 Task: Find connections with filter location Kātol with filter topic #Managementconsultant with filter profile language Spanish with filter current company Latest Job Updates For Freshers and Experienced with filter school JSPM's Rajarshi Shahu College of Engineering with filter industry Soap and Cleaning Product Manufacturing with filter service category Real Estate Appraisal with filter keywords title Receptionist
Action: Mouse moved to (143, 214)
Screenshot: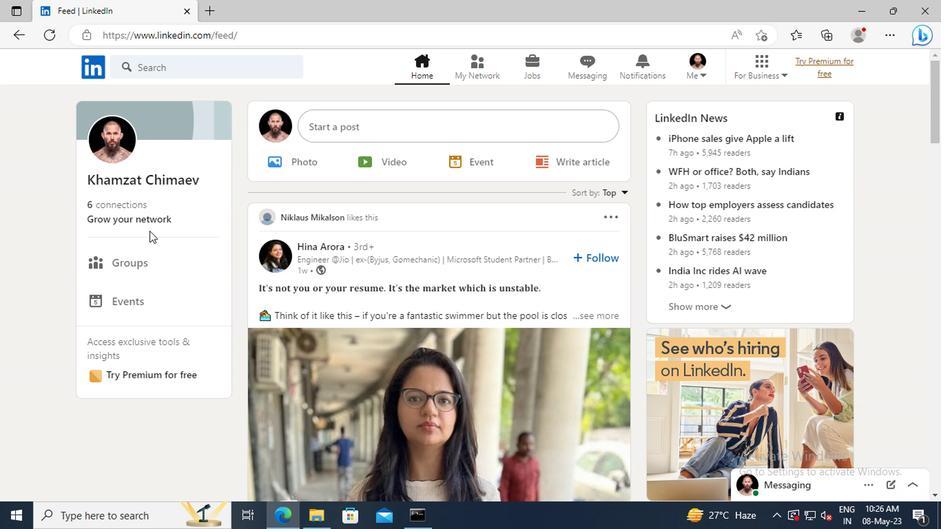 
Action: Mouse pressed left at (143, 214)
Screenshot: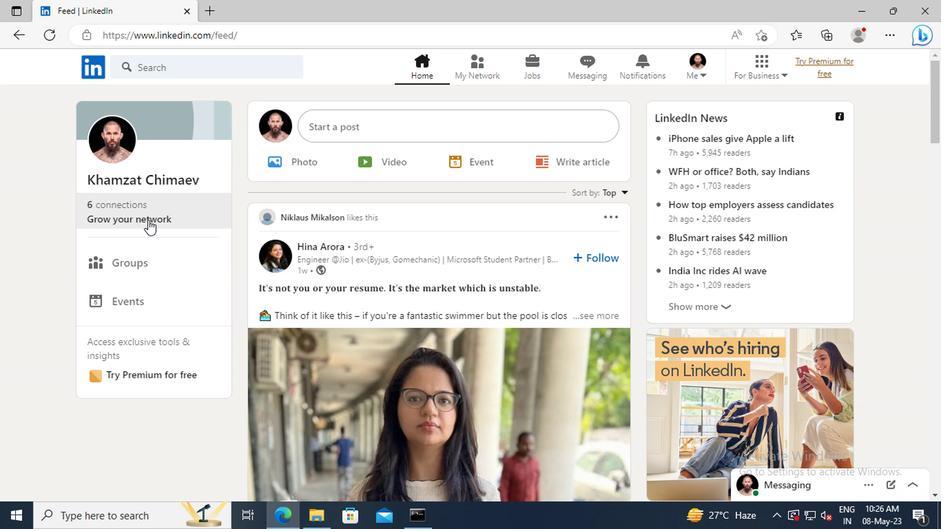 
Action: Mouse moved to (144, 148)
Screenshot: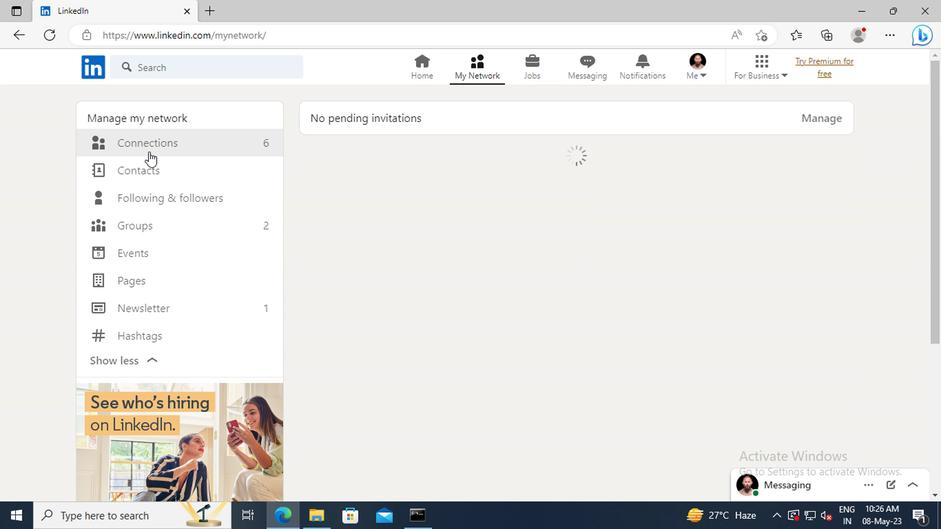 
Action: Mouse pressed left at (144, 148)
Screenshot: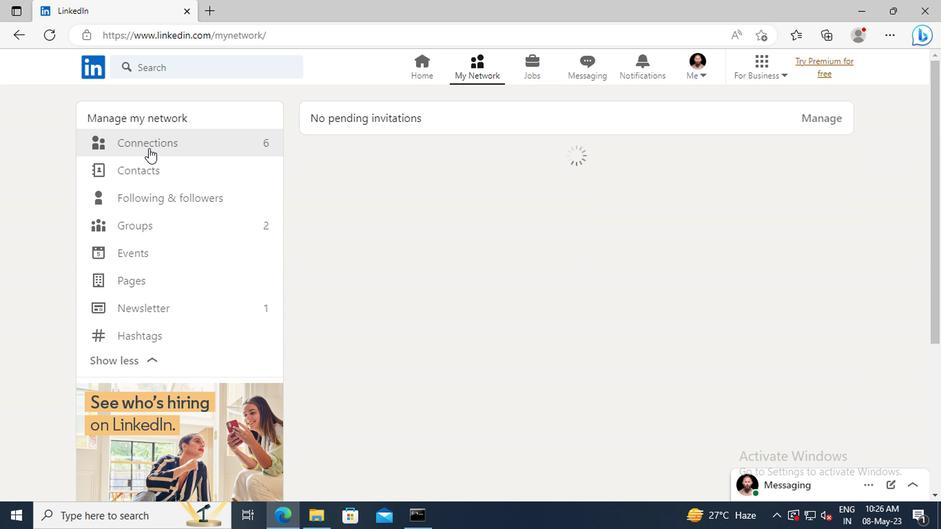 
Action: Mouse moved to (548, 146)
Screenshot: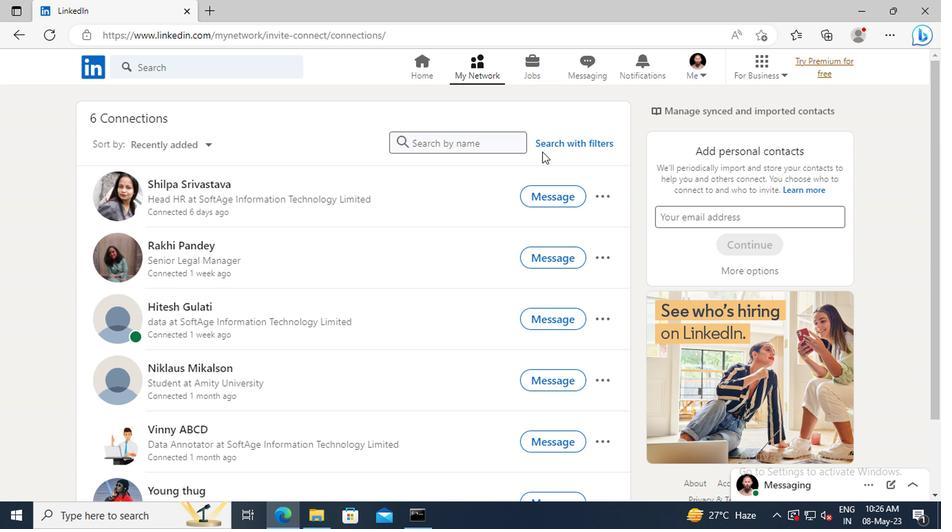 
Action: Mouse pressed left at (548, 146)
Screenshot: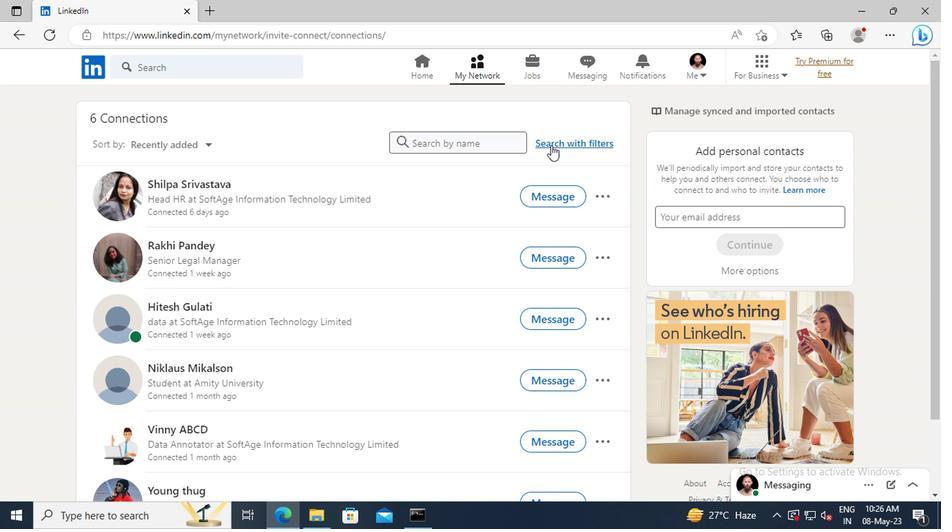 
Action: Mouse moved to (517, 106)
Screenshot: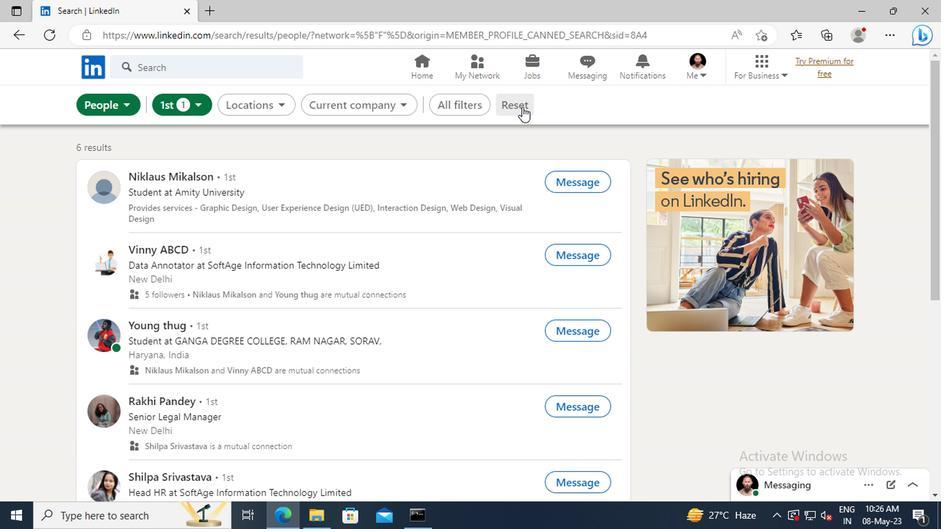 
Action: Mouse pressed left at (517, 106)
Screenshot: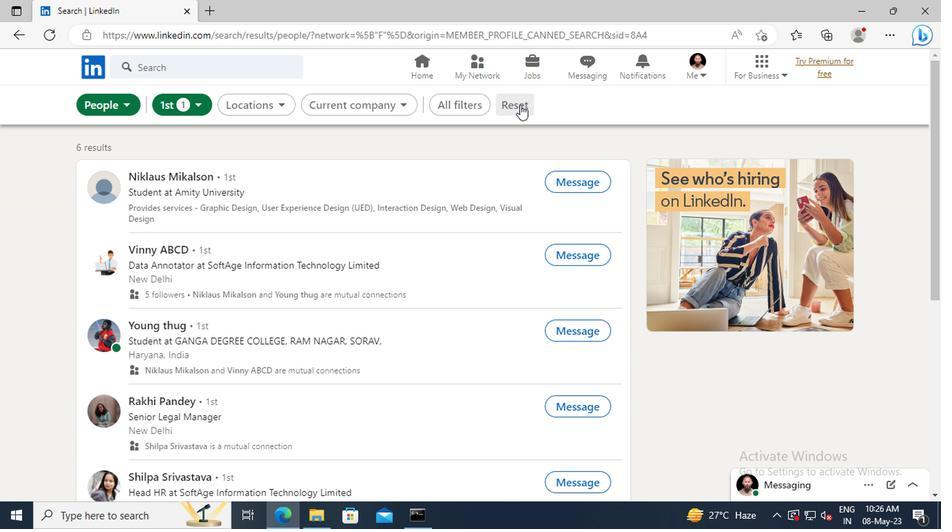
Action: Mouse moved to (502, 106)
Screenshot: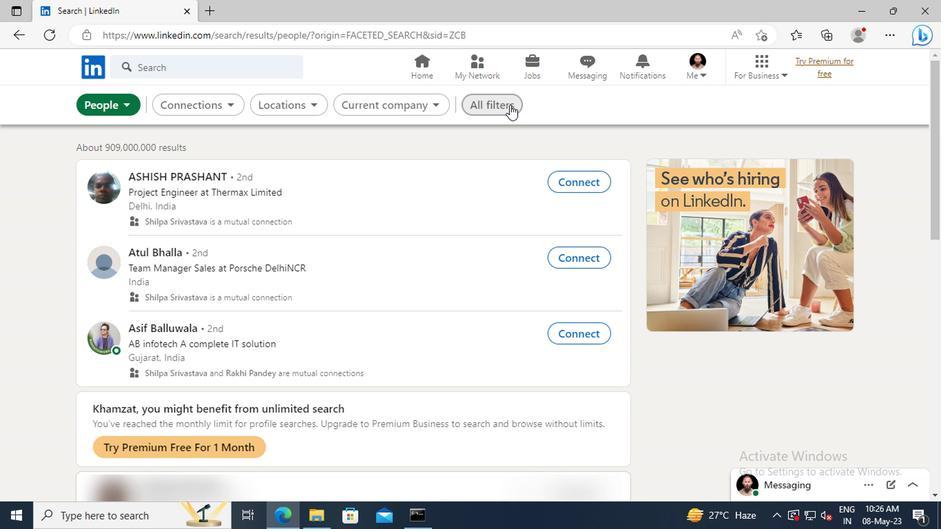 
Action: Mouse pressed left at (502, 106)
Screenshot: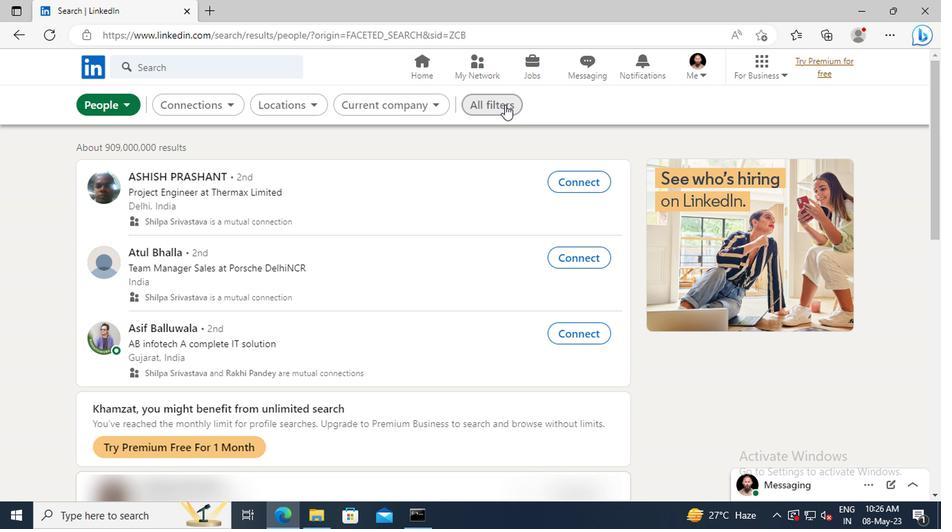 
Action: Mouse moved to (764, 296)
Screenshot: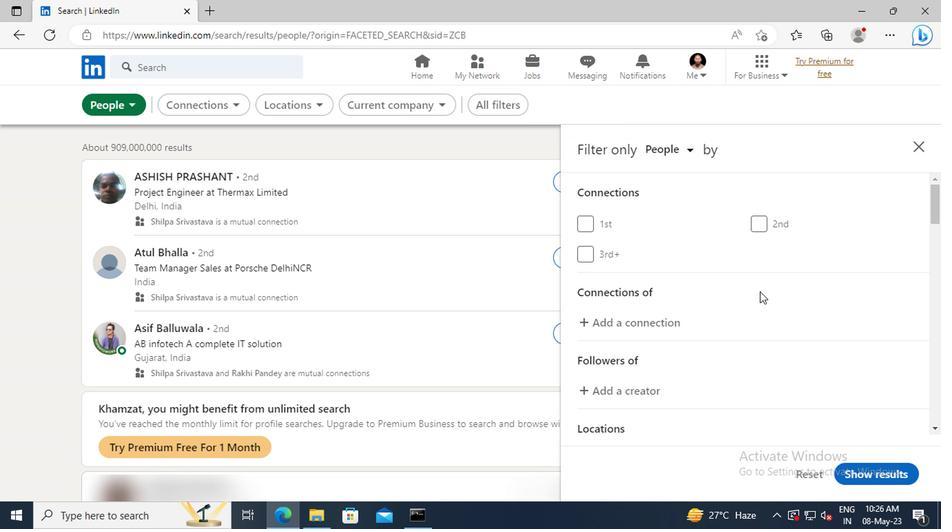 
Action: Mouse scrolled (764, 295) with delta (0, 0)
Screenshot: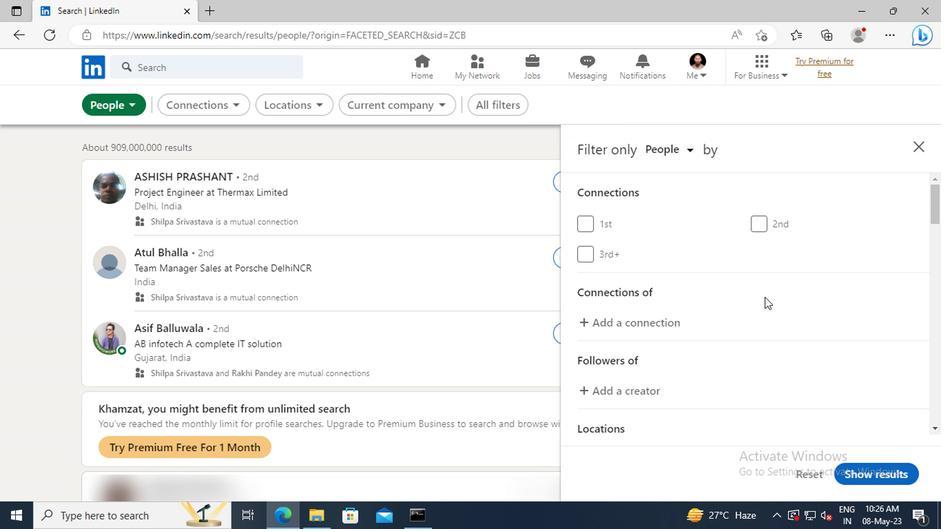 
Action: Mouse scrolled (764, 295) with delta (0, 0)
Screenshot: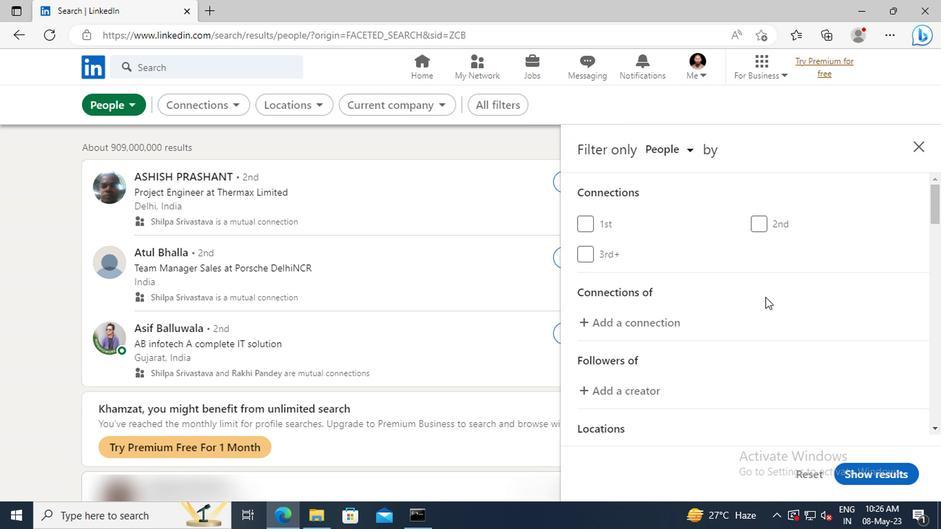 
Action: Mouse moved to (764, 292)
Screenshot: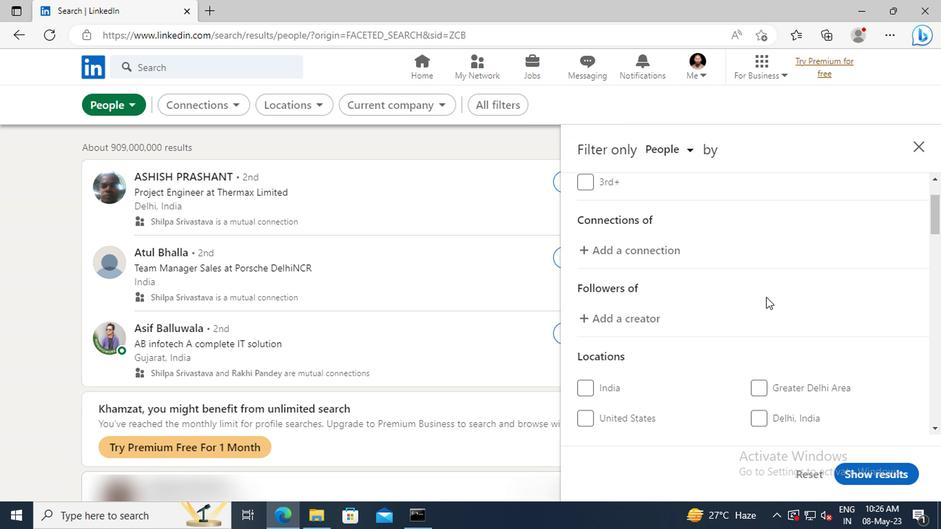 
Action: Mouse scrolled (764, 291) with delta (0, 0)
Screenshot: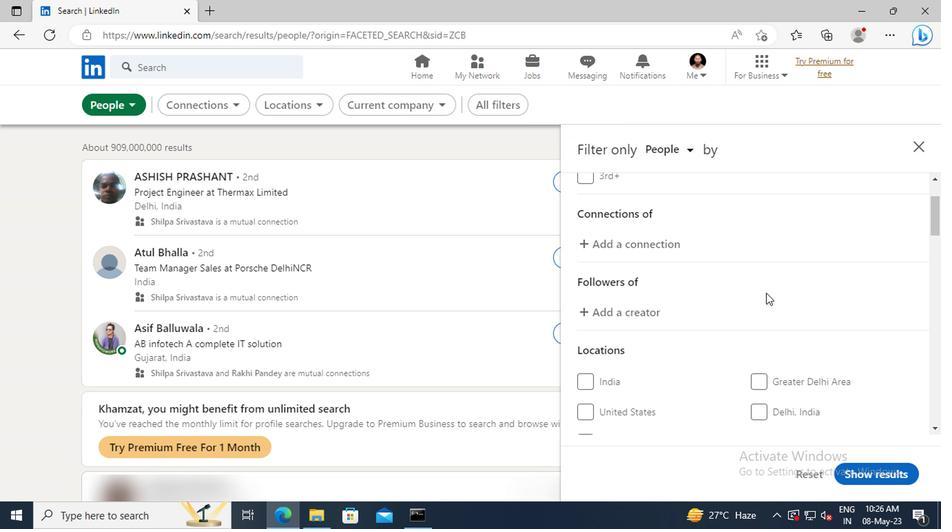 
Action: Mouse scrolled (764, 291) with delta (0, 0)
Screenshot: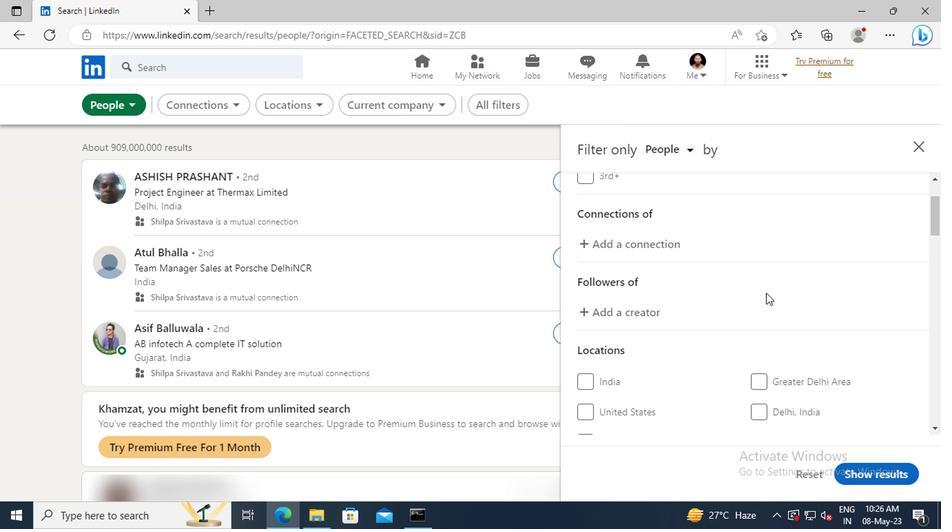 
Action: Mouse moved to (764, 292)
Screenshot: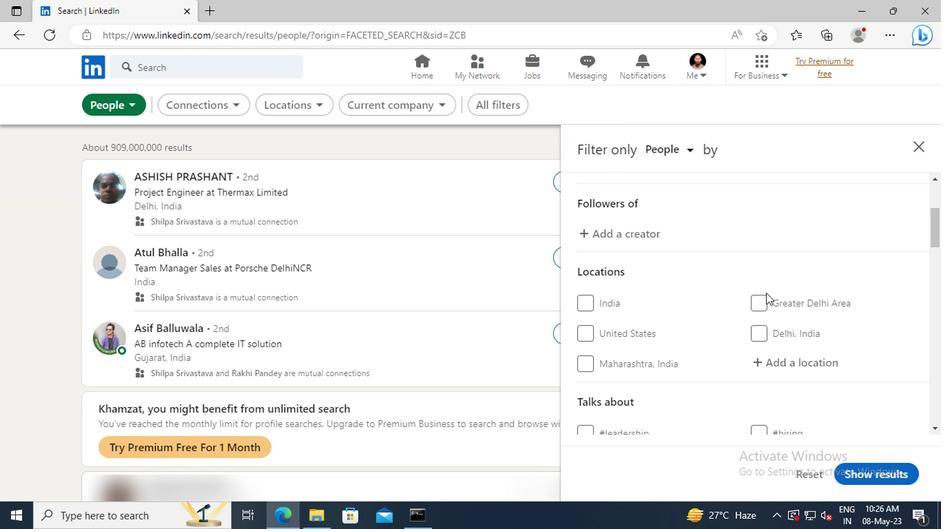 
Action: Mouse scrolled (764, 291) with delta (0, 0)
Screenshot: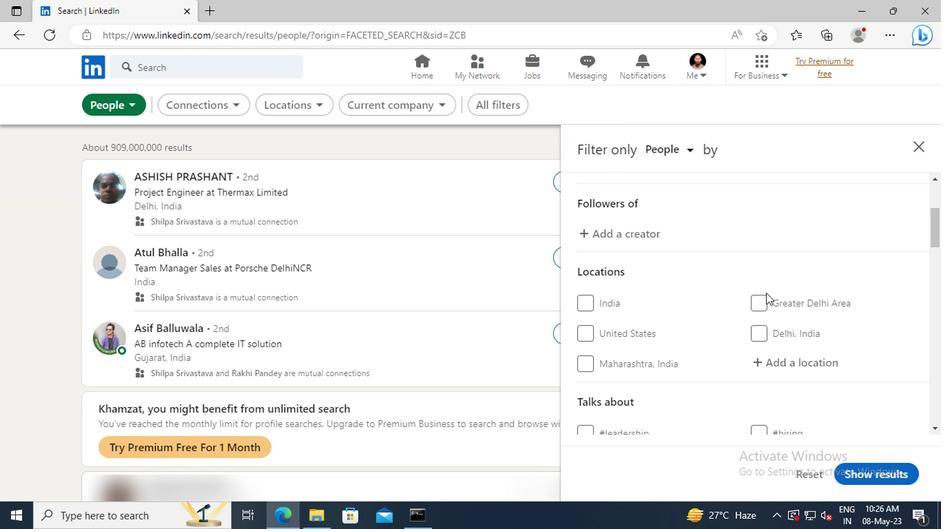 
Action: Mouse moved to (772, 322)
Screenshot: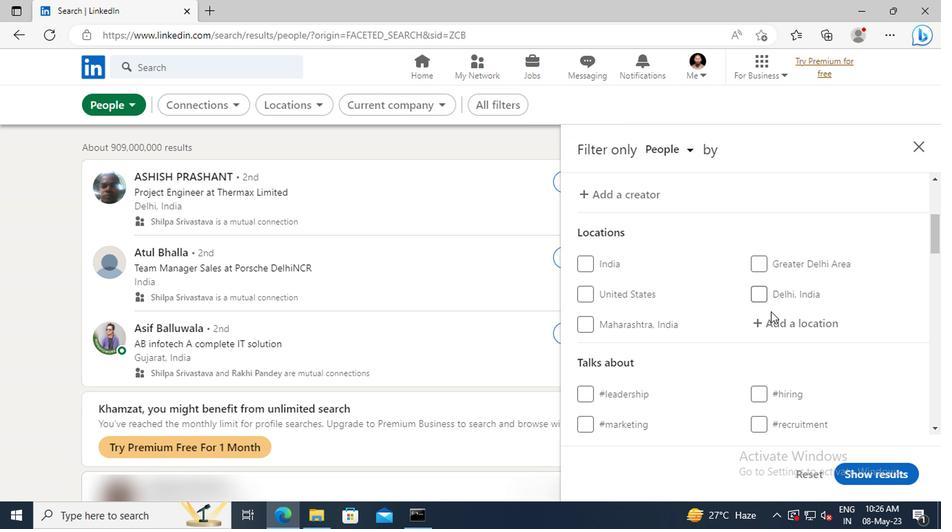 
Action: Mouse pressed left at (772, 322)
Screenshot: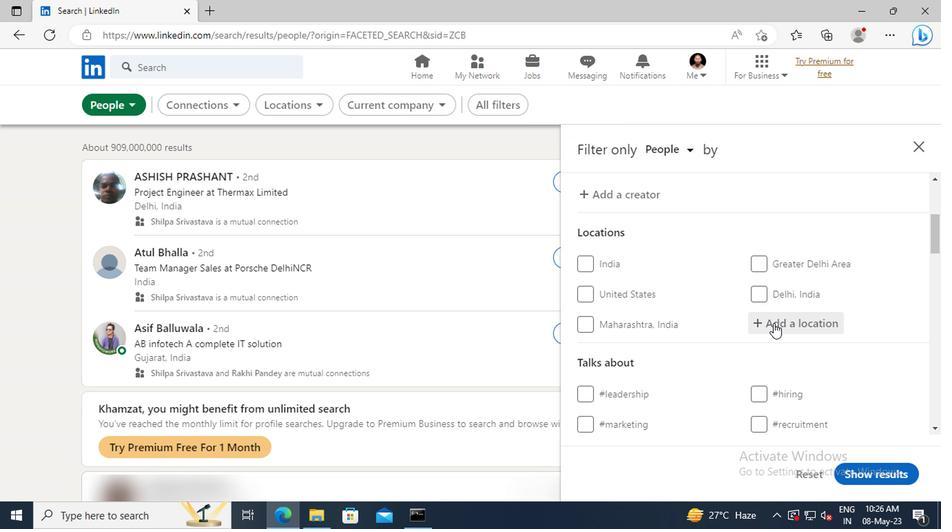 
Action: Mouse moved to (772, 323)
Screenshot: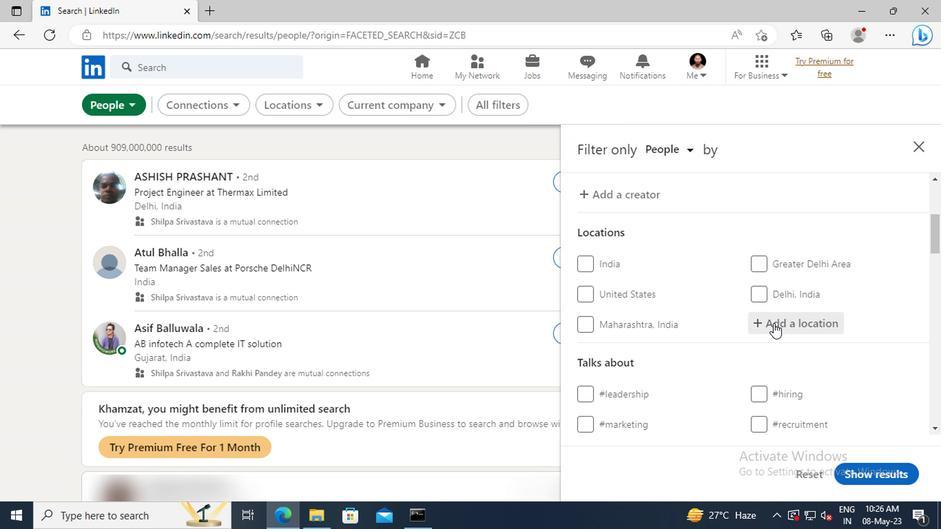 
Action: Key pressed <Key.shift>KATOL
Screenshot: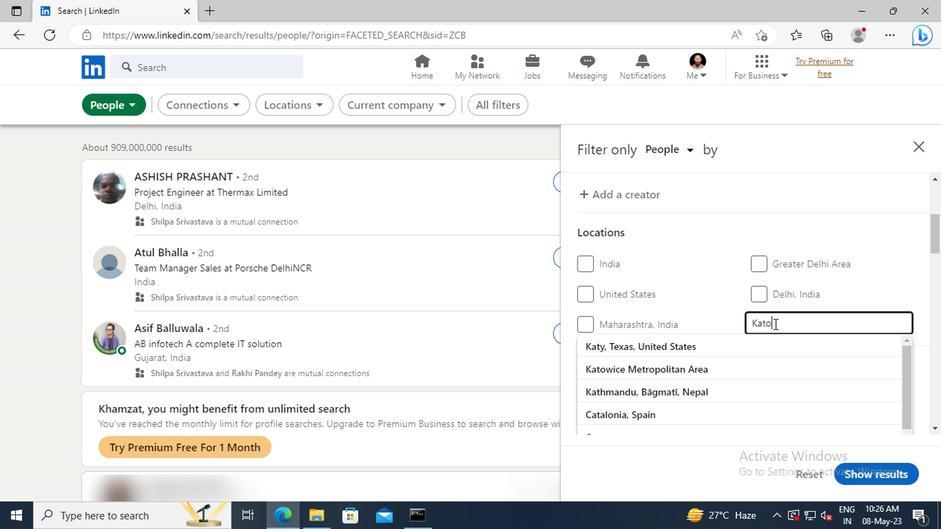 
Action: Mouse moved to (776, 339)
Screenshot: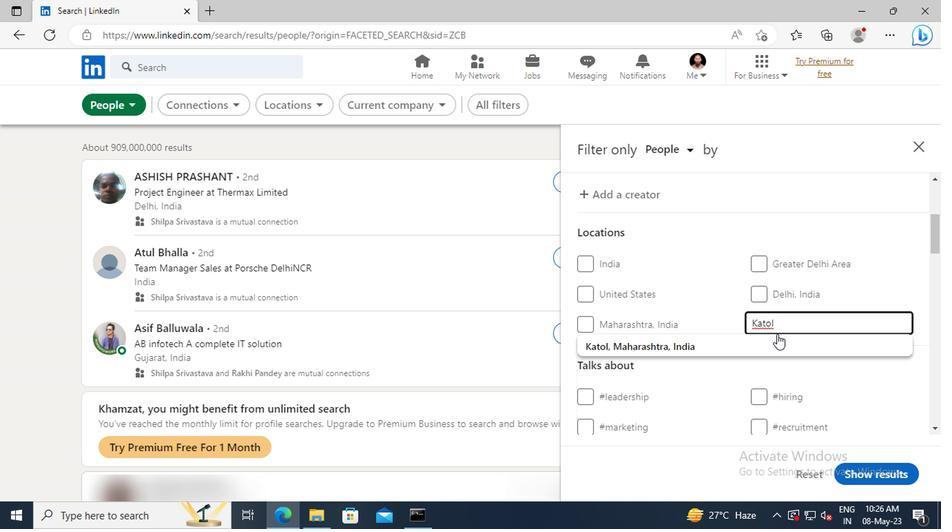 
Action: Mouse pressed left at (776, 339)
Screenshot: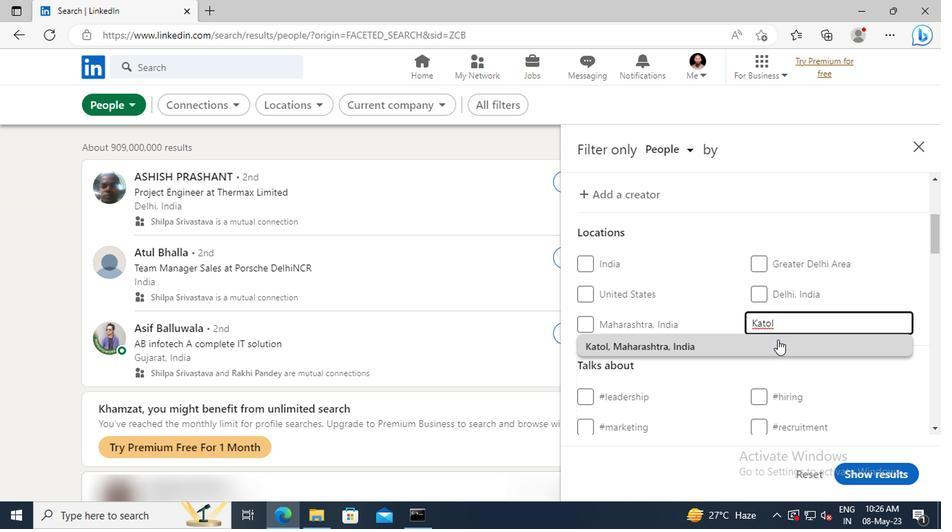 
Action: Mouse scrolled (776, 338) with delta (0, 0)
Screenshot: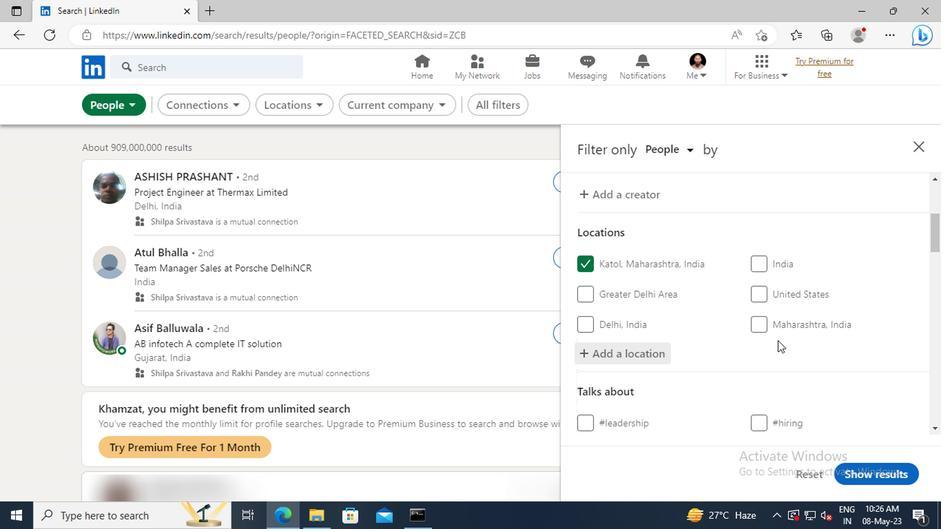 
Action: Mouse moved to (775, 337)
Screenshot: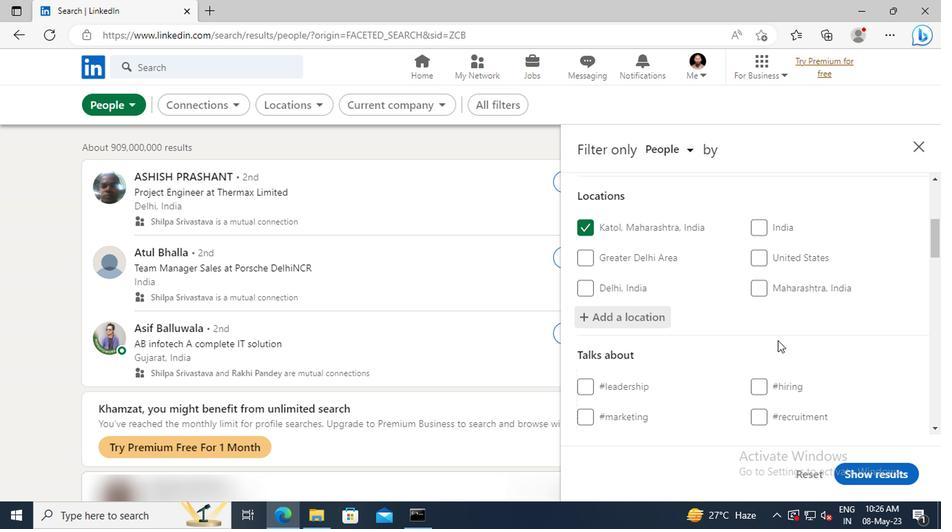 
Action: Mouse scrolled (775, 336) with delta (0, 0)
Screenshot: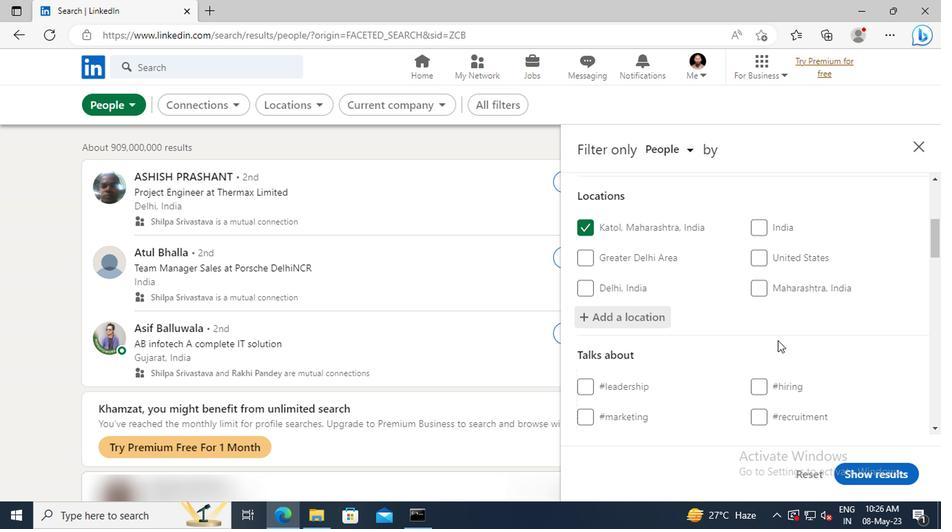 
Action: Mouse moved to (771, 310)
Screenshot: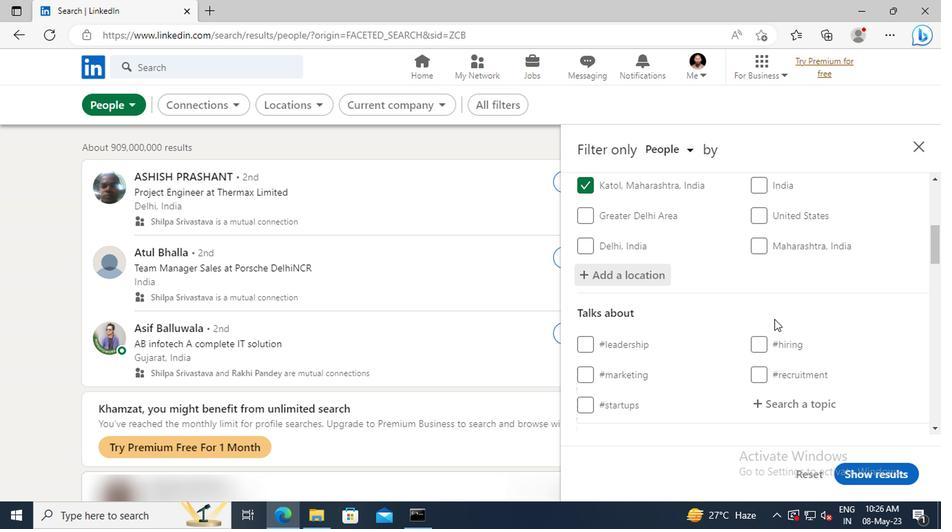 
Action: Mouse scrolled (771, 309) with delta (0, 0)
Screenshot: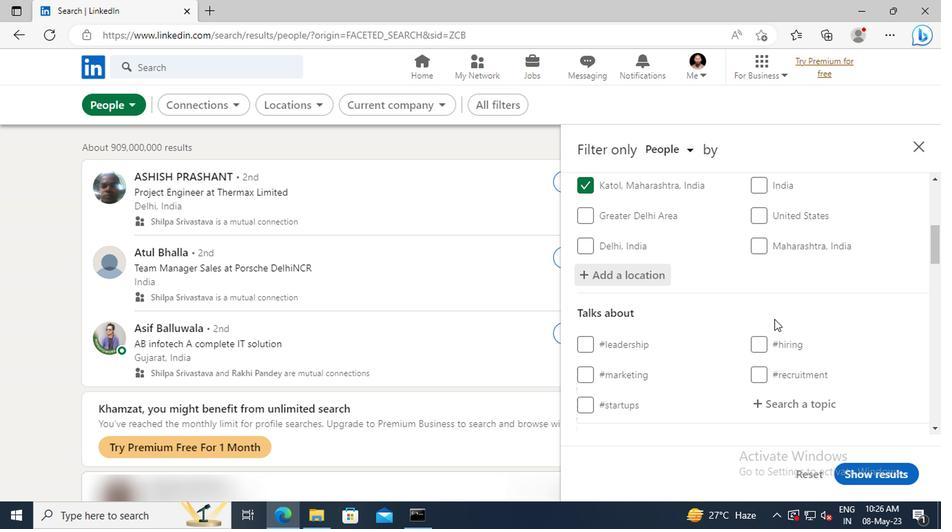 
Action: Mouse moved to (771, 307)
Screenshot: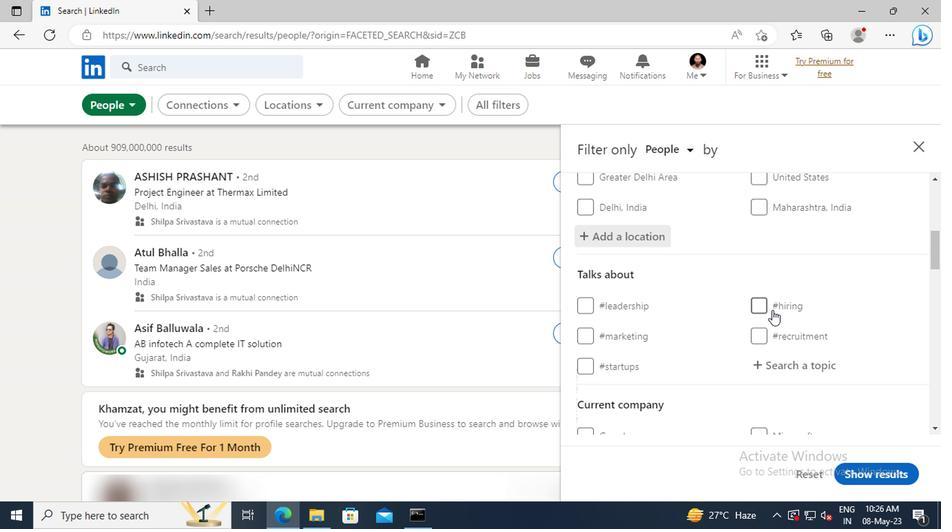 
Action: Mouse scrolled (771, 307) with delta (0, 0)
Screenshot: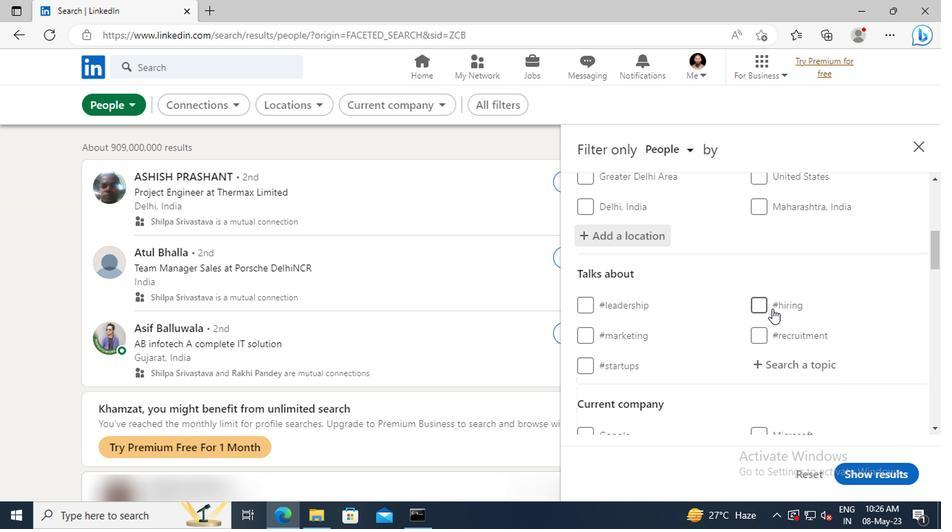 
Action: Mouse moved to (774, 323)
Screenshot: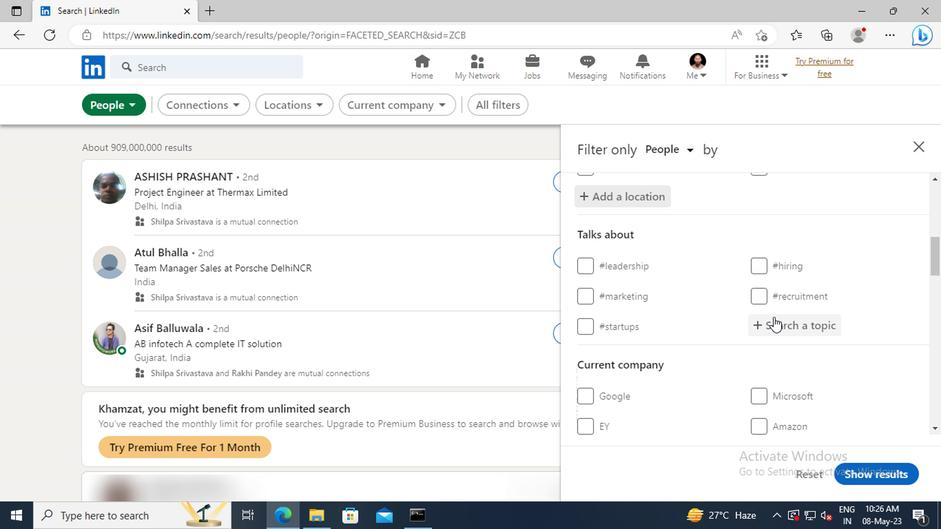 
Action: Mouse pressed left at (774, 323)
Screenshot: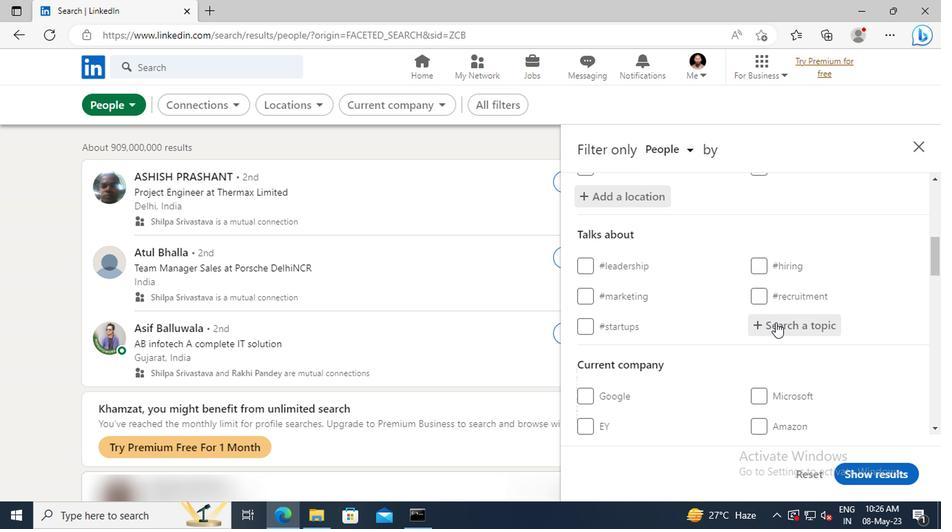 
Action: Key pressed <Key.shift>MANAGEMENTCO
Screenshot: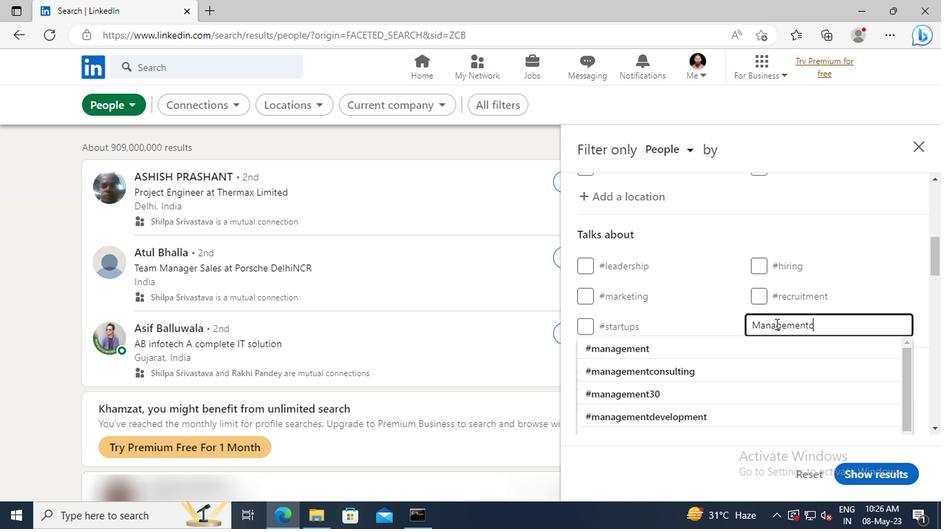 
Action: Mouse moved to (784, 363)
Screenshot: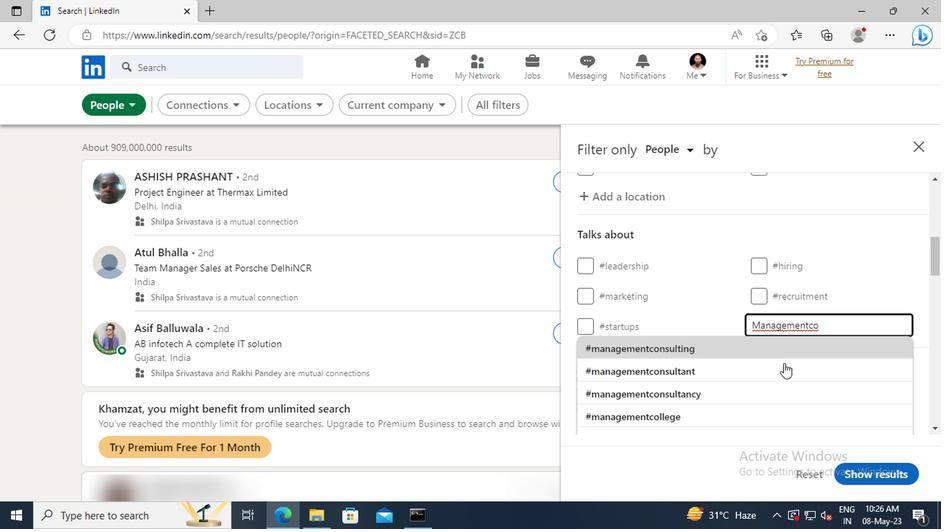 
Action: Mouse pressed left at (784, 363)
Screenshot: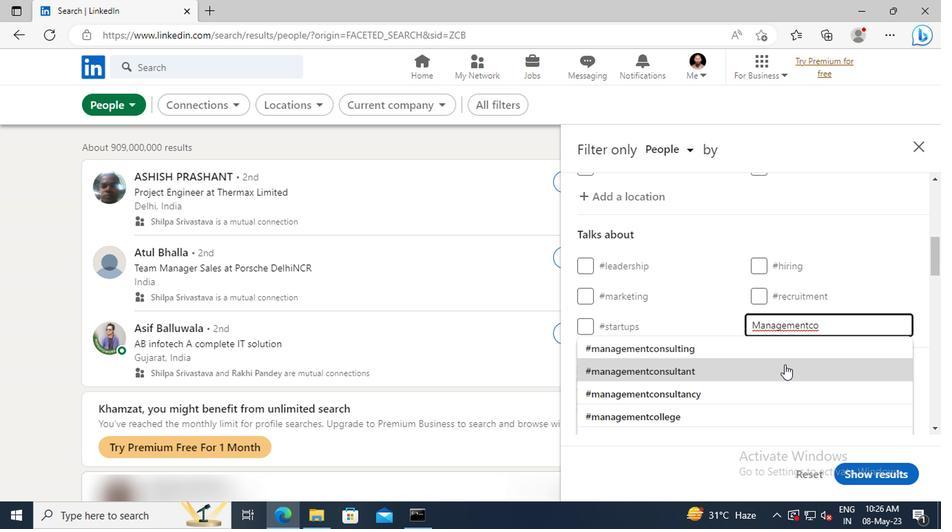 
Action: Mouse moved to (784, 363)
Screenshot: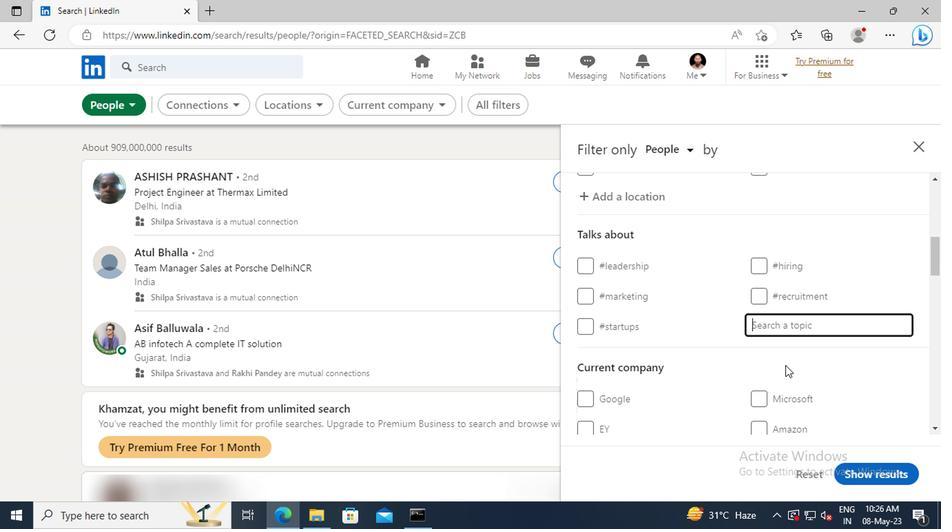 
Action: Mouse scrolled (784, 362) with delta (0, 0)
Screenshot: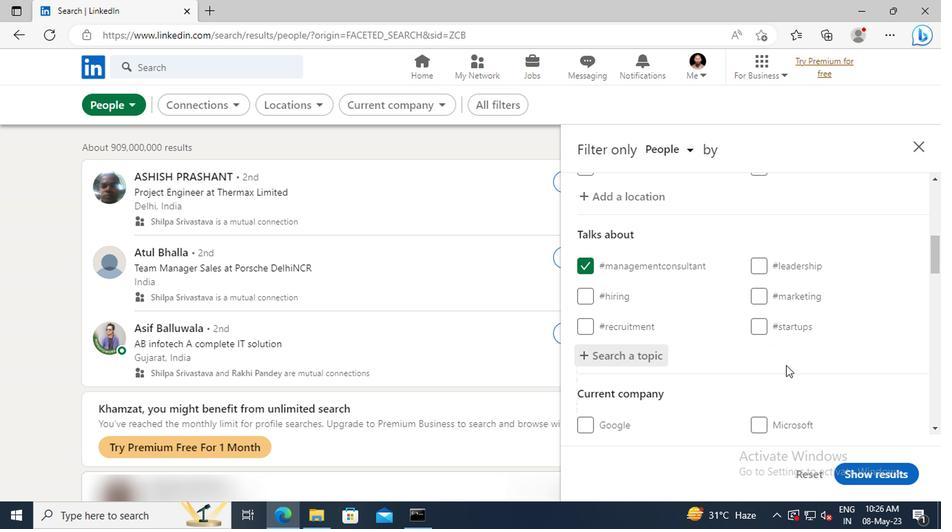 
Action: Mouse scrolled (784, 362) with delta (0, 0)
Screenshot: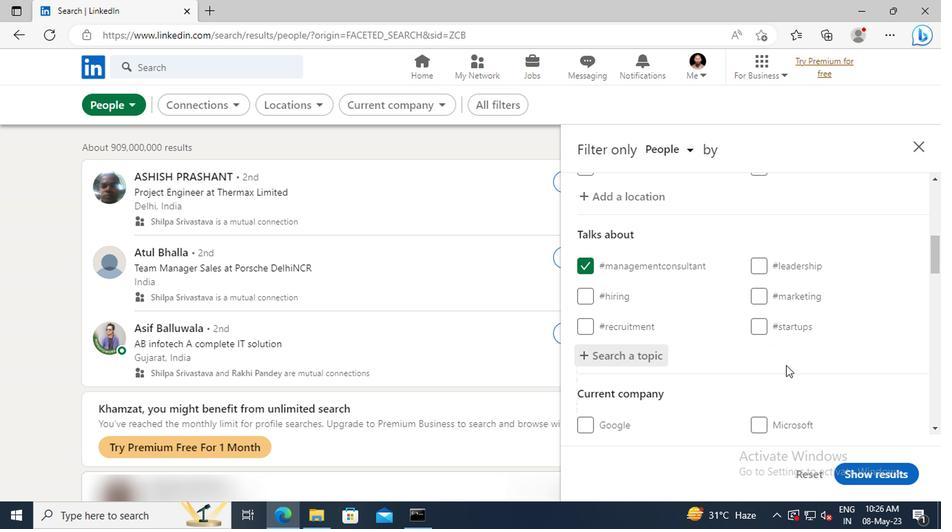
Action: Mouse moved to (786, 359)
Screenshot: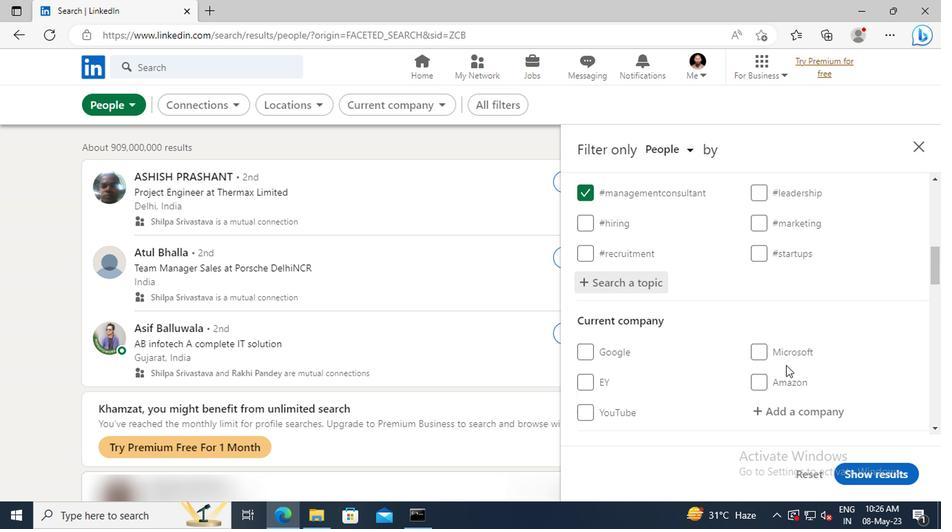 
Action: Mouse scrolled (786, 358) with delta (0, 0)
Screenshot: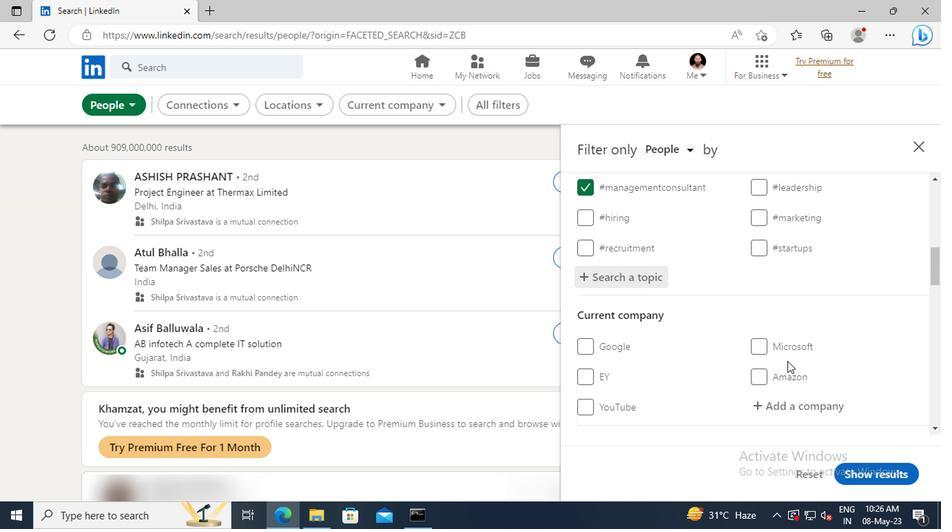 
Action: Mouse moved to (787, 358)
Screenshot: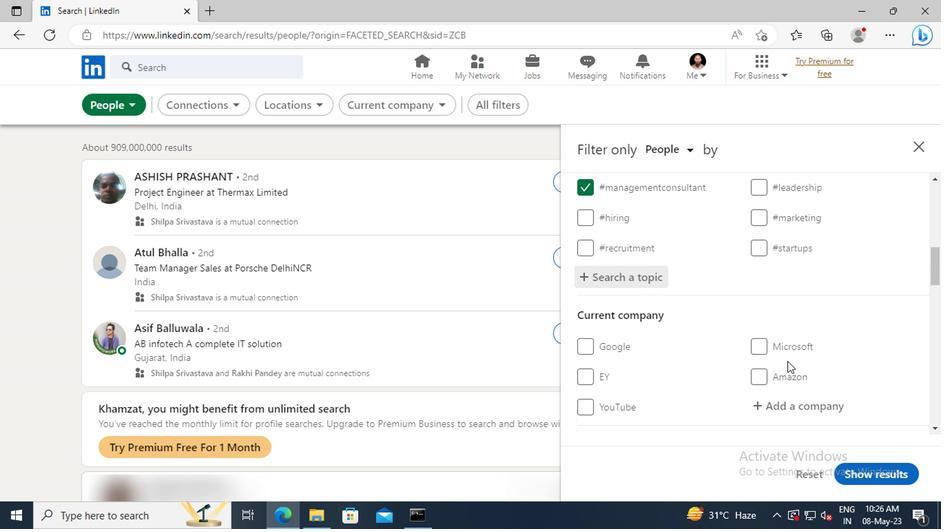 
Action: Mouse scrolled (787, 357) with delta (0, 0)
Screenshot: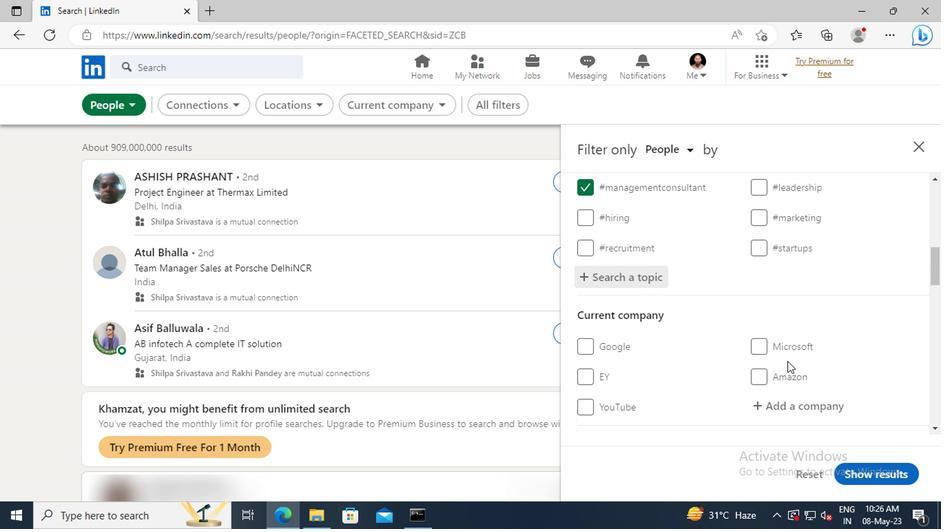 
Action: Mouse moved to (787, 349)
Screenshot: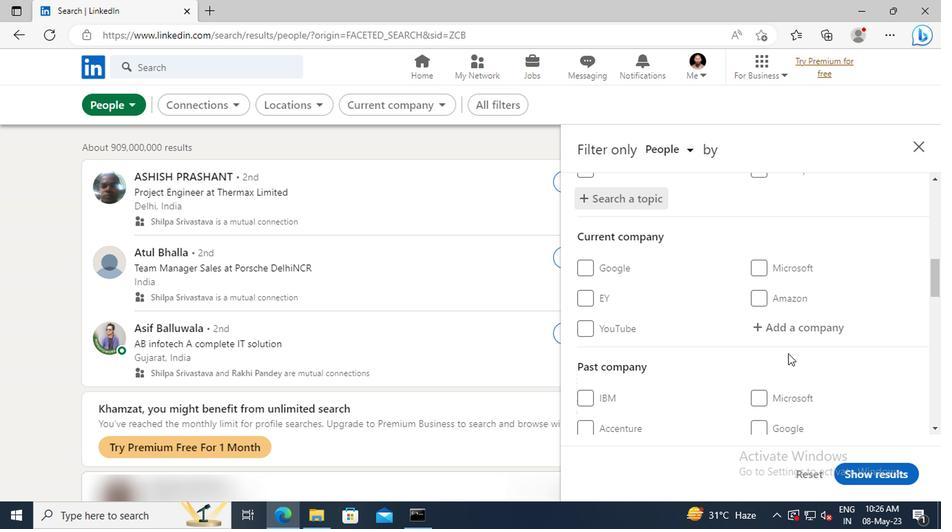 
Action: Mouse scrolled (787, 349) with delta (0, 0)
Screenshot: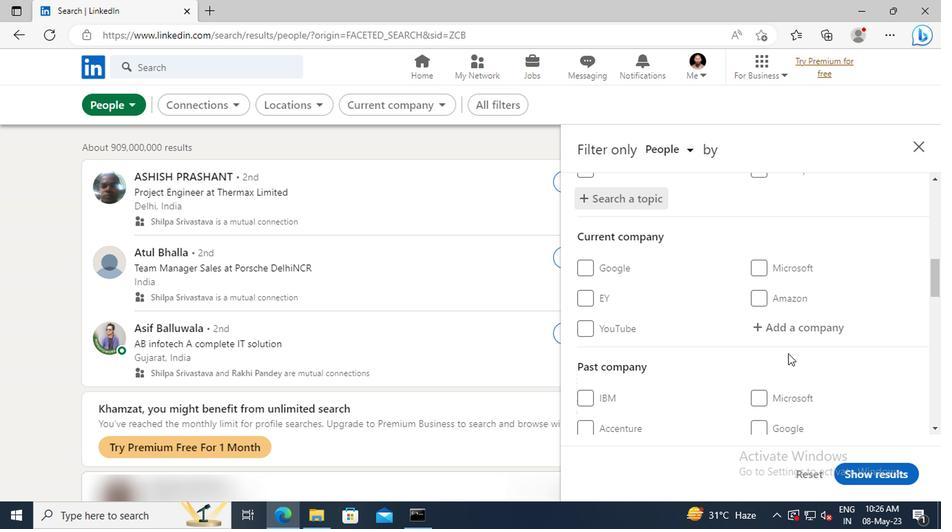 
Action: Mouse moved to (787, 348)
Screenshot: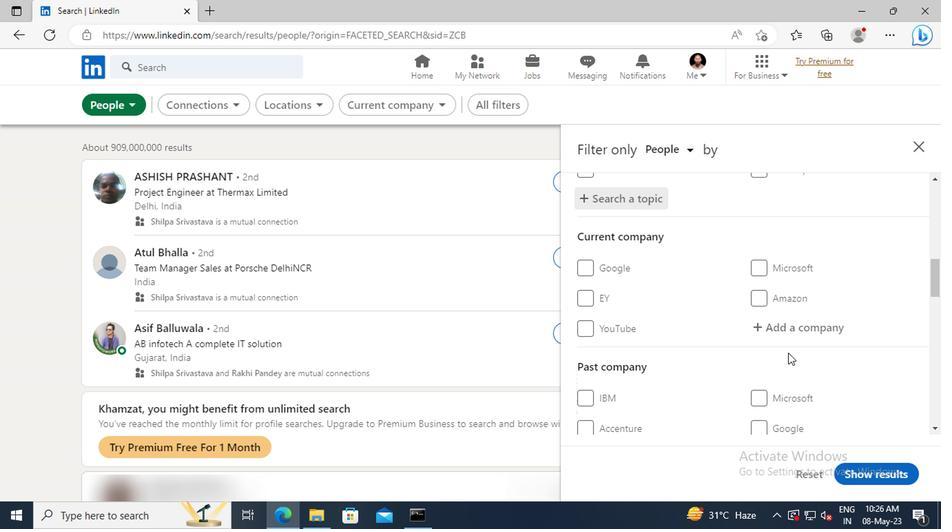 
Action: Mouse scrolled (787, 347) with delta (0, 0)
Screenshot: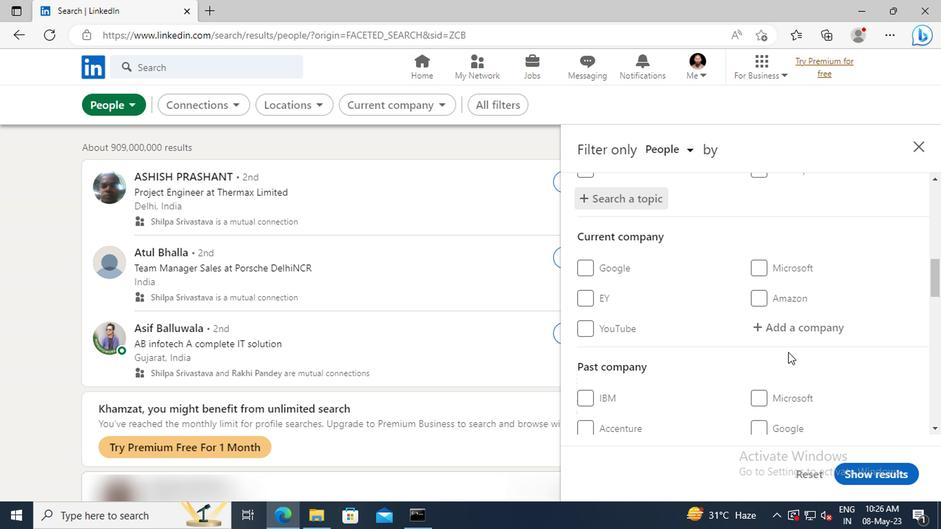 
Action: Mouse moved to (787, 343)
Screenshot: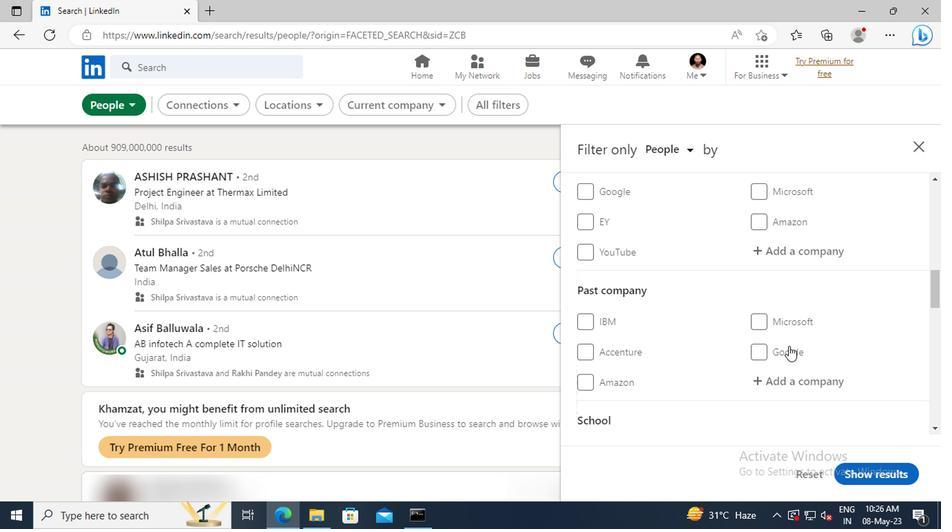 
Action: Mouse scrolled (787, 342) with delta (0, 0)
Screenshot: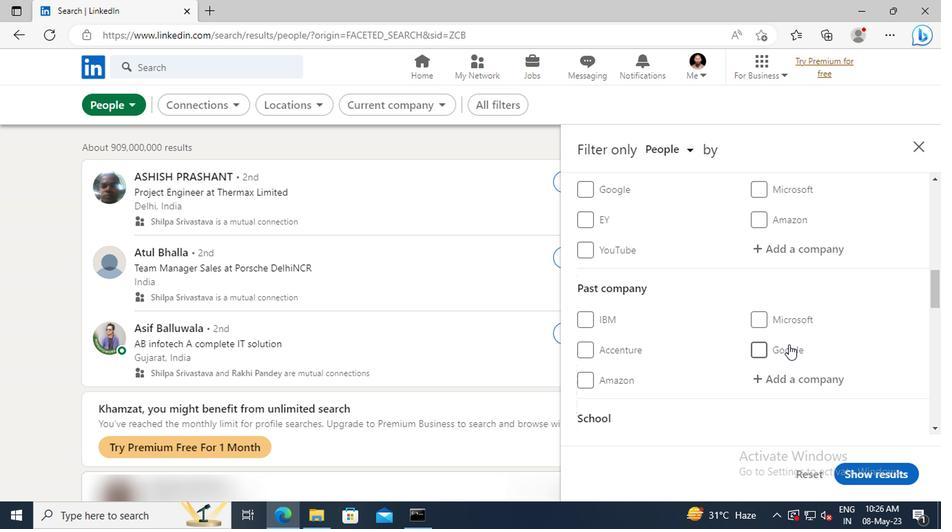
Action: Mouse scrolled (787, 342) with delta (0, 0)
Screenshot: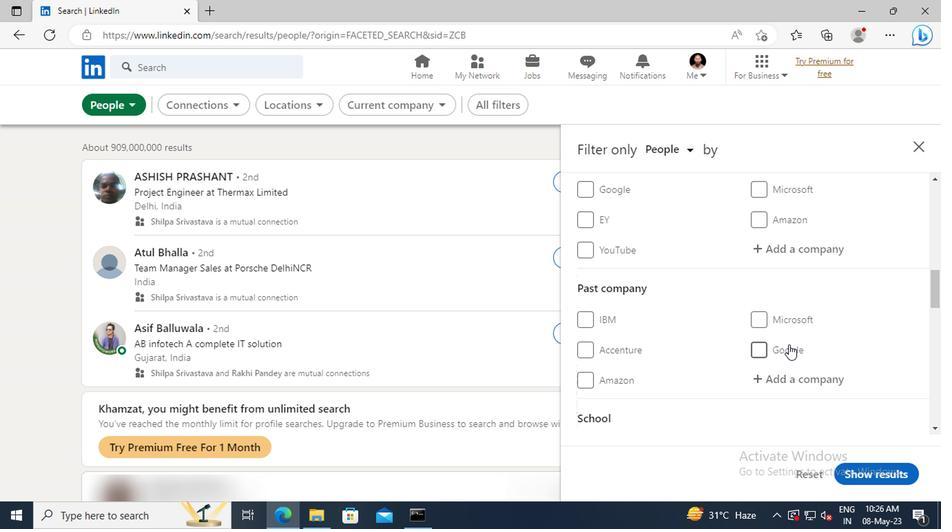 
Action: Mouse moved to (787, 341)
Screenshot: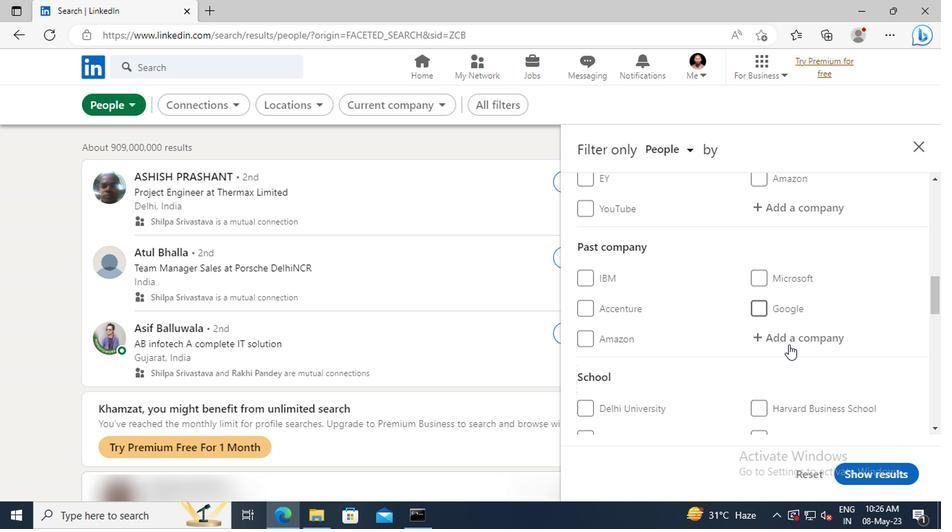 
Action: Mouse scrolled (787, 341) with delta (0, 0)
Screenshot: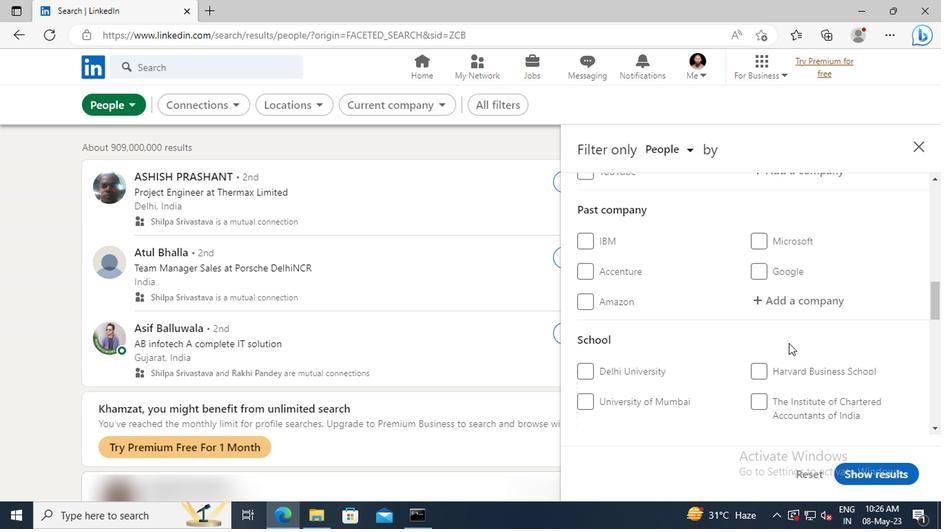 
Action: Mouse scrolled (787, 341) with delta (0, 0)
Screenshot: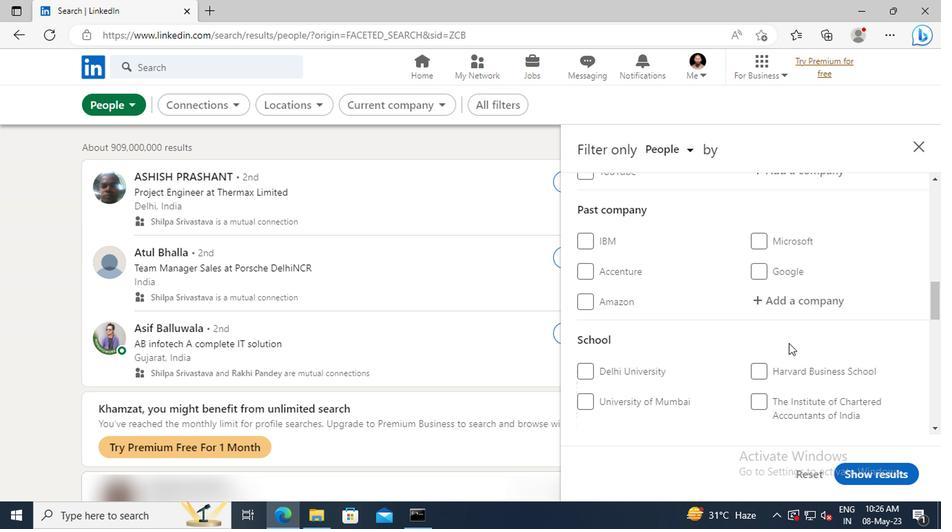 
Action: Mouse moved to (787, 341)
Screenshot: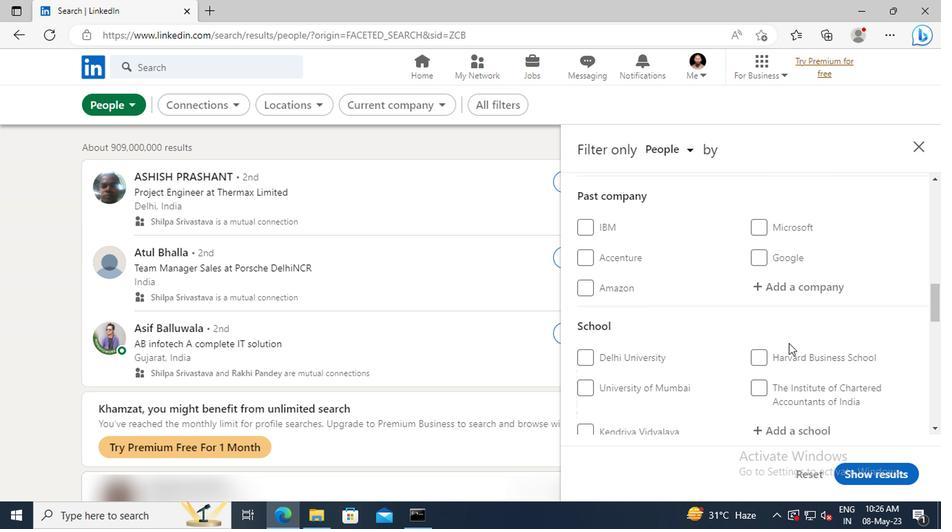 
Action: Mouse scrolled (787, 341) with delta (0, 0)
Screenshot: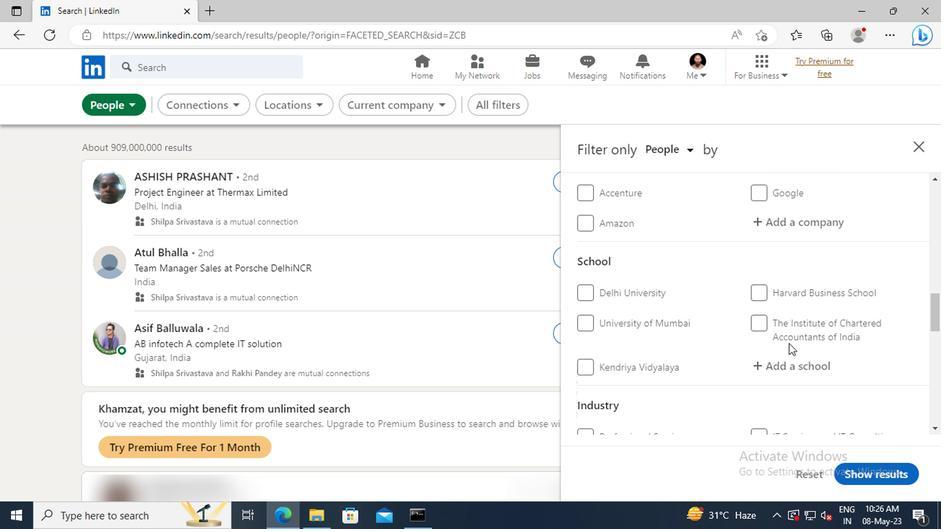 
Action: Mouse scrolled (787, 341) with delta (0, 0)
Screenshot: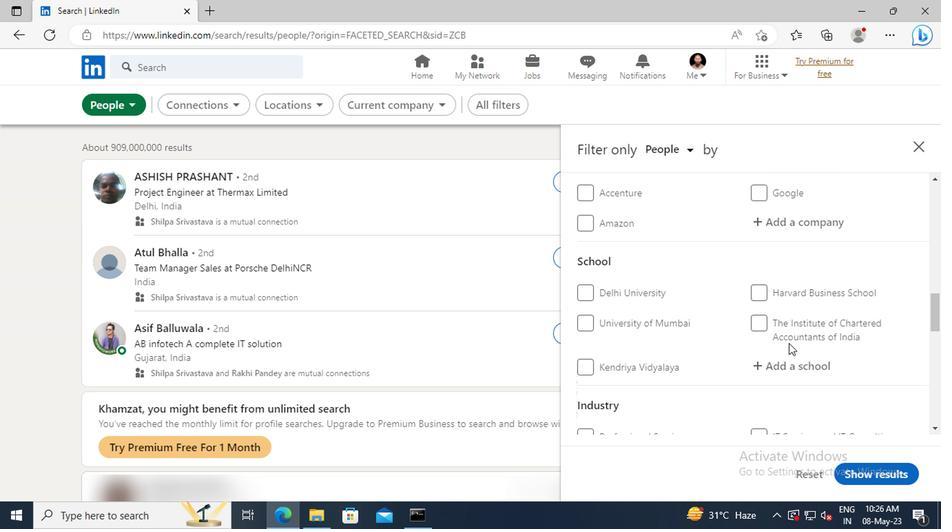 
Action: Mouse moved to (787, 340)
Screenshot: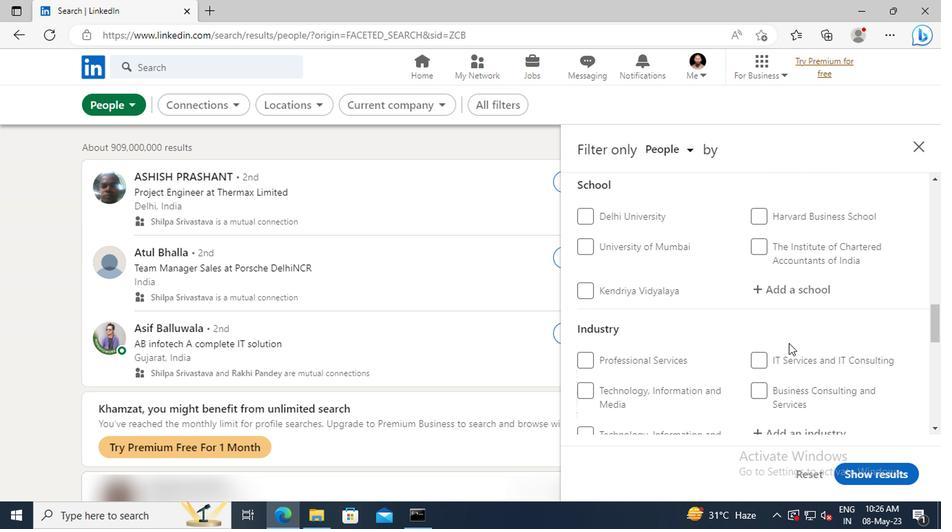 
Action: Mouse scrolled (787, 339) with delta (0, 0)
Screenshot: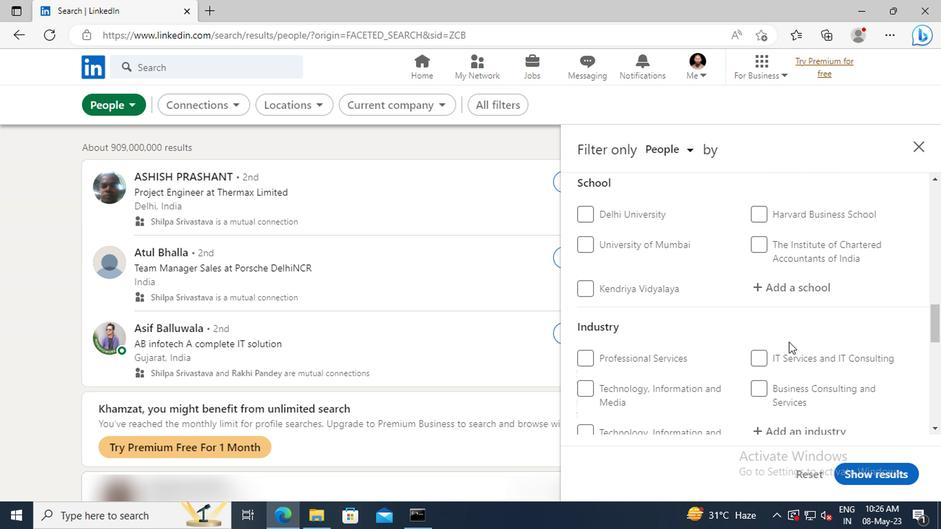 
Action: Mouse scrolled (787, 339) with delta (0, 0)
Screenshot: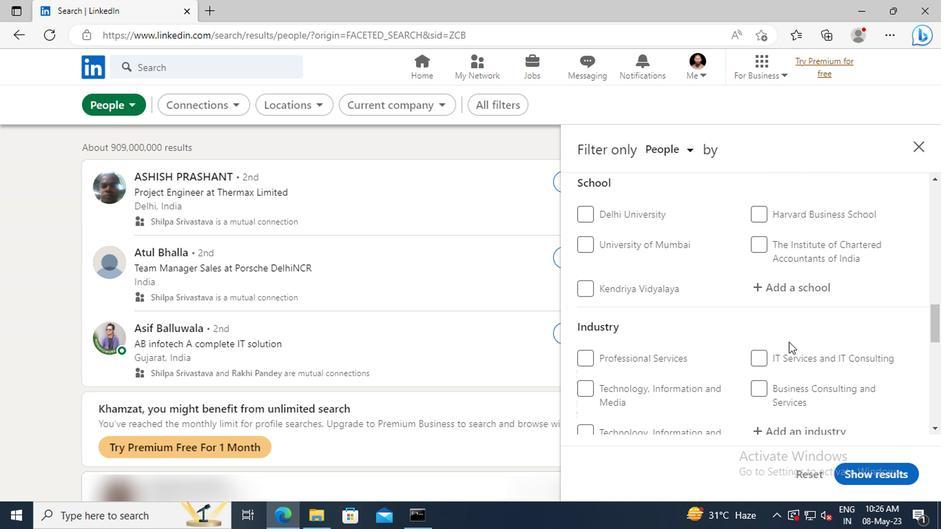 
Action: Mouse moved to (787, 340)
Screenshot: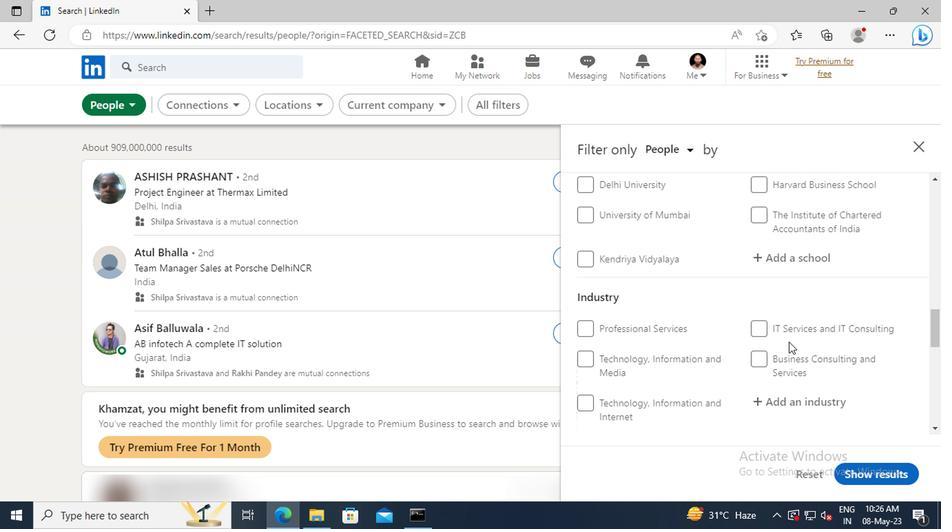 
Action: Mouse scrolled (787, 339) with delta (0, 0)
Screenshot: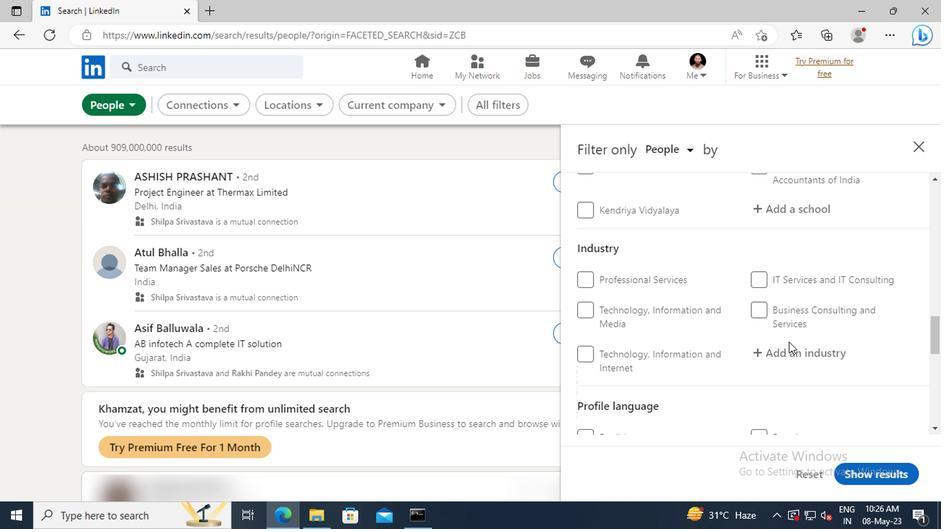 
Action: Mouse scrolled (787, 339) with delta (0, 0)
Screenshot: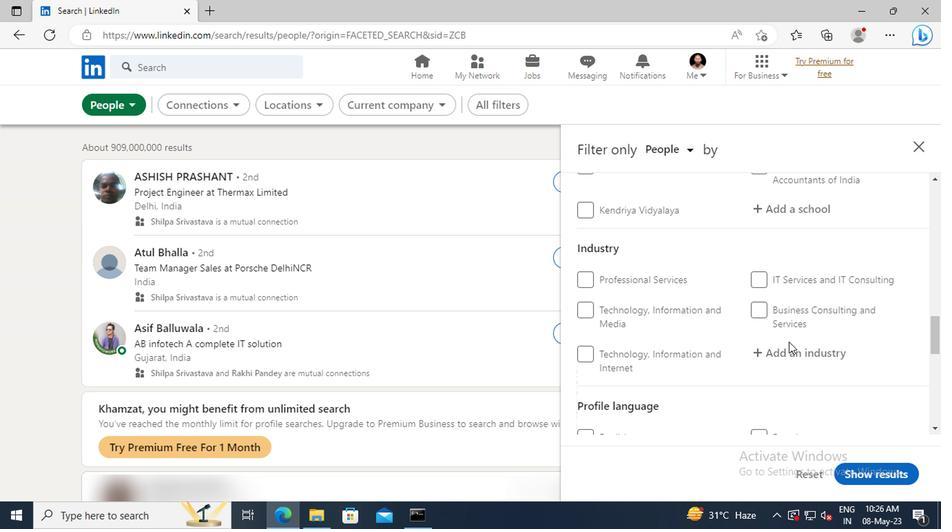 
Action: Mouse moved to (582, 390)
Screenshot: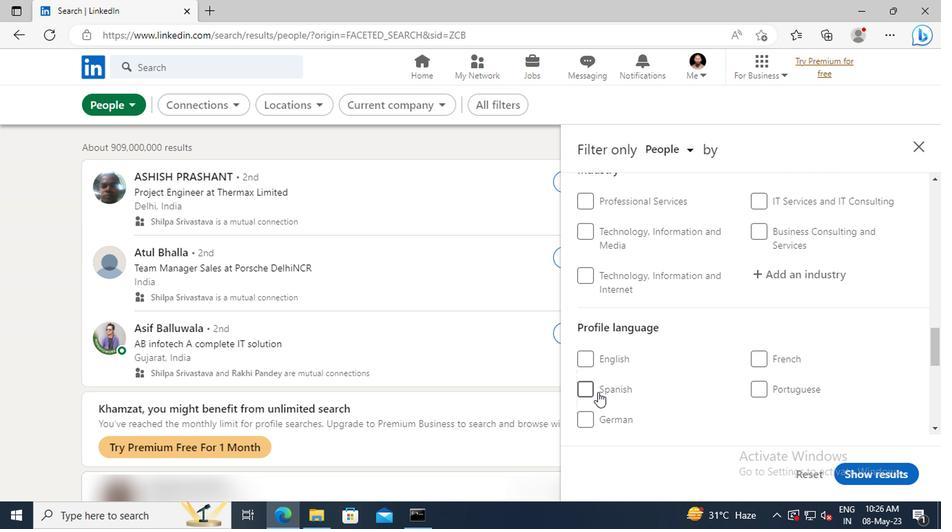 
Action: Mouse pressed left at (582, 390)
Screenshot: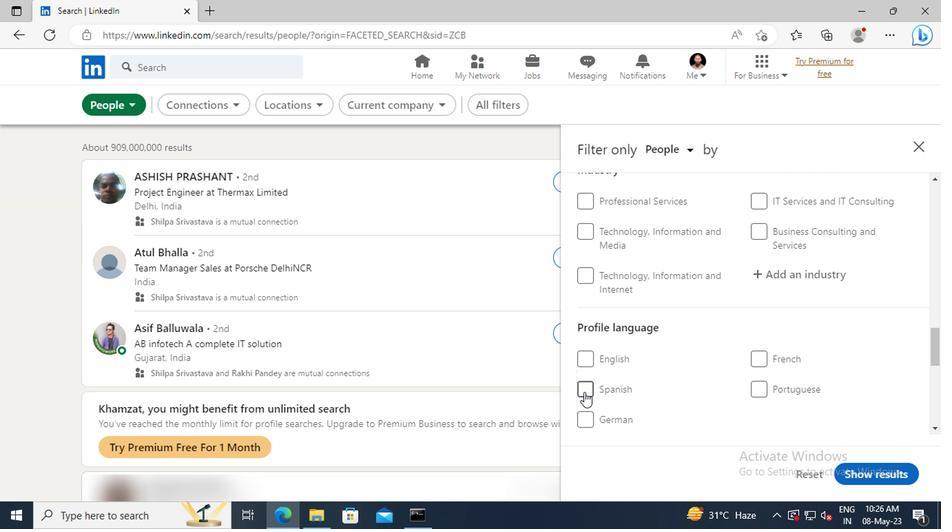 
Action: Mouse moved to (760, 341)
Screenshot: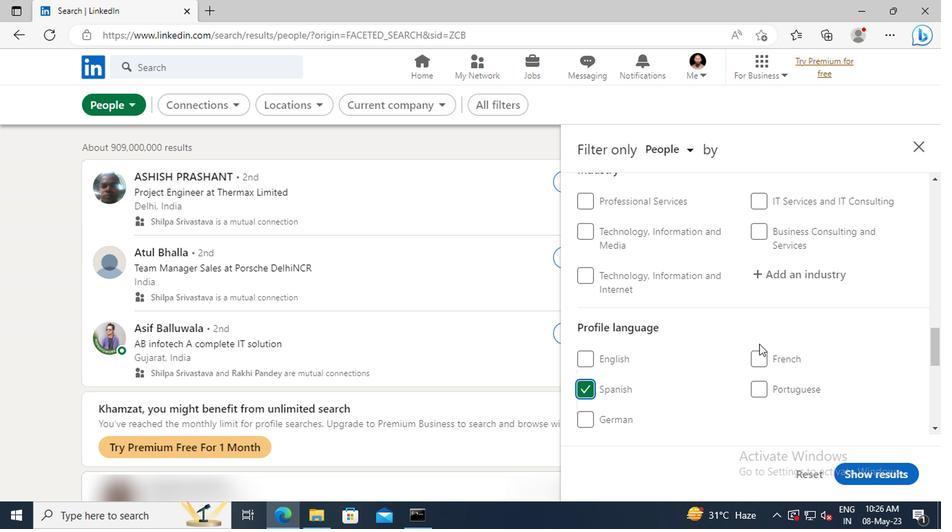 
Action: Mouse scrolled (760, 341) with delta (0, 0)
Screenshot: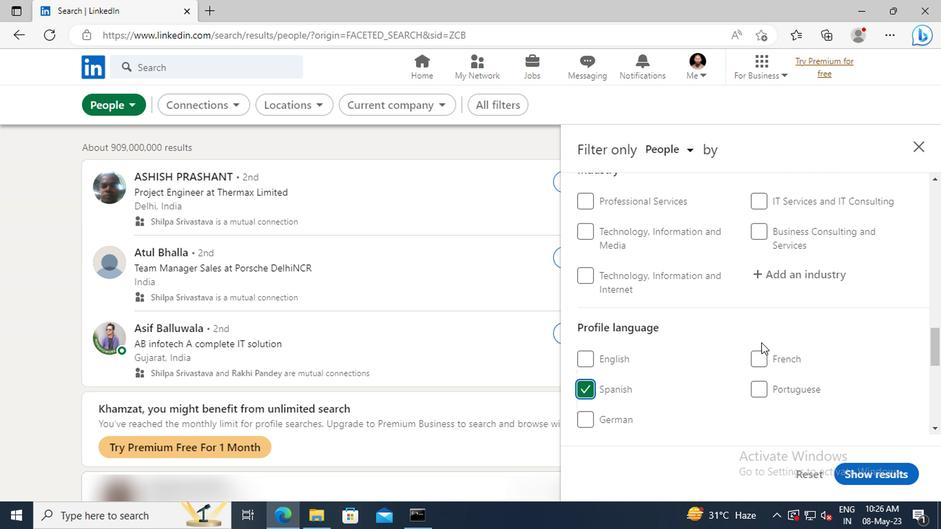 
Action: Mouse scrolled (760, 341) with delta (0, 0)
Screenshot: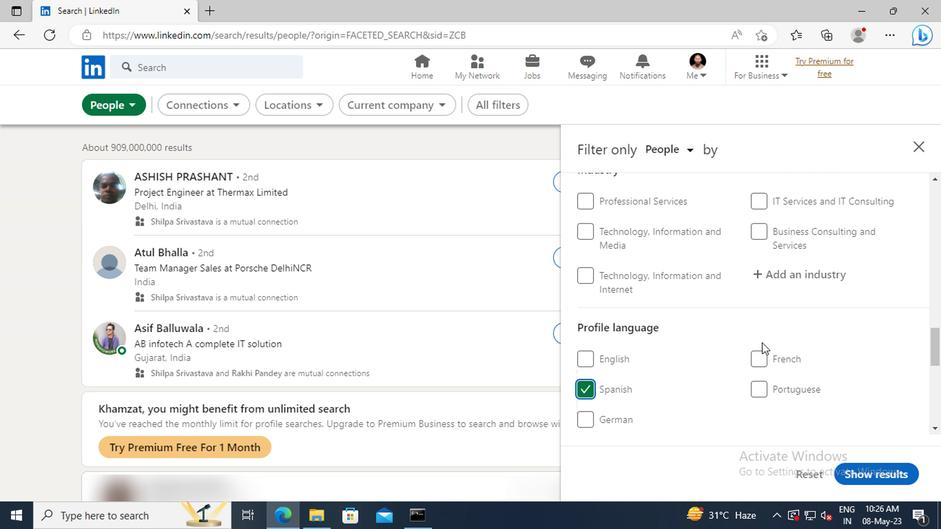 
Action: Mouse scrolled (760, 341) with delta (0, 0)
Screenshot: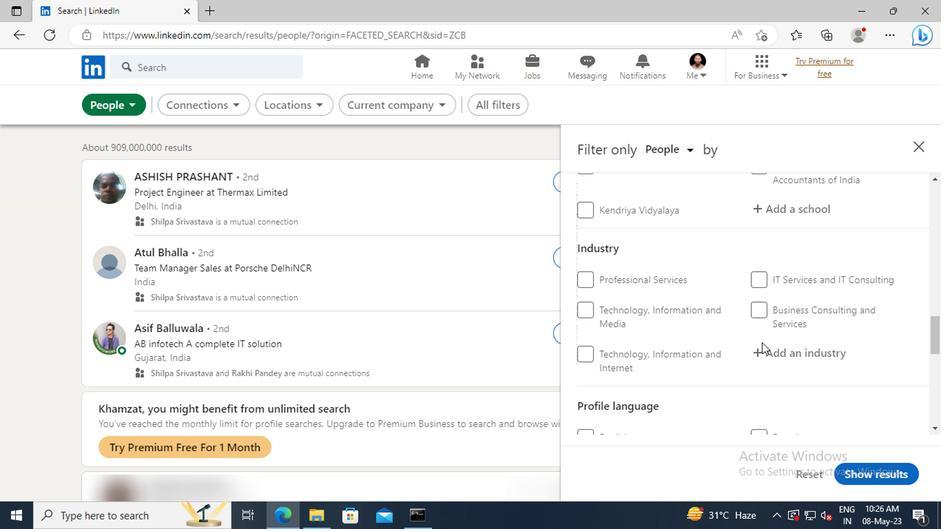 
Action: Mouse scrolled (760, 341) with delta (0, 0)
Screenshot: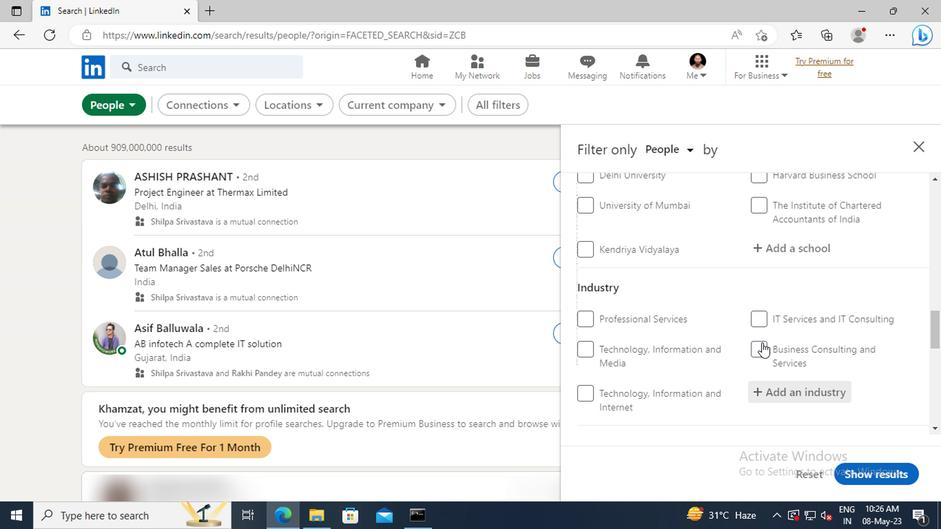 
Action: Mouse scrolled (760, 341) with delta (0, 0)
Screenshot: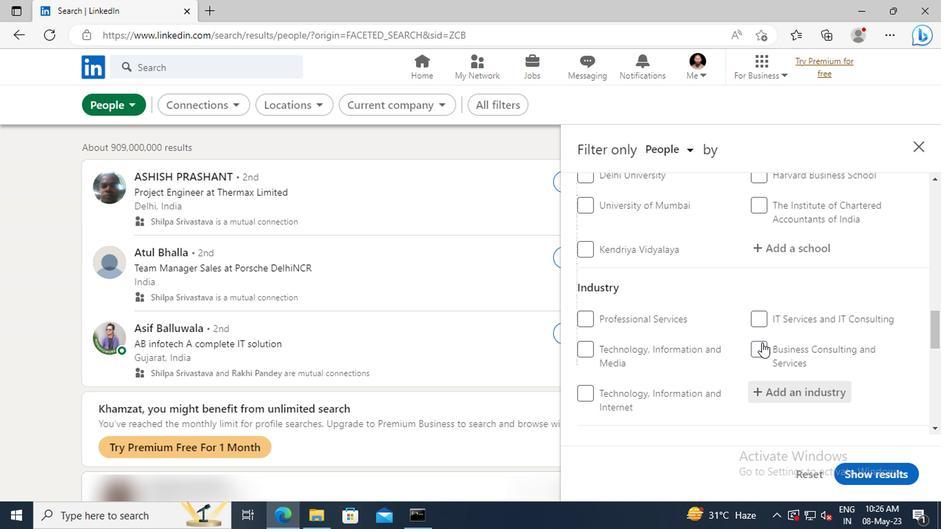 
Action: Mouse scrolled (760, 341) with delta (0, 0)
Screenshot: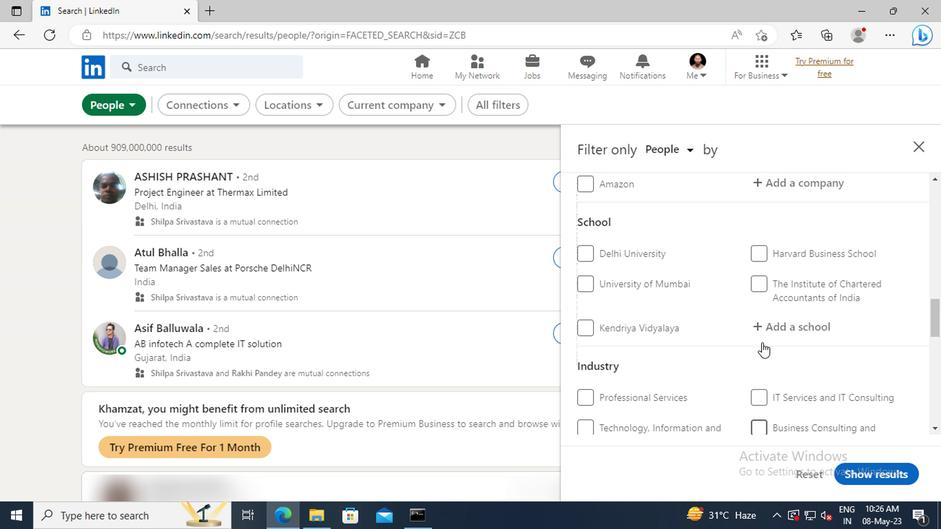 
Action: Mouse scrolled (760, 341) with delta (0, 0)
Screenshot: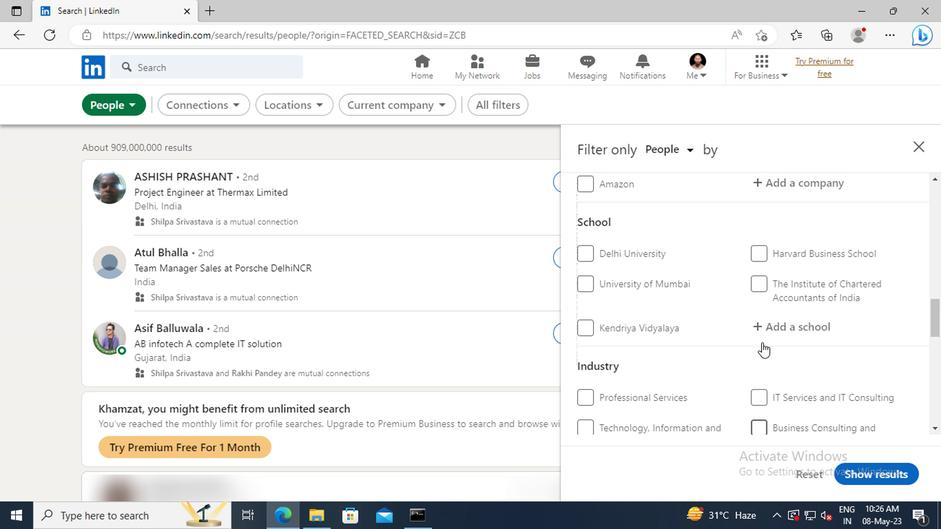 
Action: Mouse scrolled (760, 341) with delta (0, 0)
Screenshot: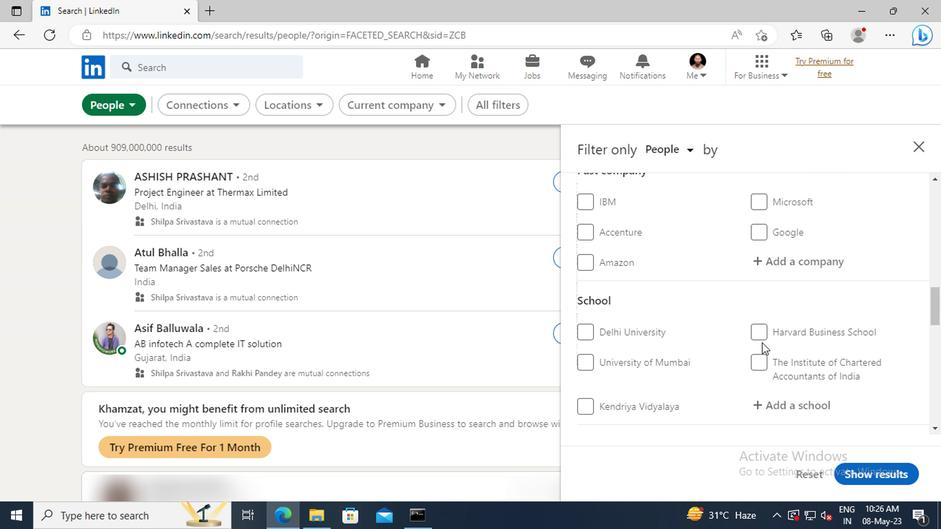 
Action: Mouse scrolled (760, 341) with delta (0, 0)
Screenshot: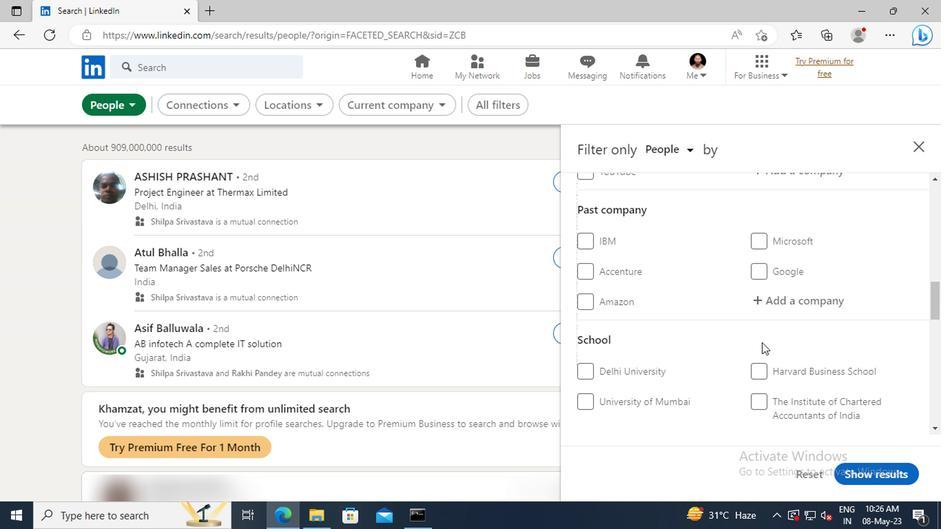 
Action: Mouse scrolled (760, 341) with delta (0, 0)
Screenshot: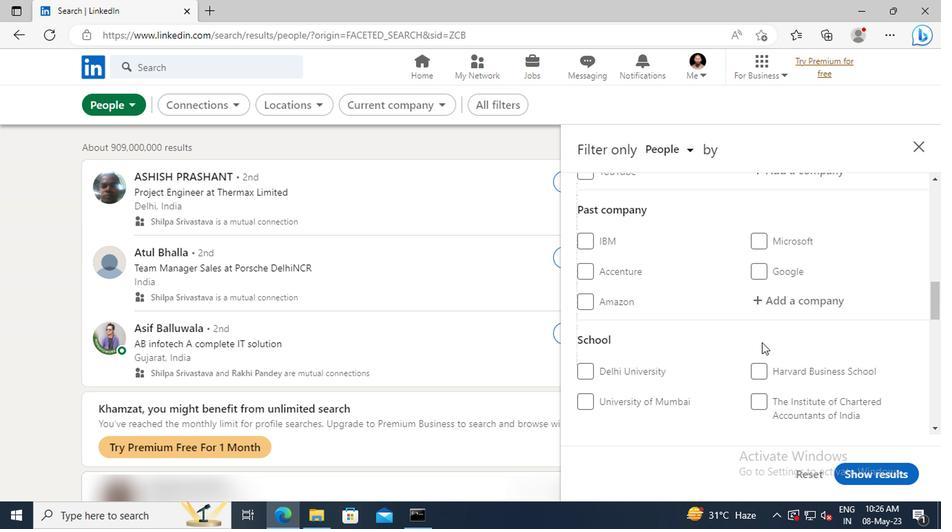 
Action: Mouse scrolled (760, 341) with delta (0, 0)
Screenshot: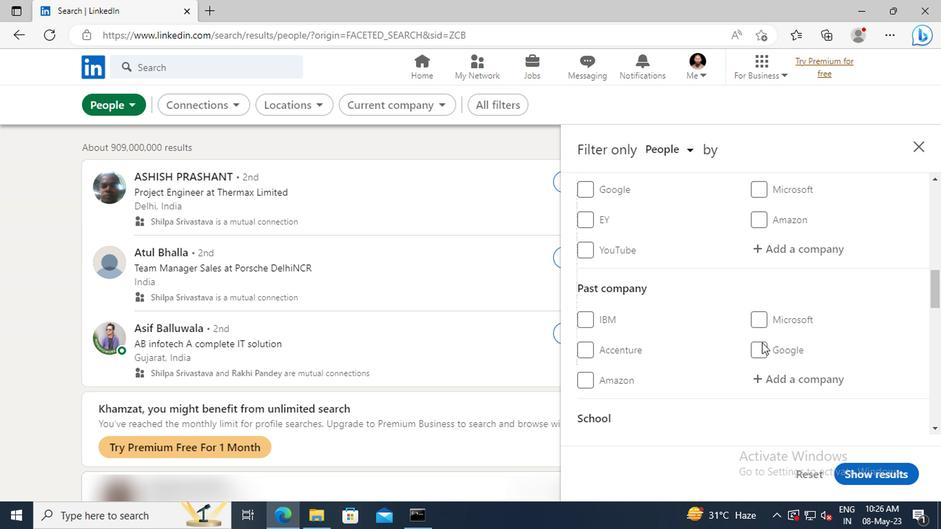
Action: Mouse moved to (765, 288)
Screenshot: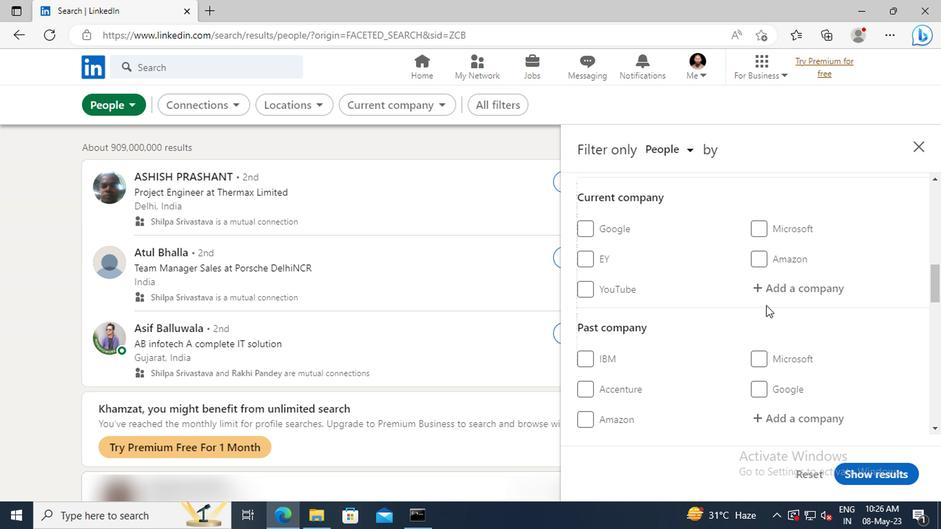 
Action: Mouse pressed left at (765, 288)
Screenshot: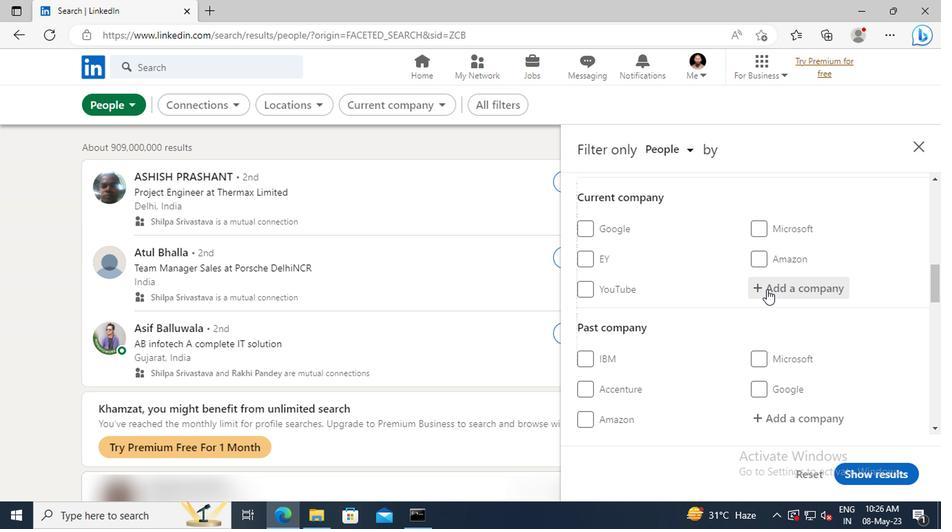 
Action: Mouse moved to (767, 288)
Screenshot: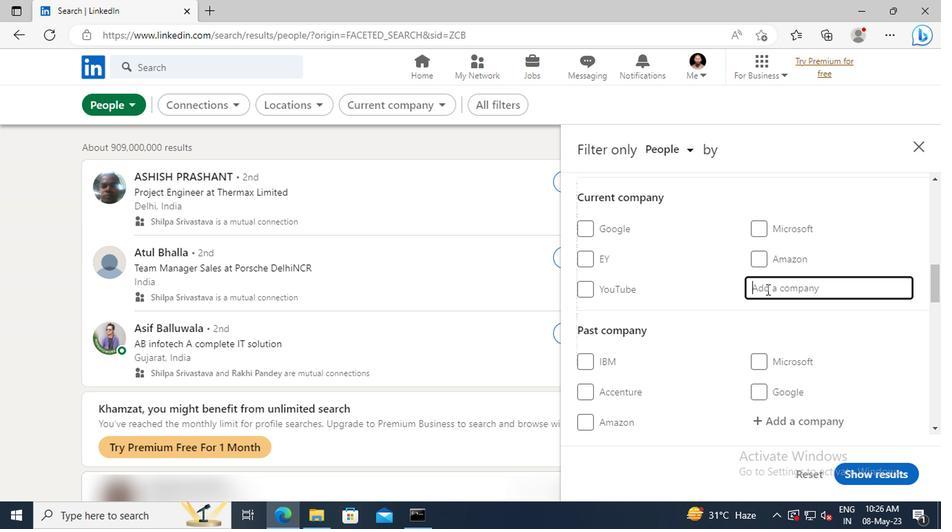 
Action: Key pressed <Key.shift>LATEST<Key.space><Key.shift>JOB<Key.space><Key.shift>U
Screenshot: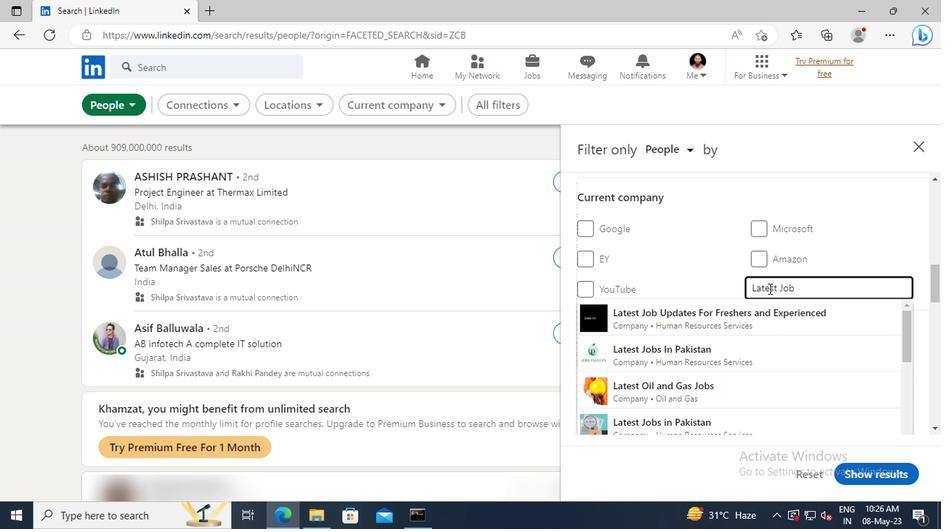 
Action: Mouse moved to (769, 312)
Screenshot: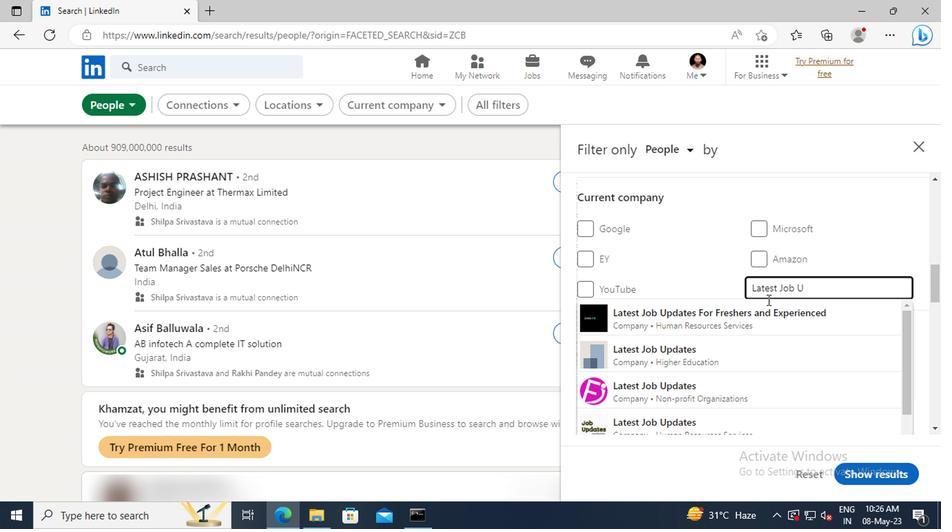 
Action: Mouse pressed left at (769, 312)
Screenshot: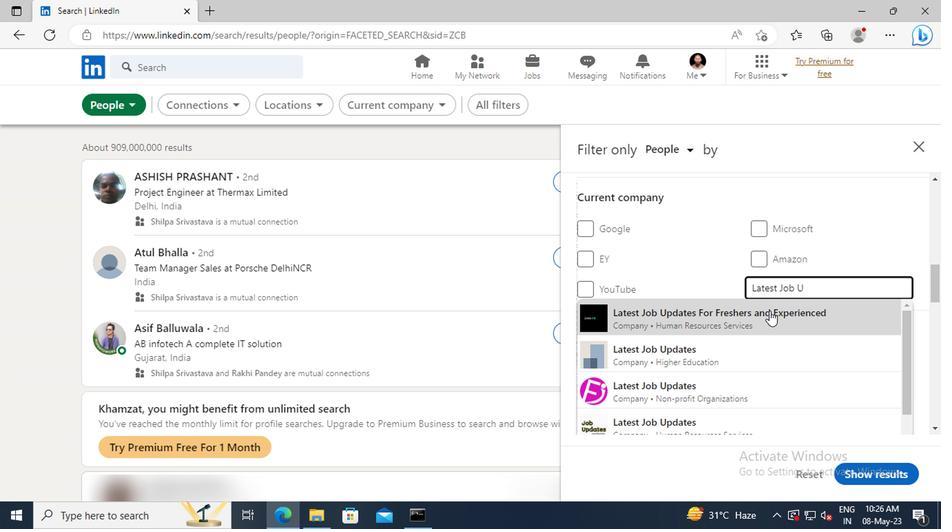 
Action: Mouse scrolled (769, 311) with delta (0, 0)
Screenshot: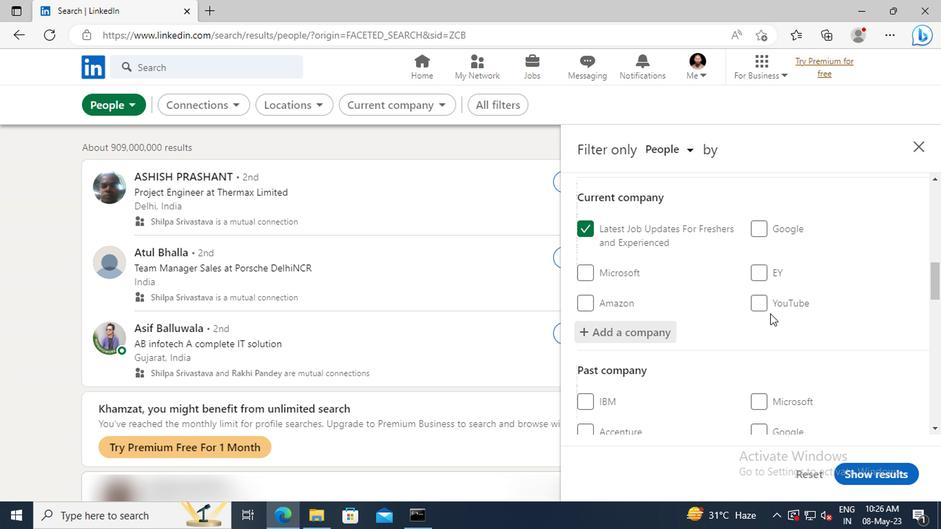 
Action: Mouse scrolled (769, 311) with delta (0, 0)
Screenshot: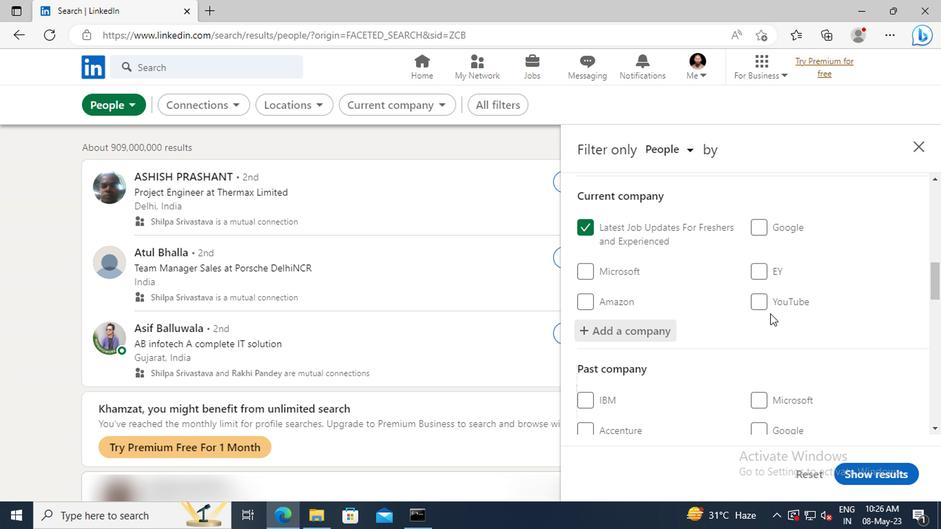 
Action: Mouse moved to (769, 311)
Screenshot: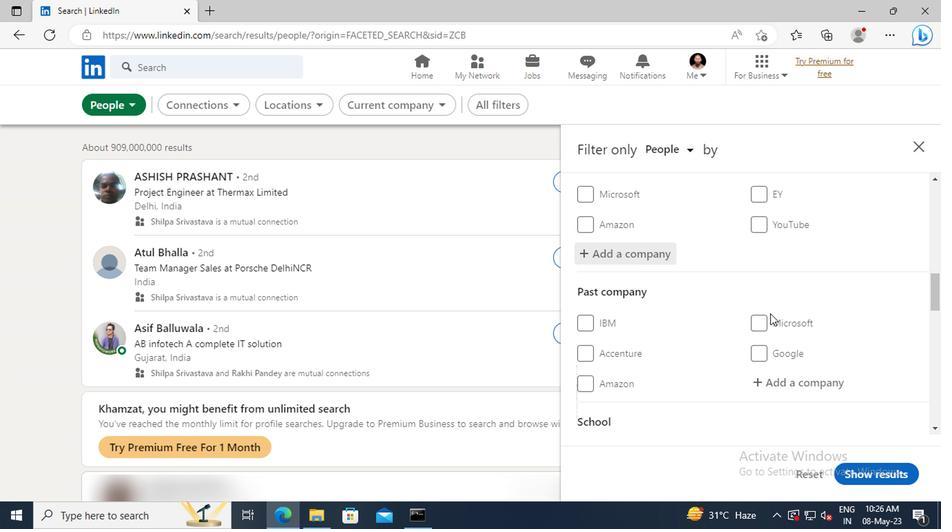
Action: Mouse scrolled (769, 311) with delta (0, 0)
Screenshot: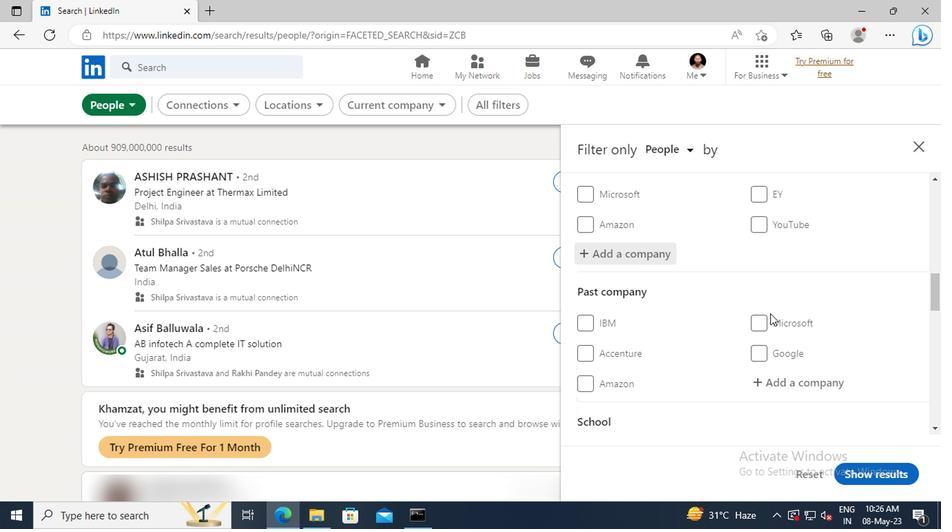 
Action: Mouse moved to (769, 310)
Screenshot: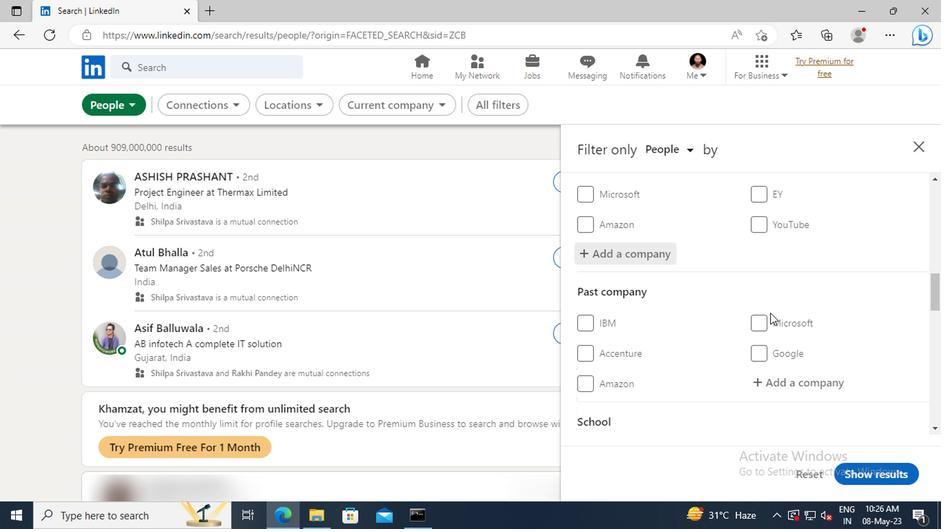 
Action: Mouse scrolled (769, 309) with delta (0, 0)
Screenshot: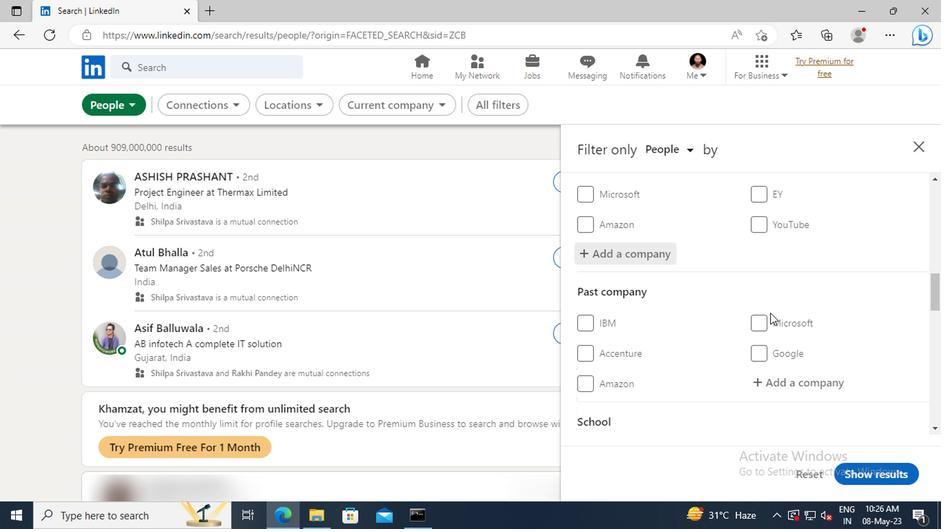 
Action: Mouse moved to (764, 304)
Screenshot: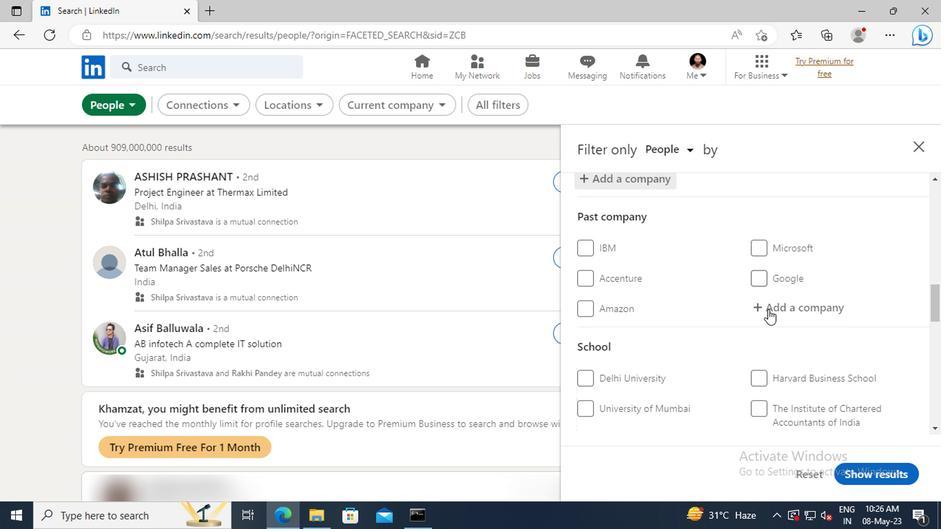 
Action: Mouse scrolled (764, 303) with delta (0, 0)
Screenshot: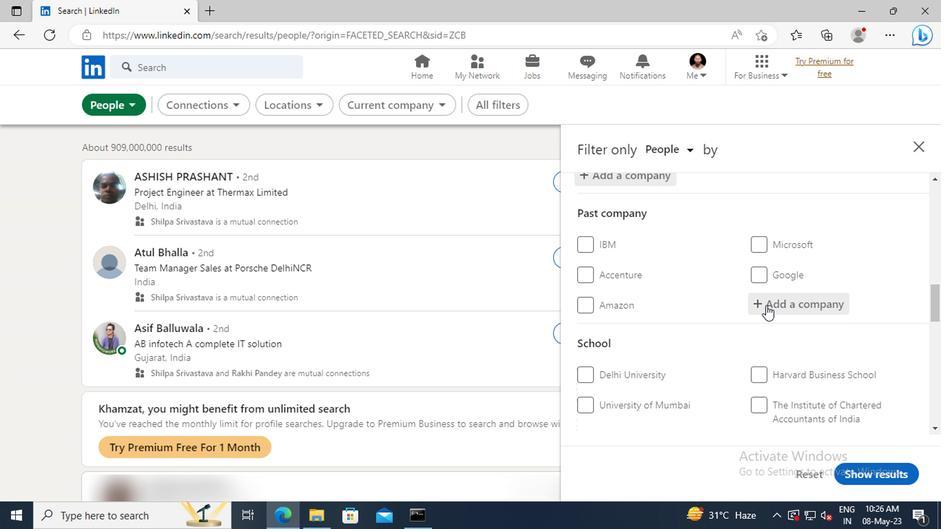 
Action: Mouse moved to (764, 302)
Screenshot: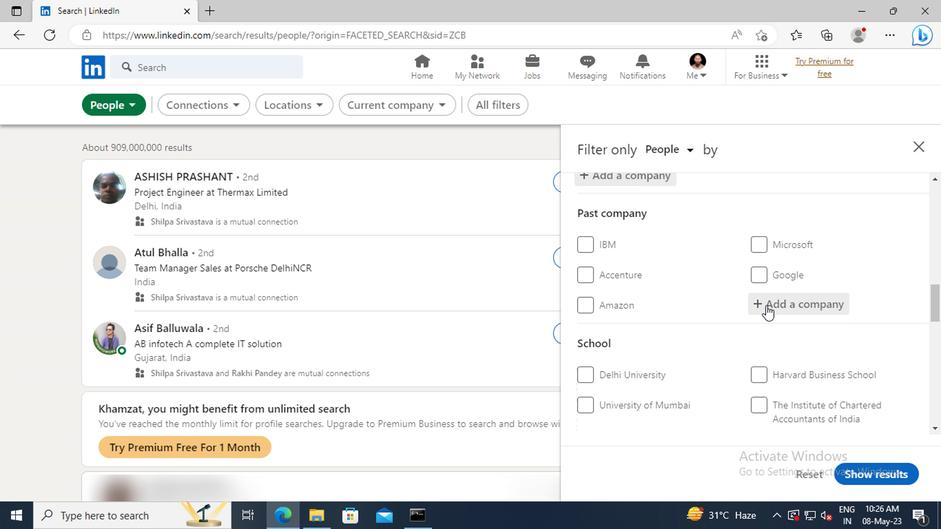 
Action: Mouse scrolled (764, 301) with delta (0, 0)
Screenshot: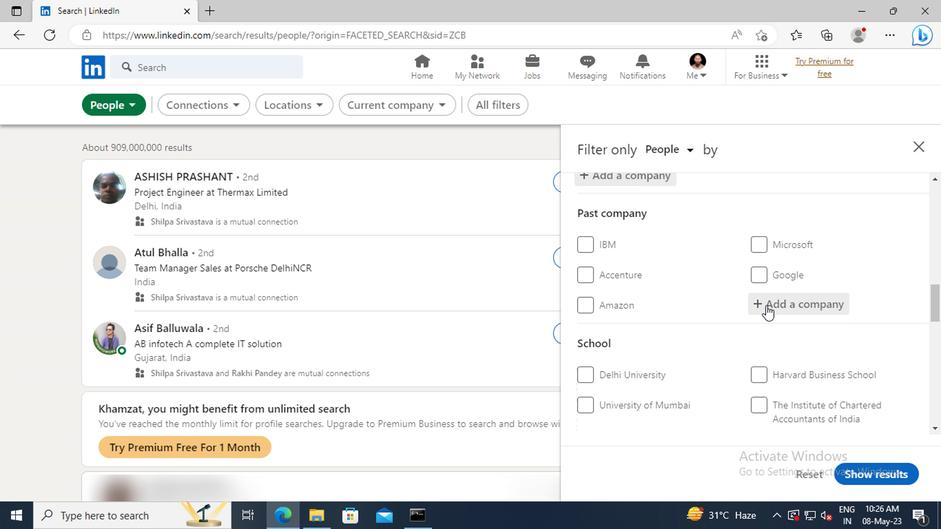 
Action: Mouse moved to (763, 300)
Screenshot: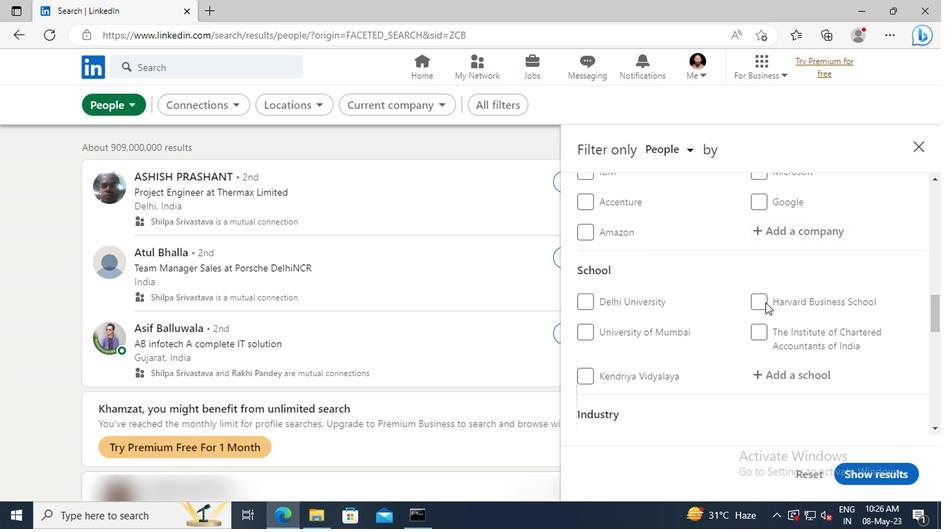 
Action: Mouse scrolled (763, 300) with delta (0, 0)
Screenshot: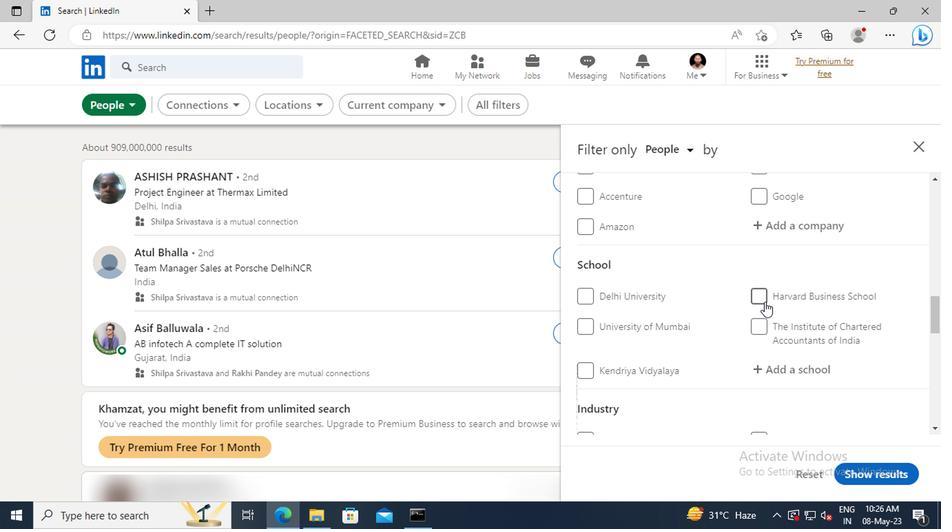 
Action: Mouse moved to (764, 329)
Screenshot: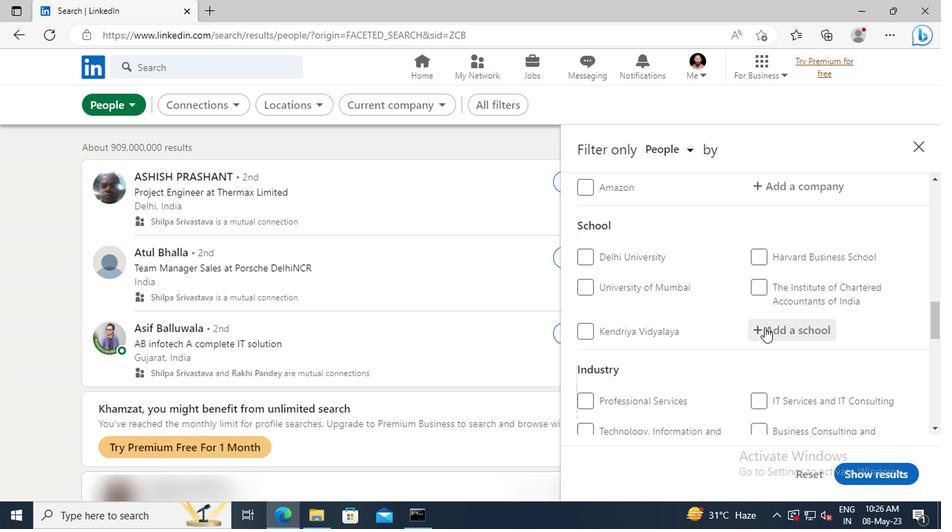 
Action: Mouse pressed left at (764, 329)
Screenshot: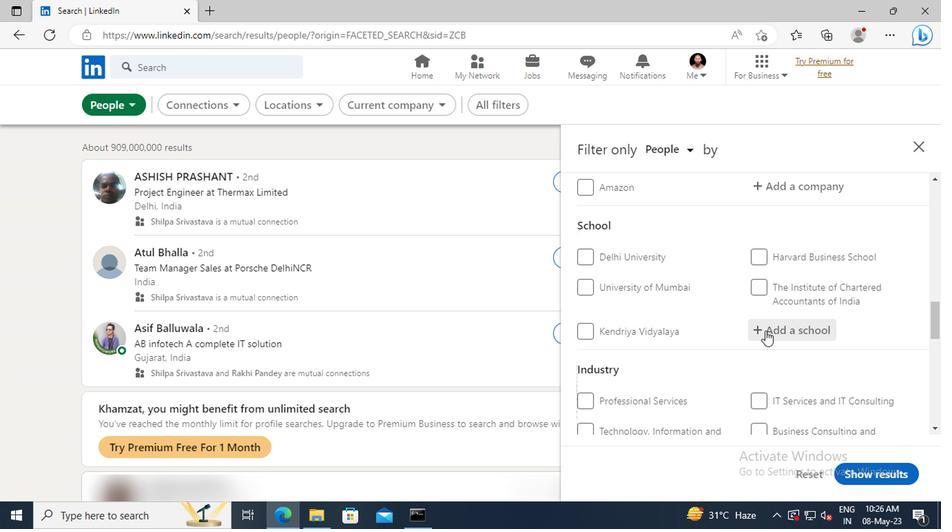 
Action: Key pressed <Key.shift>JSP<Key.shift>M'S<Key.space><Key.shift>RAJAR
Screenshot: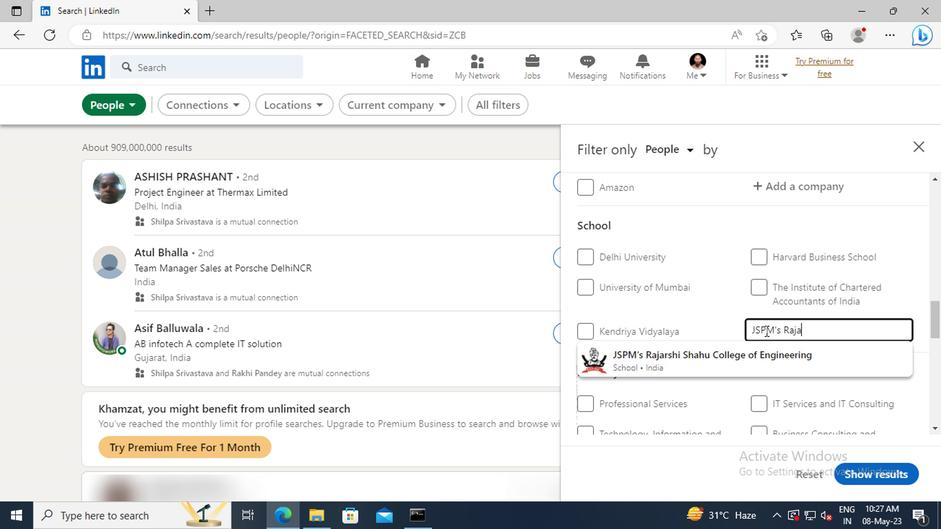 
Action: Mouse moved to (771, 351)
Screenshot: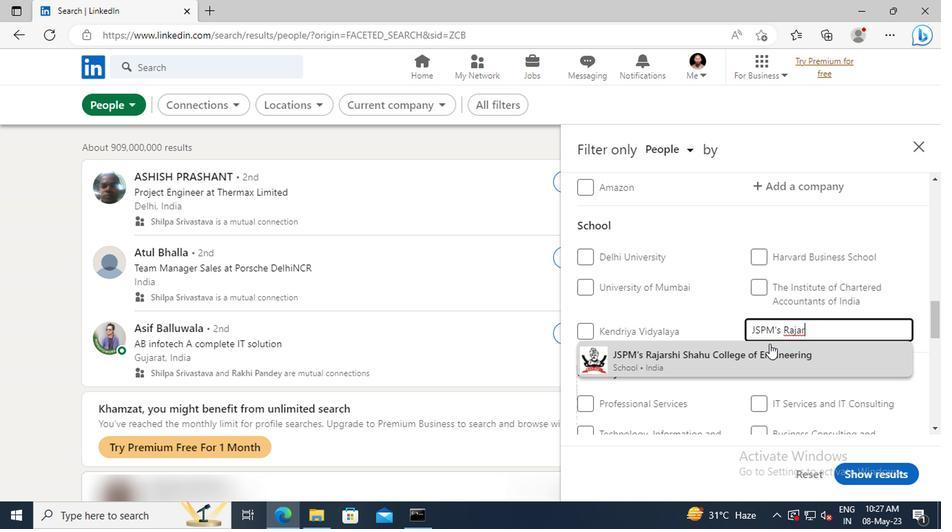 
Action: Mouse pressed left at (771, 351)
Screenshot: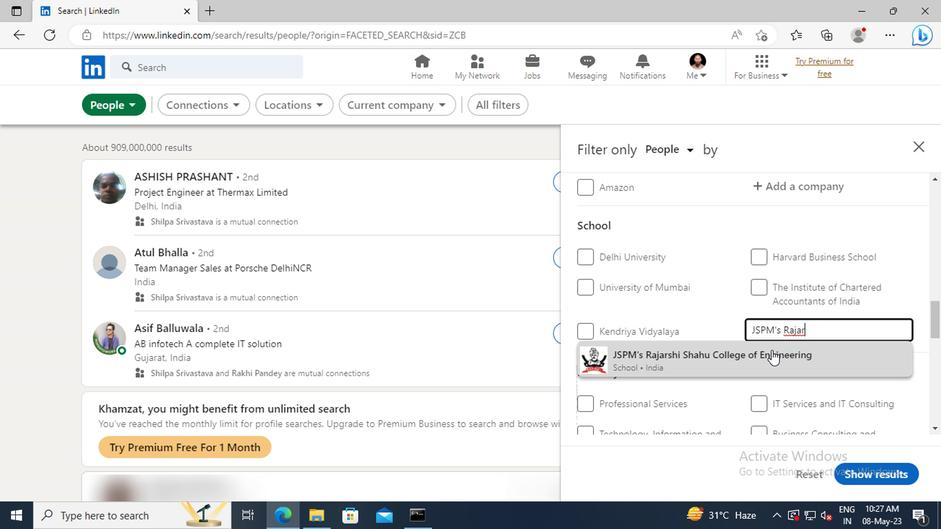 
Action: Mouse moved to (784, 367)
Screenshot: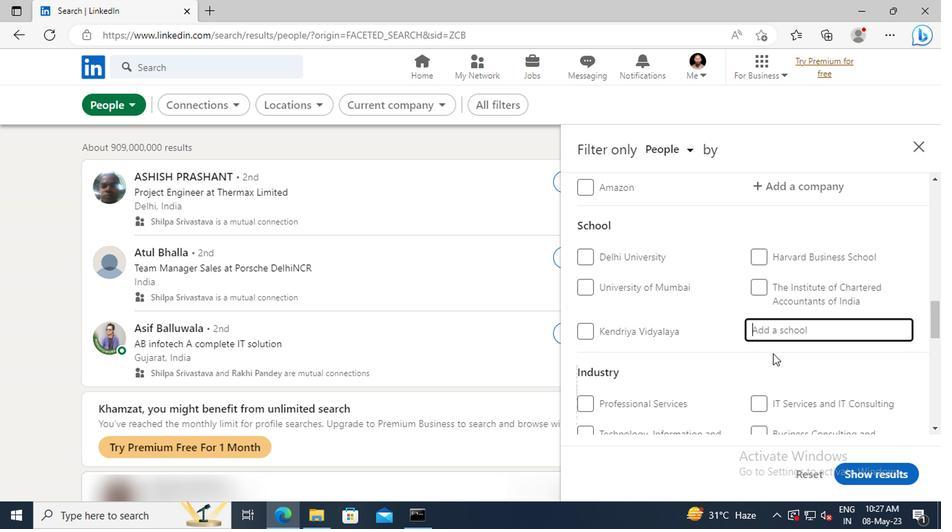 
Action: Mouse scrolled (784, 366) with delta (0, 0)
Screenshot: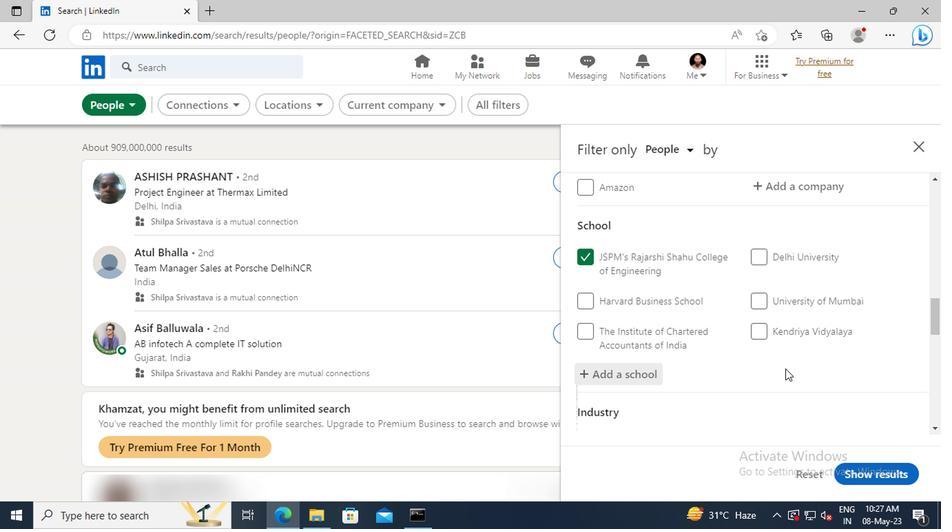 
Action: Mouse scrolled (784, 366) with delta (0, 0)
Screenshot: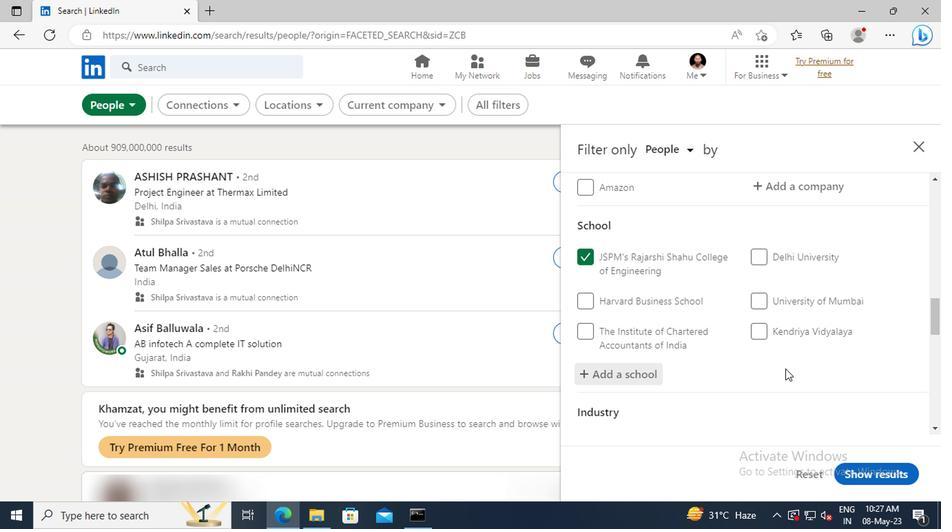 
Action: Mouse moved to (784, 360)
Screenshot: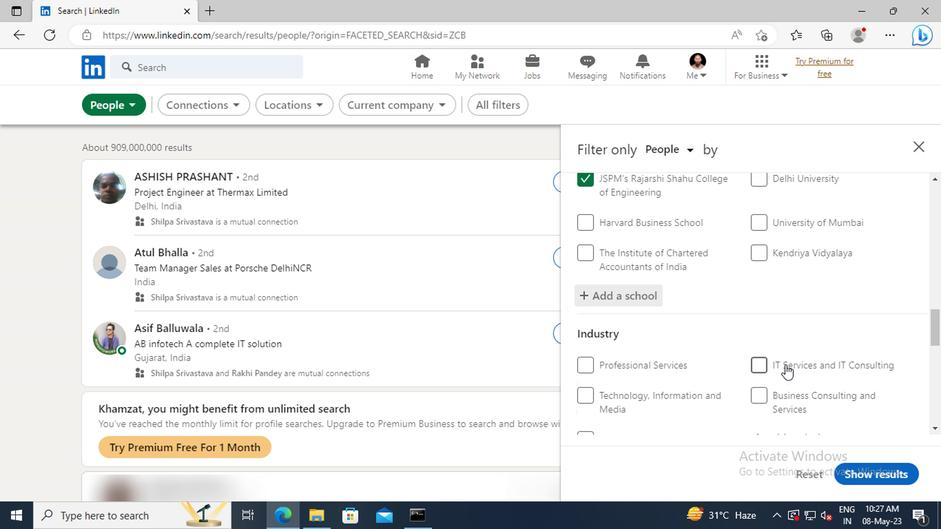 
Action: Mouse scrolled (784, 360) with delta (0, 0)
Screenshot: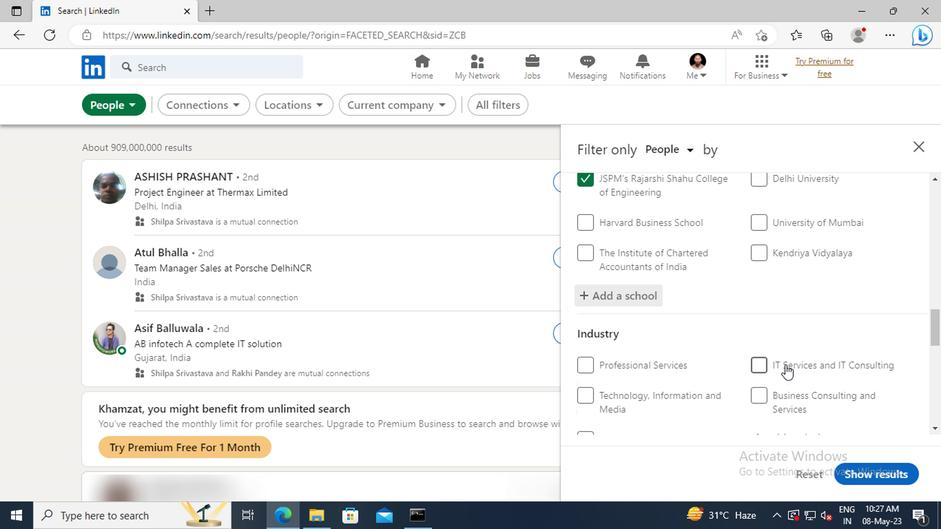 
Action: Mouse moved to (783, 358)
Screenshot: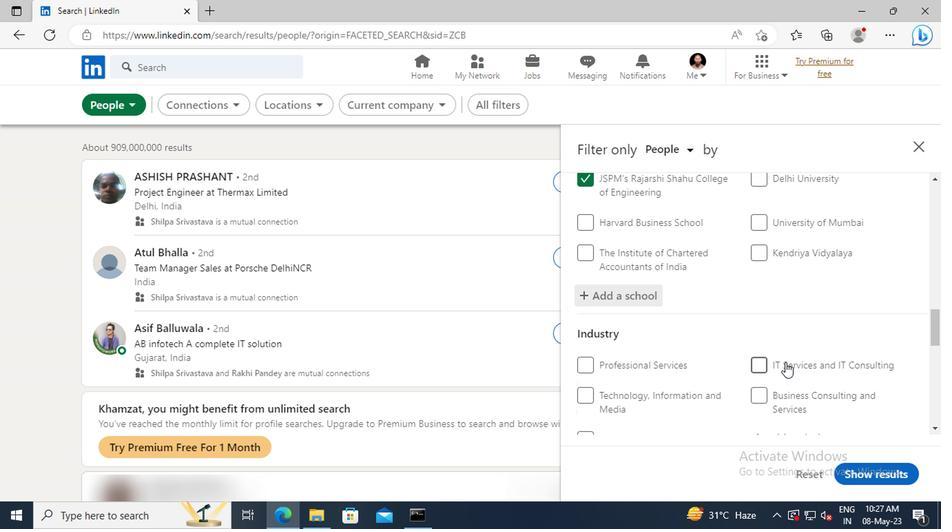 
Action: Mouse scrolled (783, 357) with delta (0, 0)
Screenshot: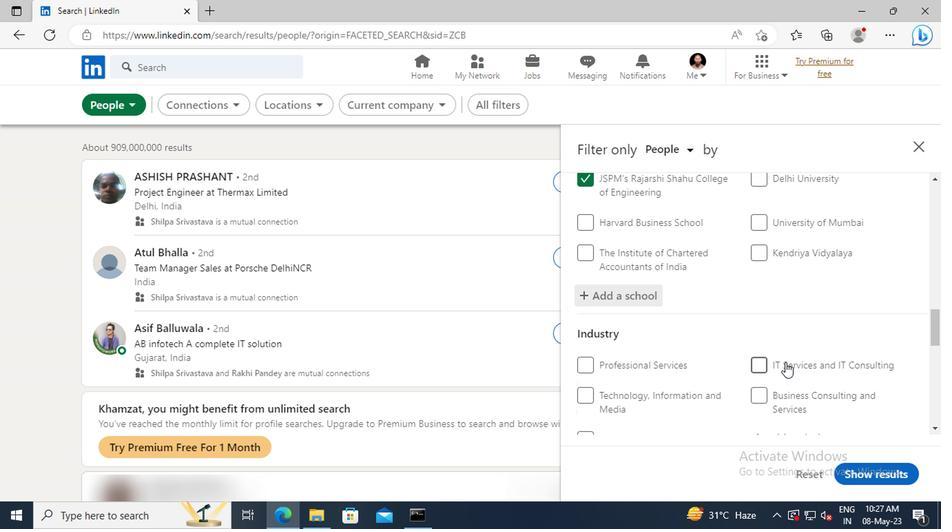 
Action: Mouse moved to (784, 359)
Screenshot: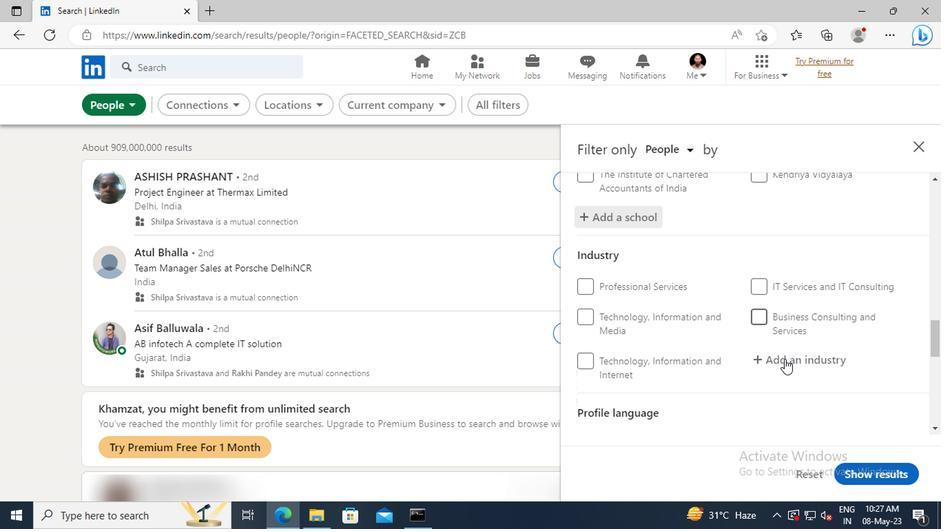 
Action: Mouse pressed left at (784, 359)
Screenshot: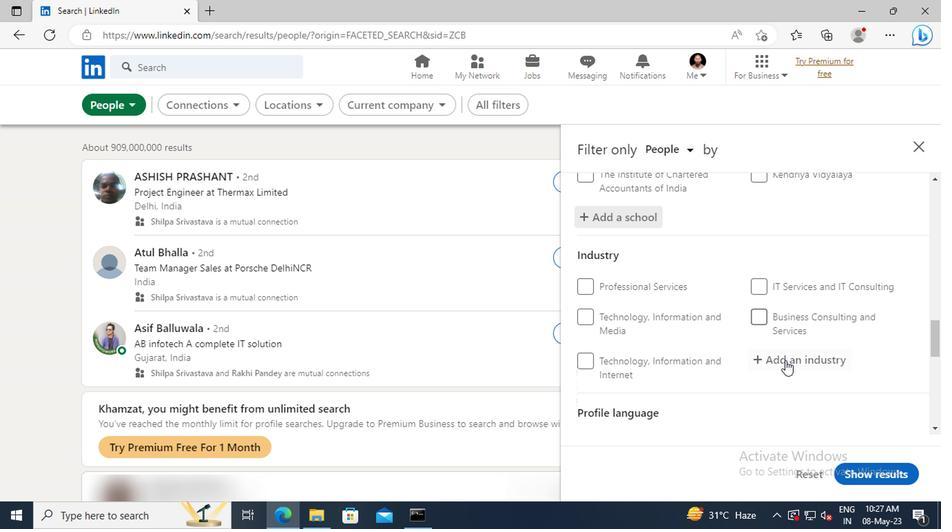 
Action: Key pressed <Key.shift>SOAP<Key.space>
Screenshot: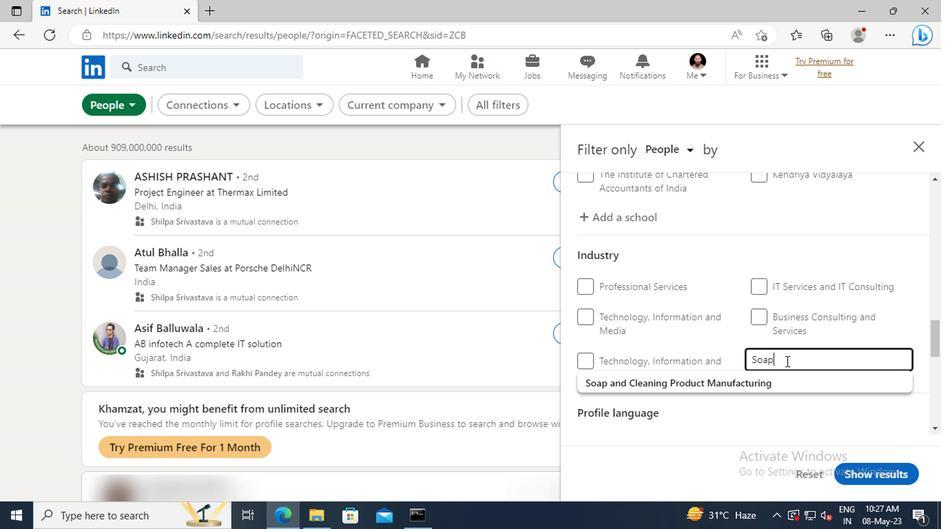 
Action: Mouse moved to (787, 372)
Screenshot: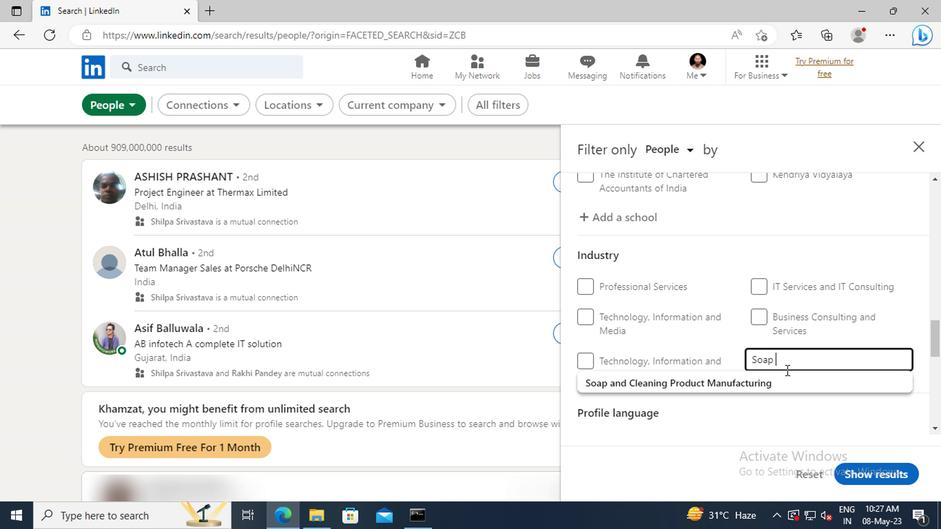 
Action: Mouse pressed left at (787, 372)
Screenshot: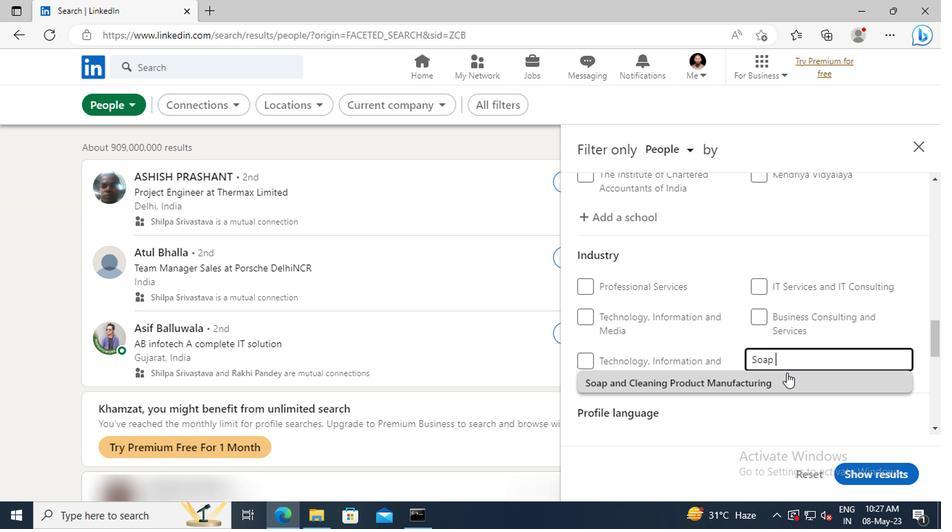 
Action: Mouse moved to (794, 369)
Screenshot: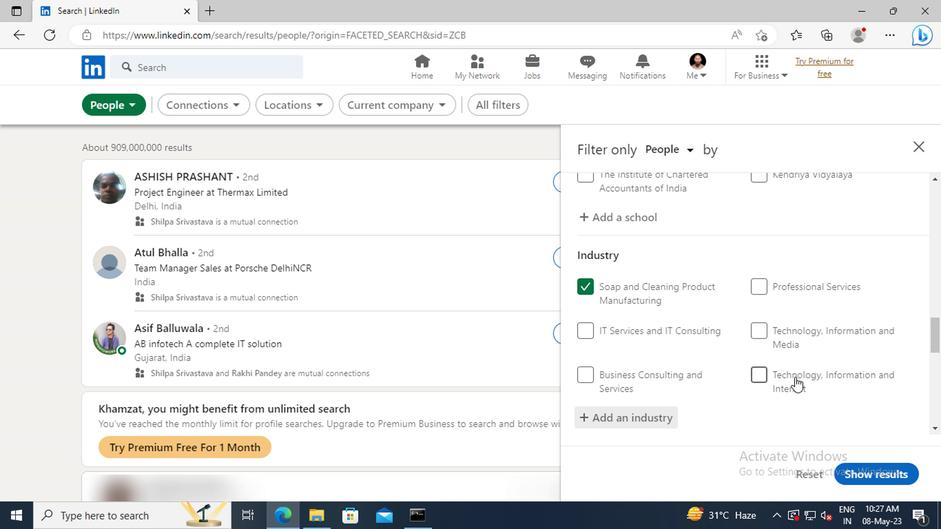 
Action: Mouse scrolled (794, 369) with delta (0, 0)
Screenshot: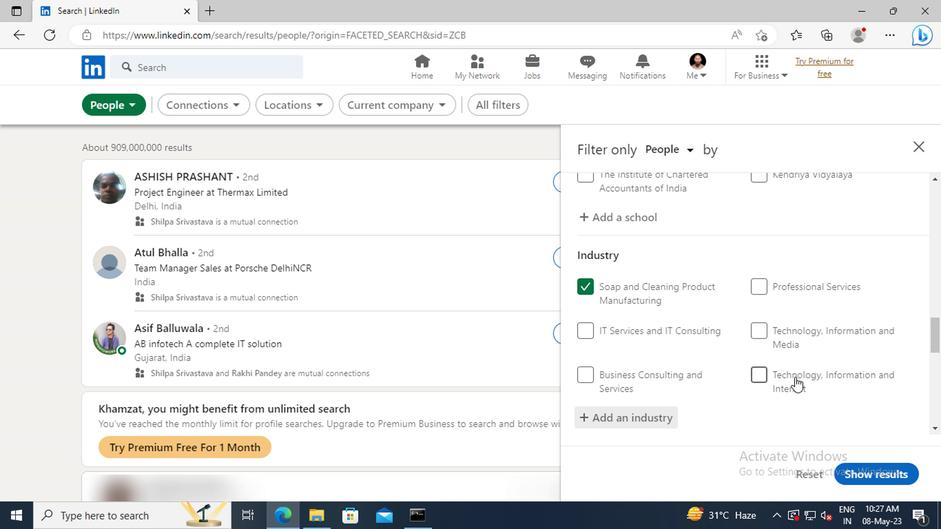 
Action: Mouse moved to (794, 362)
Screenshot: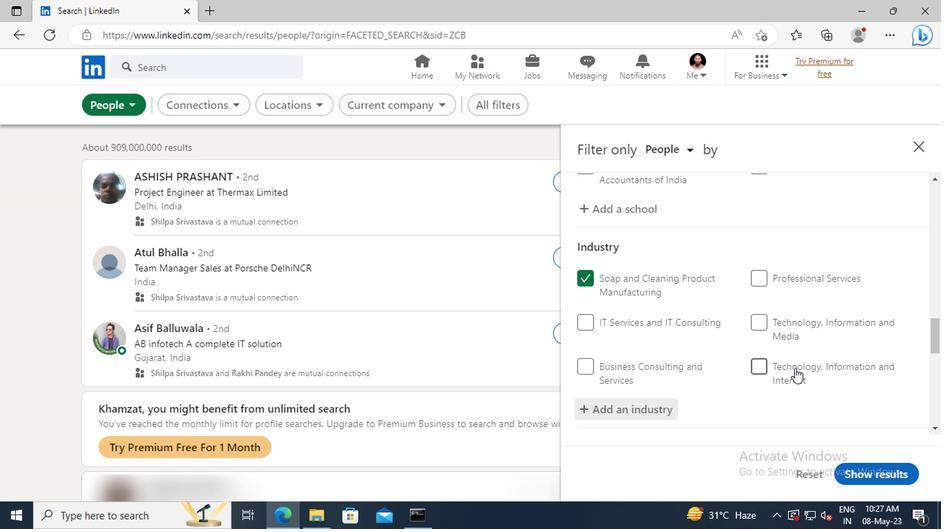 
Action: Mouse scrolled (794, 361) with delta (0, 0)
Screenshot: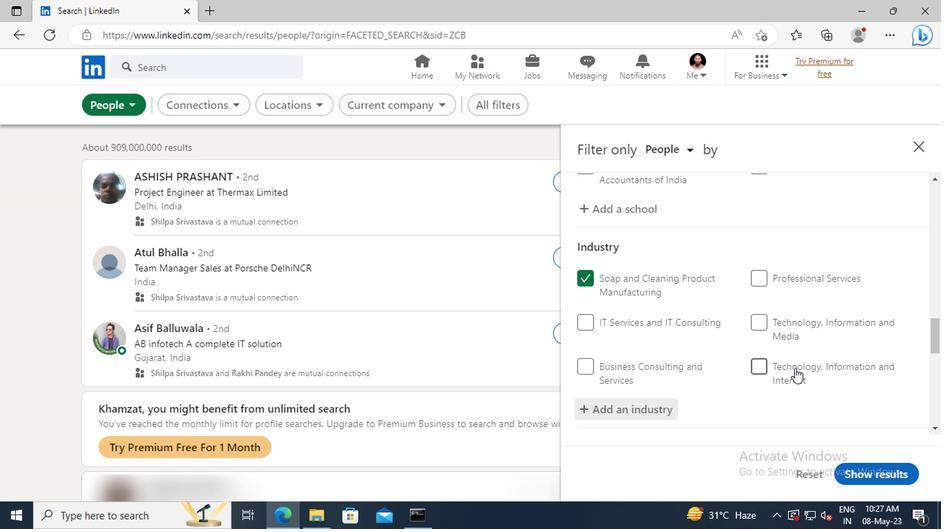 
Action: Mouse moved to (792, 360)
Screenshot: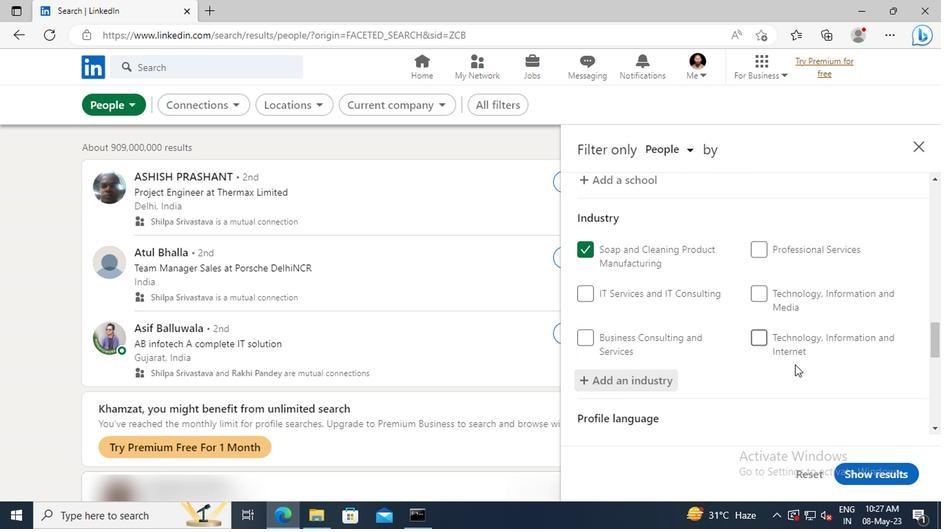 
Action: Mouse scrolled (792, 359) with delta (0, 0)
Screenshot: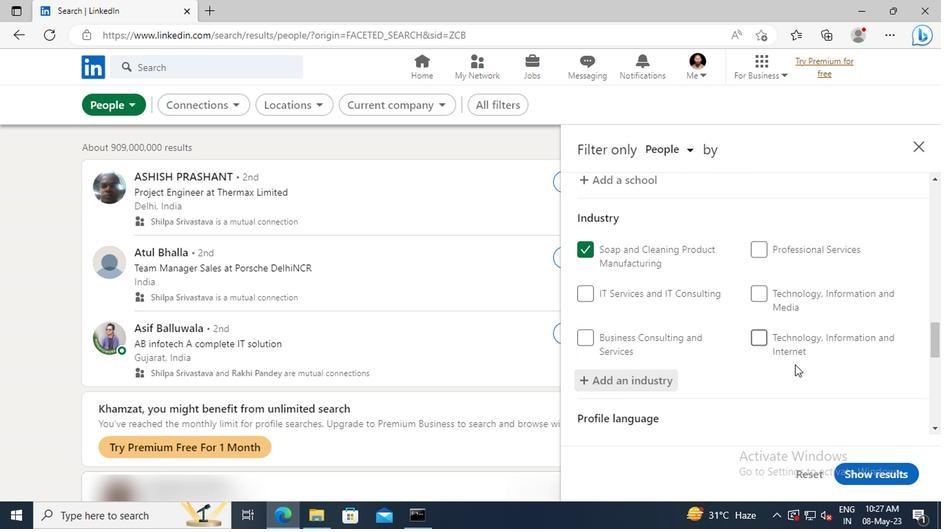 
Action: Mouse moved to (785, 345)
Screenshot: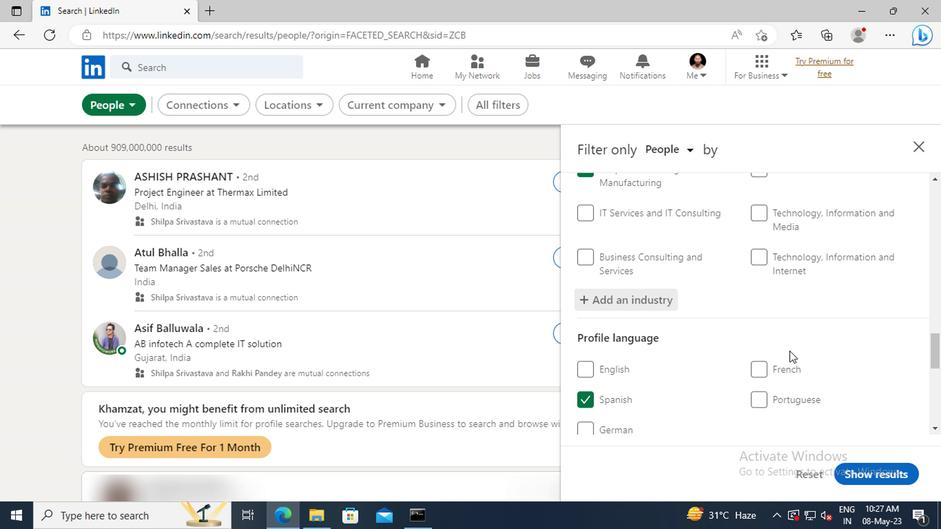 
Action: Mouse scrolled (785, 344) with delta (0, 0)
Screenshot: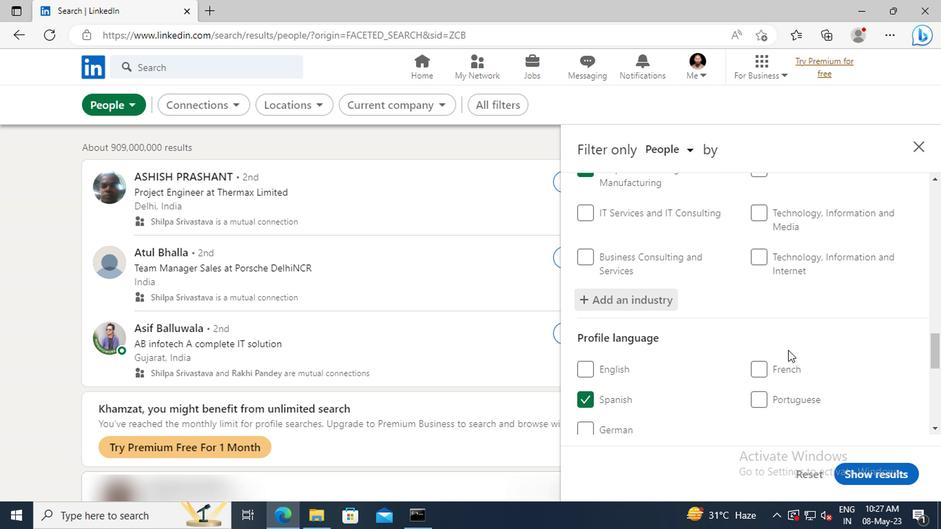 
Action: Mouse moved to (783, 339)
Screenshot: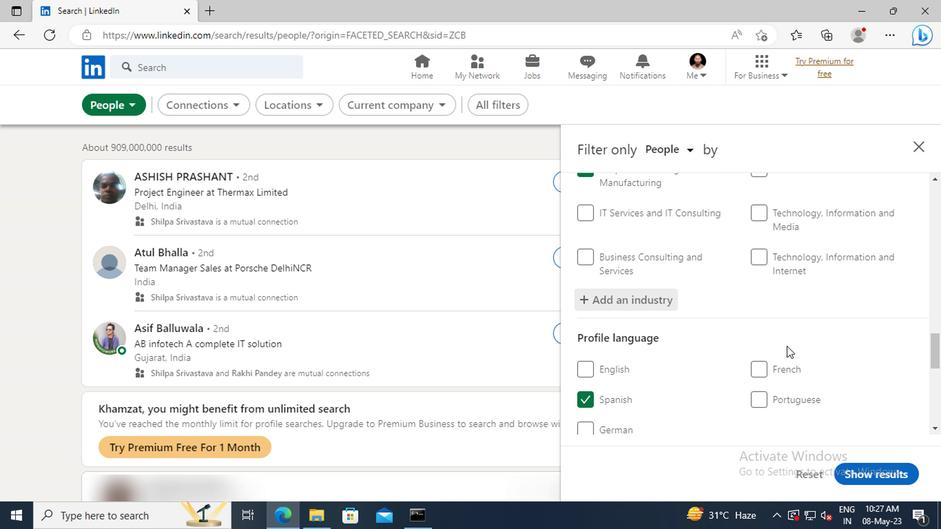 
Action: Mouse scrolled (783, 339) with delta (0, 0)
Screenshot: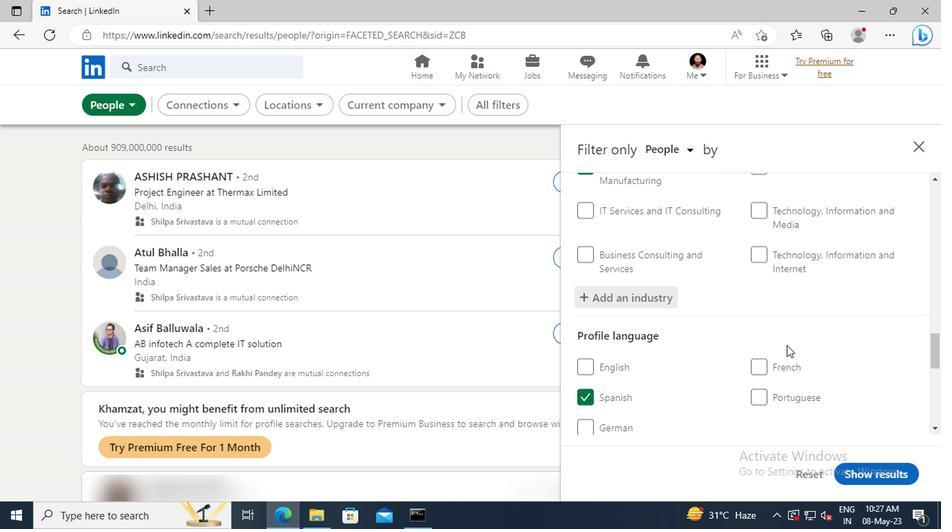 
Action: Mouse moved to (777, 318)
Screenshot: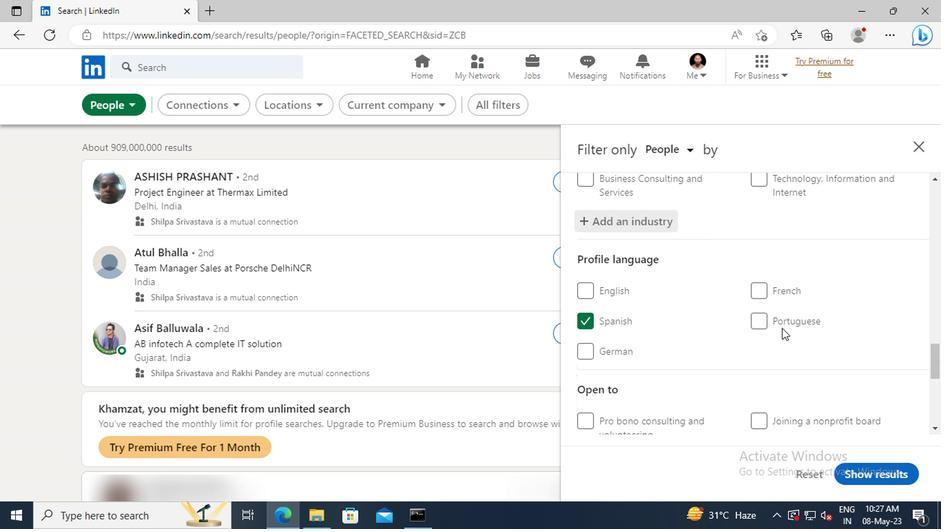
Action: Mouse scrolled (777, 318) with delta (0, 0)
Screenshot: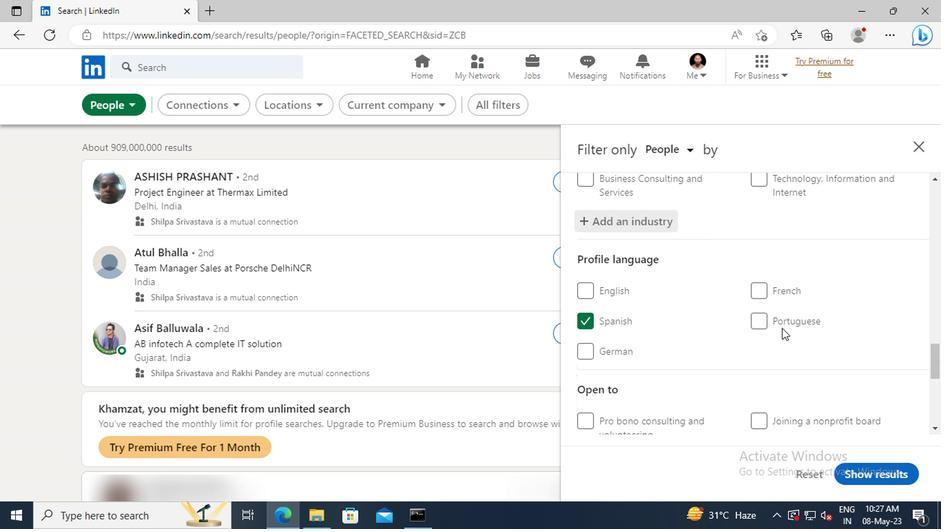
Action: Mouse moved to (772, 305)
Screenshot: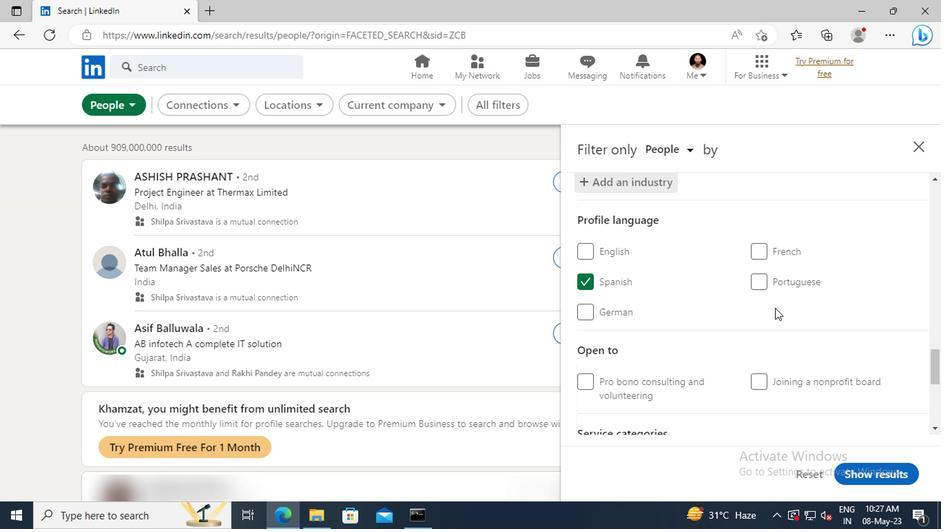 
Action: Mouse scrolled (772, 304) with delta (0, 0)
Screenshot: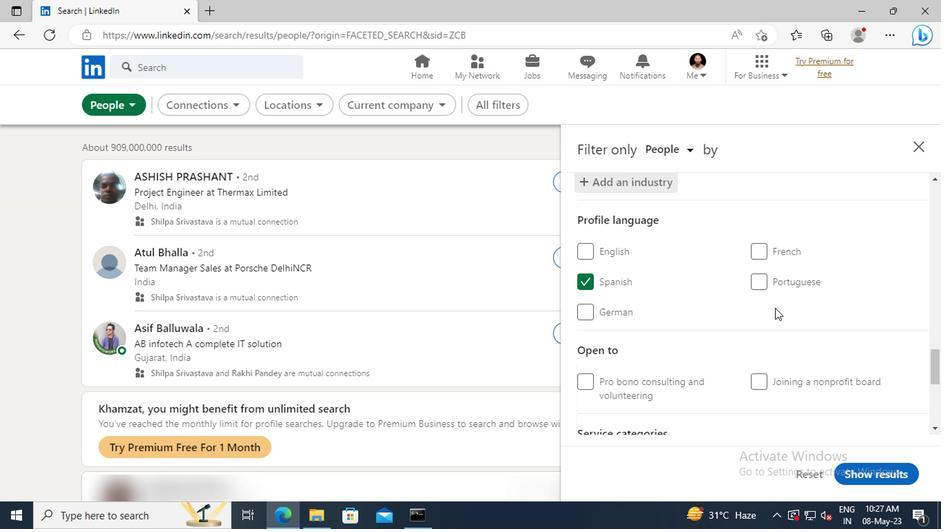 
Action: Mouse moved to (772, 303)
Screenshot: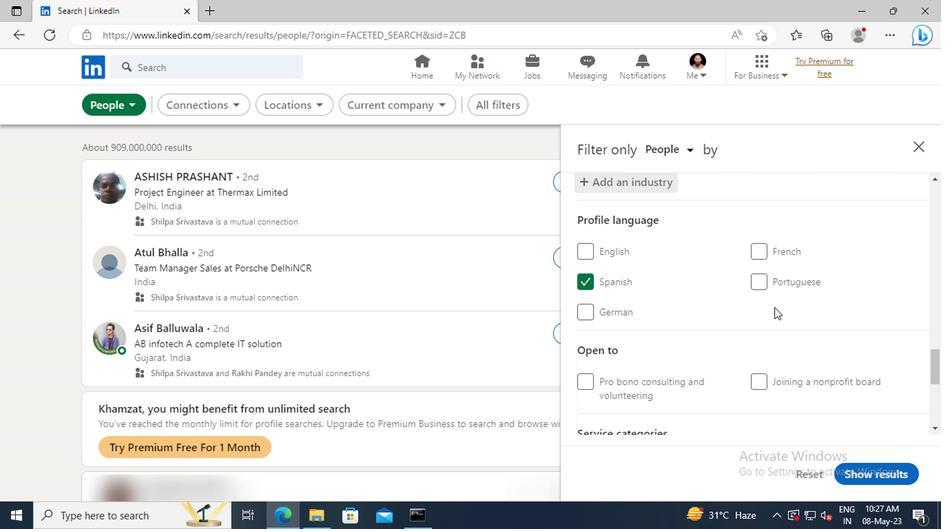 
Action: Mouse scrolled (772, 302) with delta (0, 0)
Screenshot: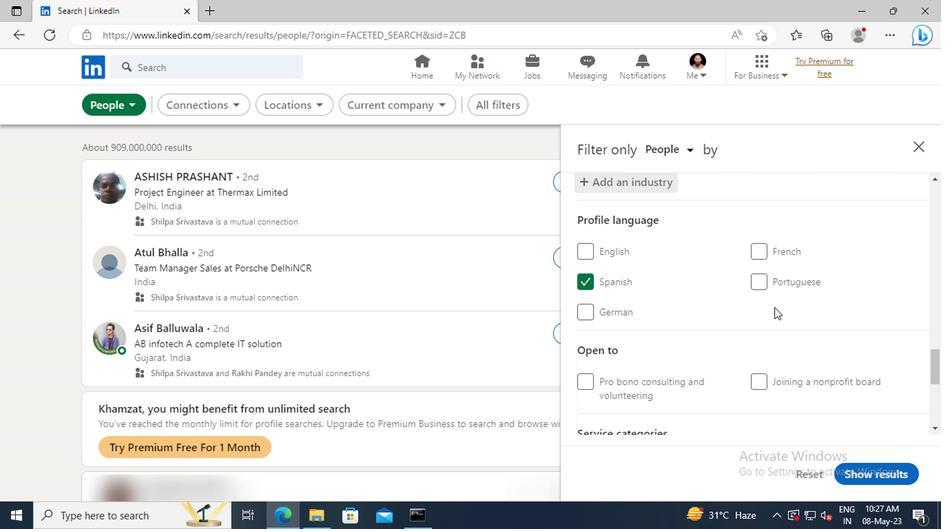 
Action: Mouse moved to (772, 302)
Screenshot: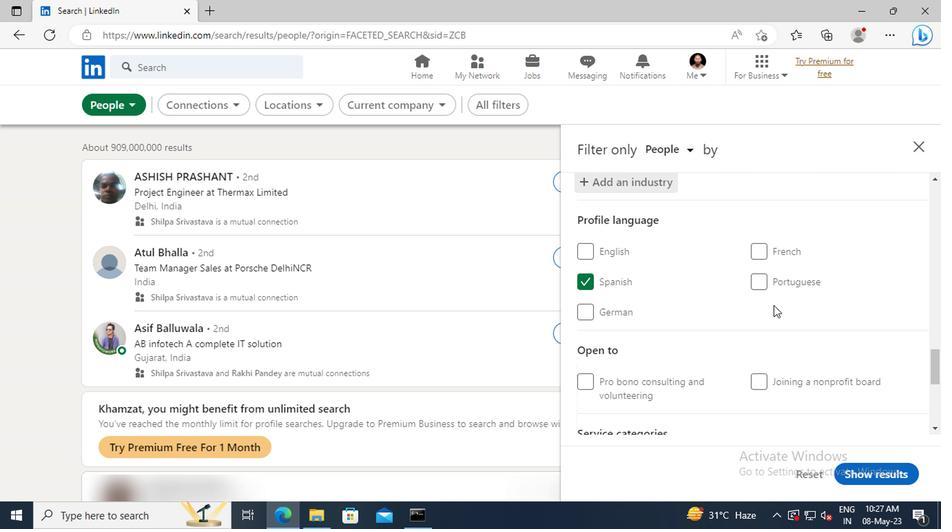 
Action: Mouse scrolled (772, 302) with delta (0, 0)
Screenshot: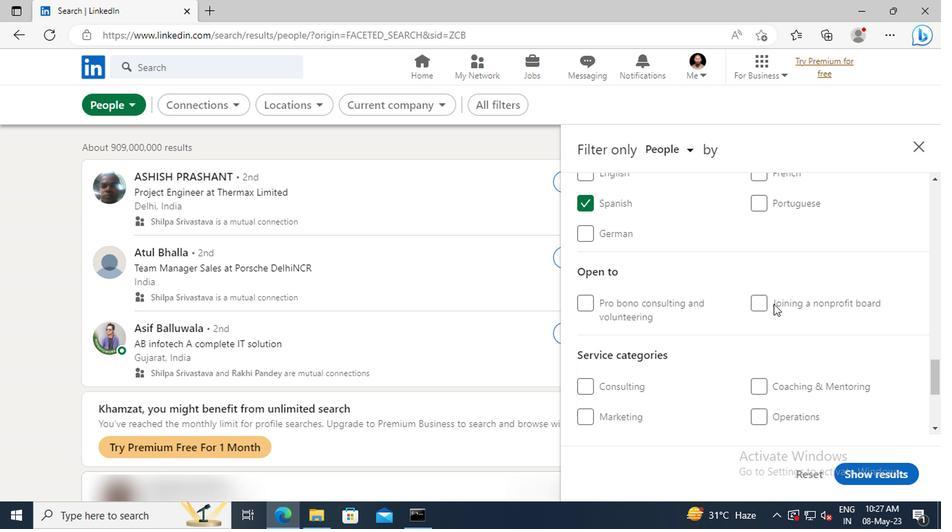 
Action: Mouse scrolled (772, 302) with delta (0, 0)
Screenshot: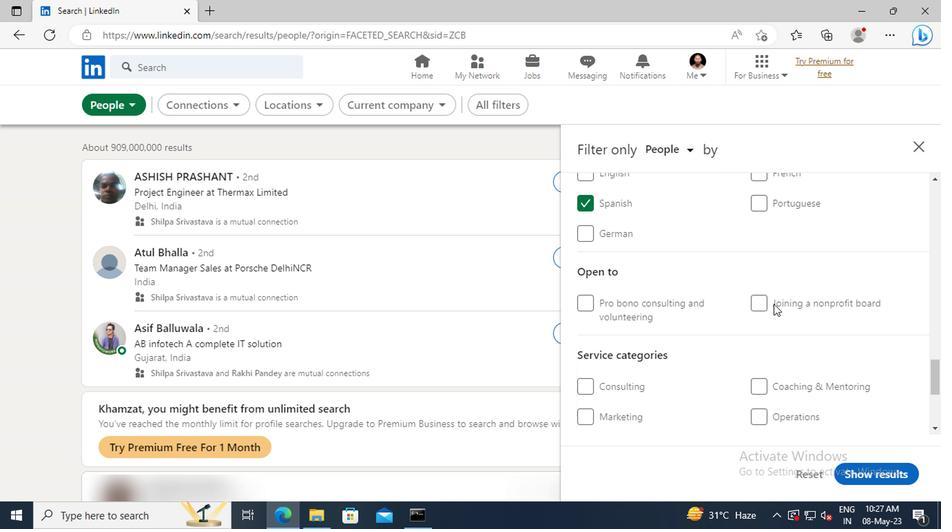 
Action: Mouse moved to (772, 299)
Screenshot: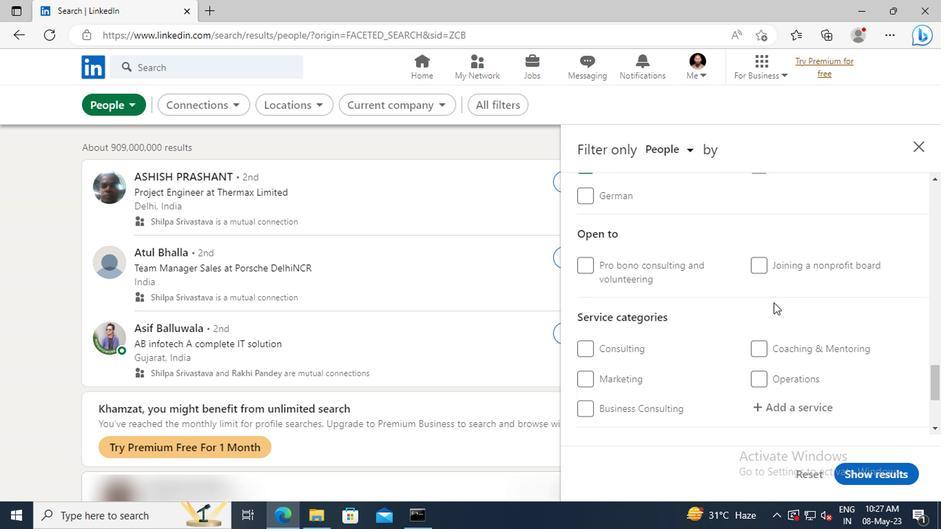 
Action: Mouse scrolled (772, 298) with delta (0, 0)
Screenshot: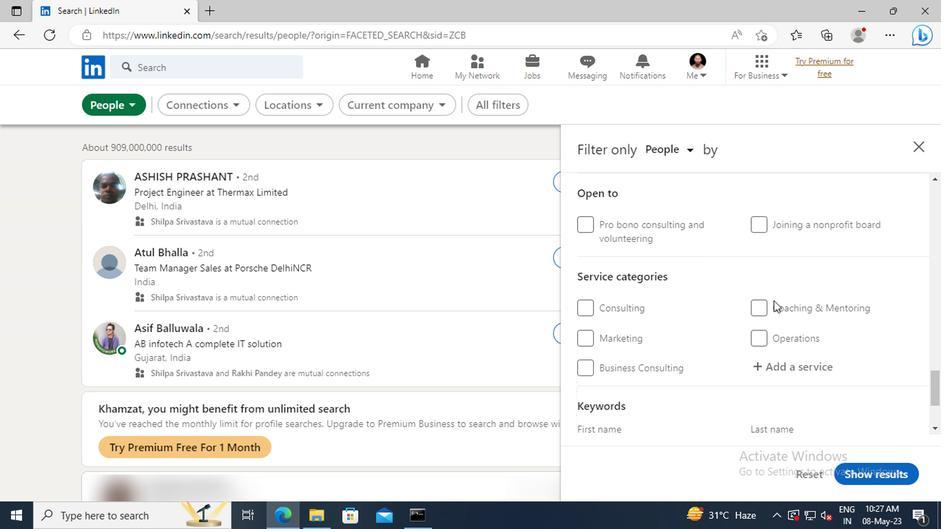 
Action: Mouse moved to (769, 326)
Screenshot: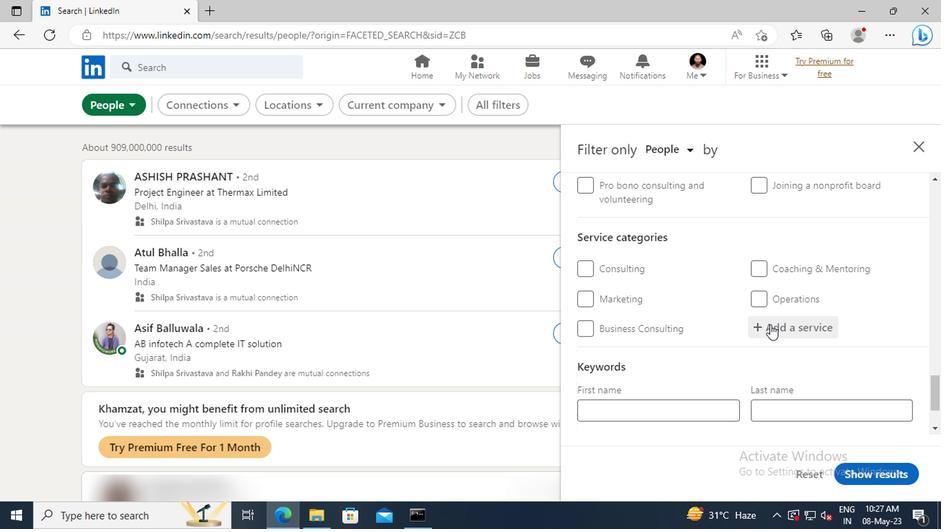 
Action: Mouse pressed left at (769, 326)
Screenshot: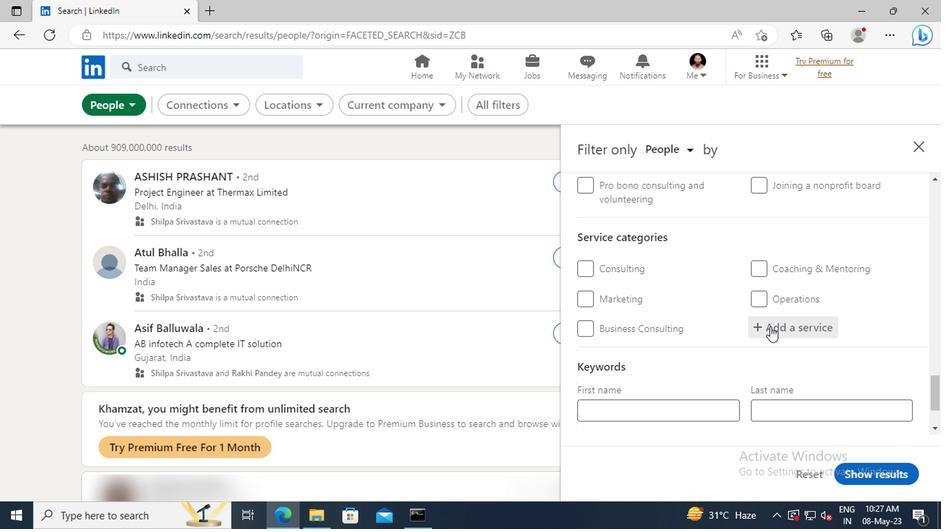 
Action: Mouse moved to (770, 327)
Screenshot: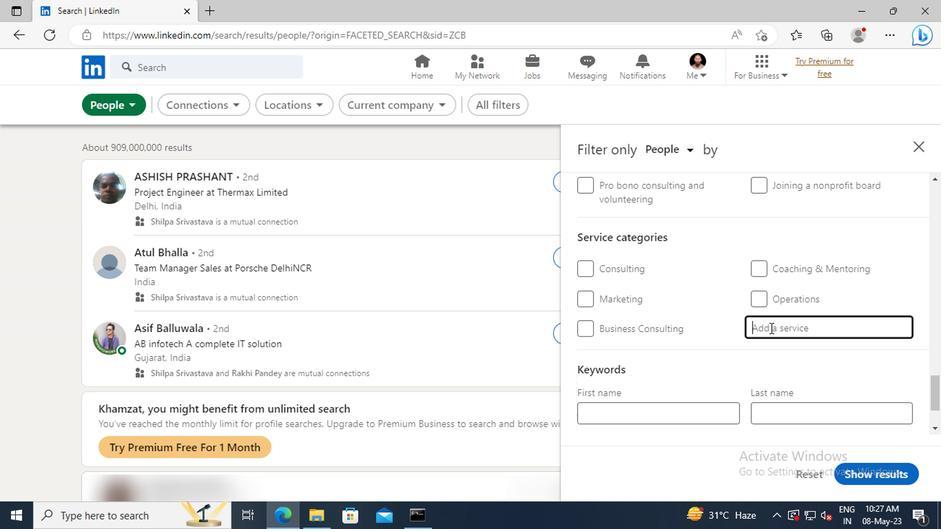 
Action: Key pressed <Key.shift>
Screenshot: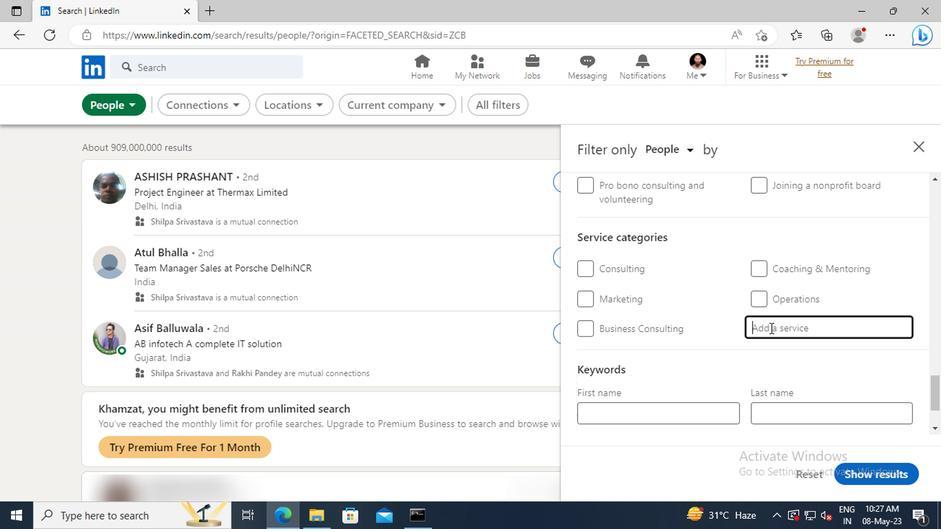 
Action: Mouse moved to (770, 328)
Screenshot: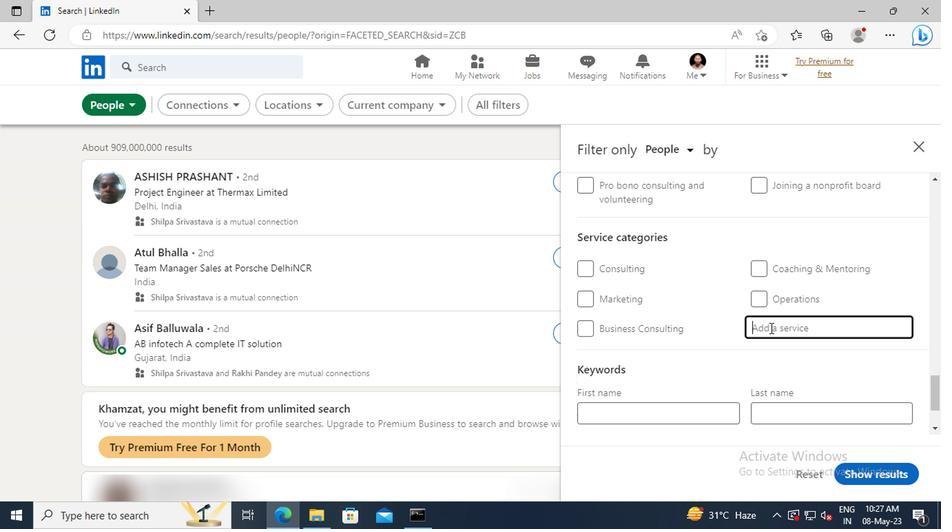 
Action: Key pressed REAL<Key.space><Key.shift>EST
Screenshot: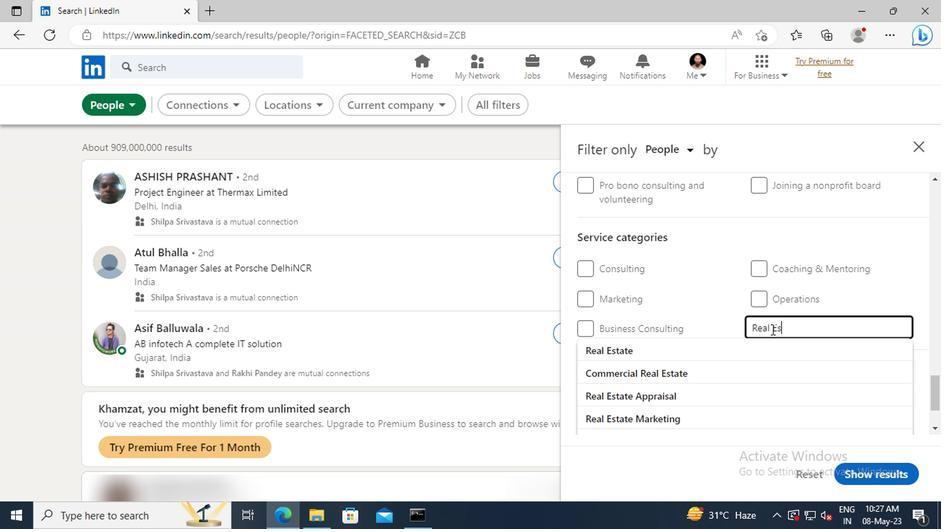 
Action: Mouse moved to (779, 383)
Screenshot: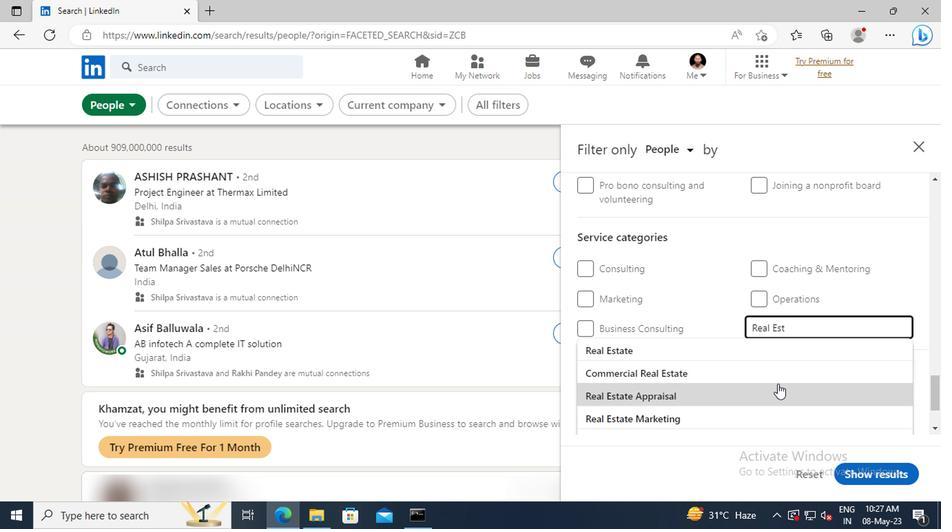 
Action: Mouse pressed left at (779, 383)
Screenshot: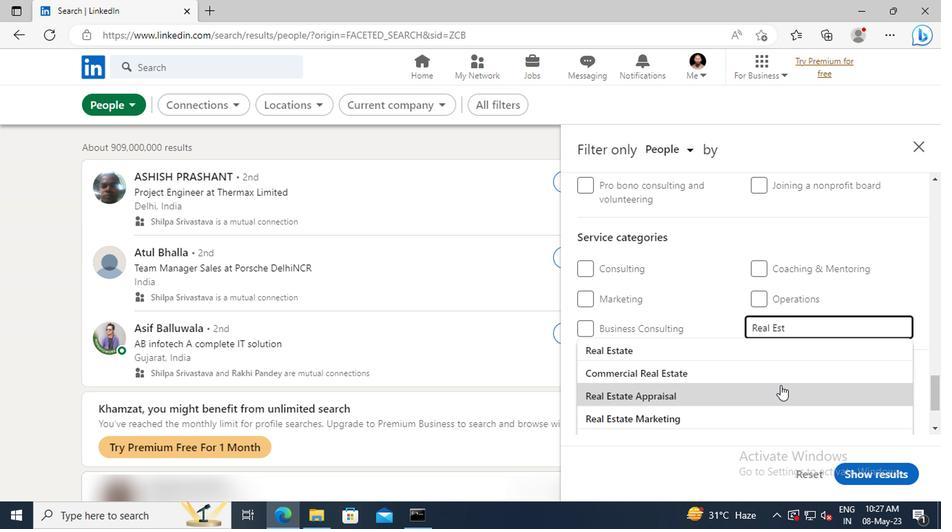 
Action: Mouse moved to (782, 383)
Screenshot: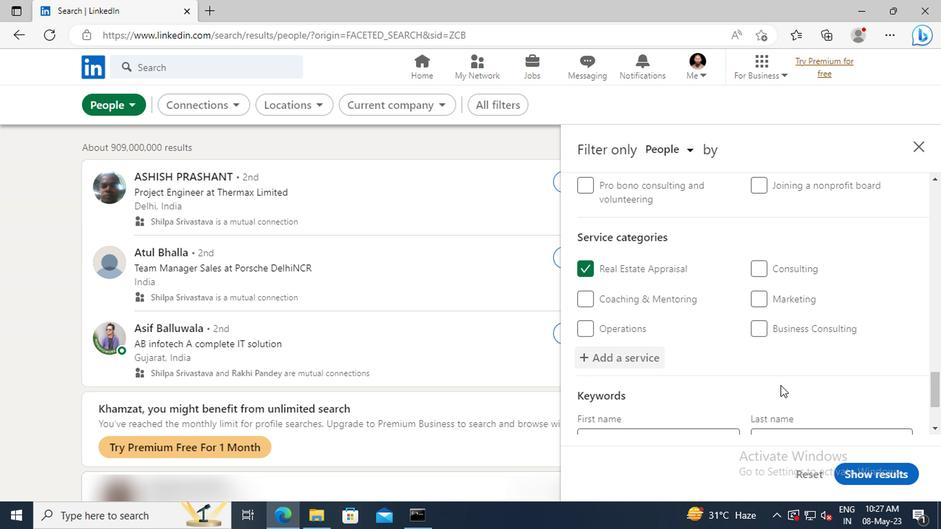 
Action: Mouse scrolled (782, 382) with delta (0, 0)
Screenshot: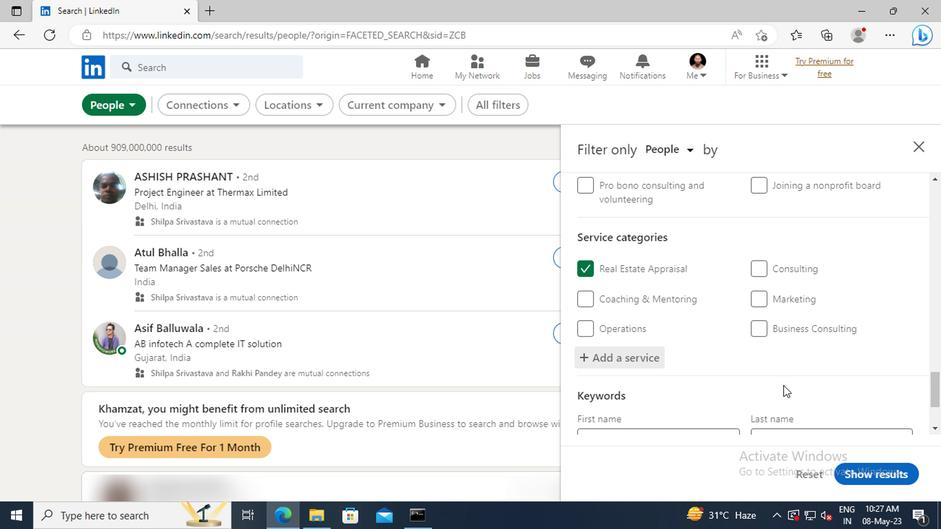 
Action: Mouse scrolled (782, 382) with delta (0, 0)
Screenshot: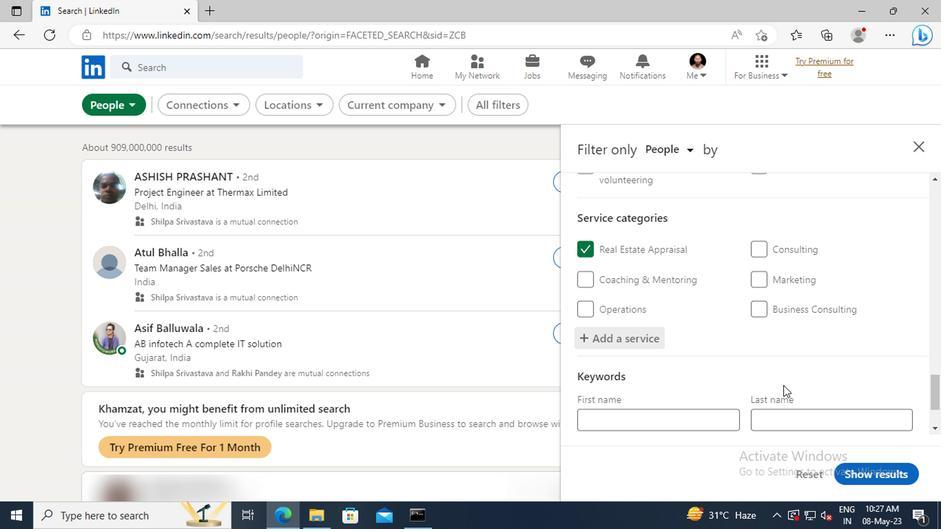 
Action: Mouse scrolled (782, 382) with delta (0, 0)
Screenshot: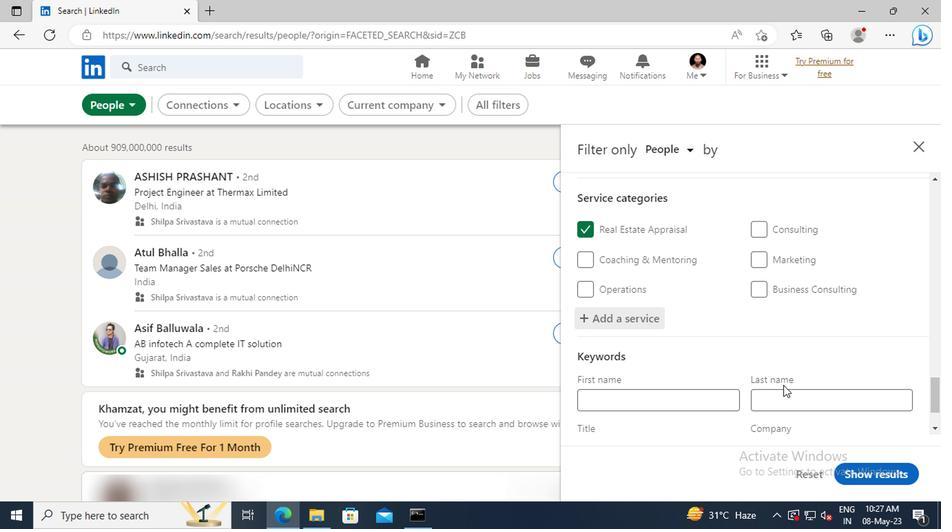 
Action: Mouse scrolled (782, 382) with delta (0, 0)
Screenshot: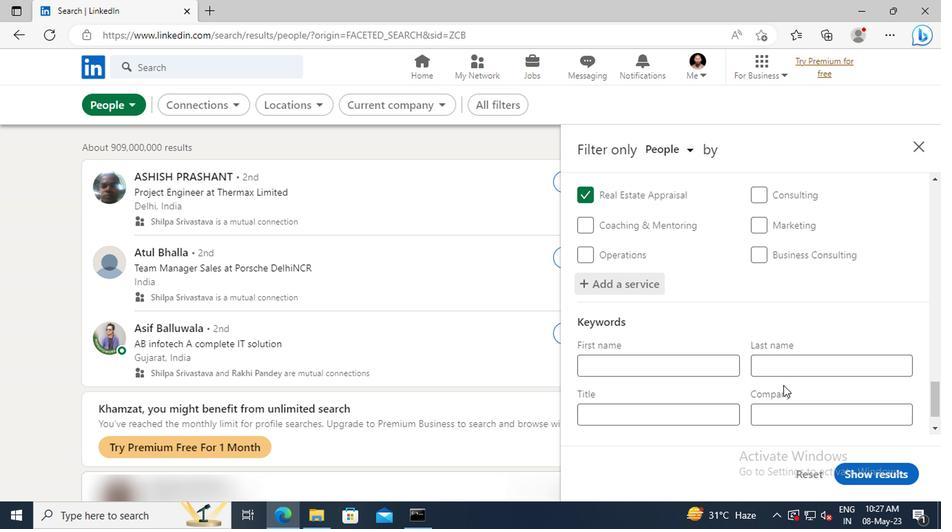 
Action: Mouse moved to (651, 375)
Screenshot: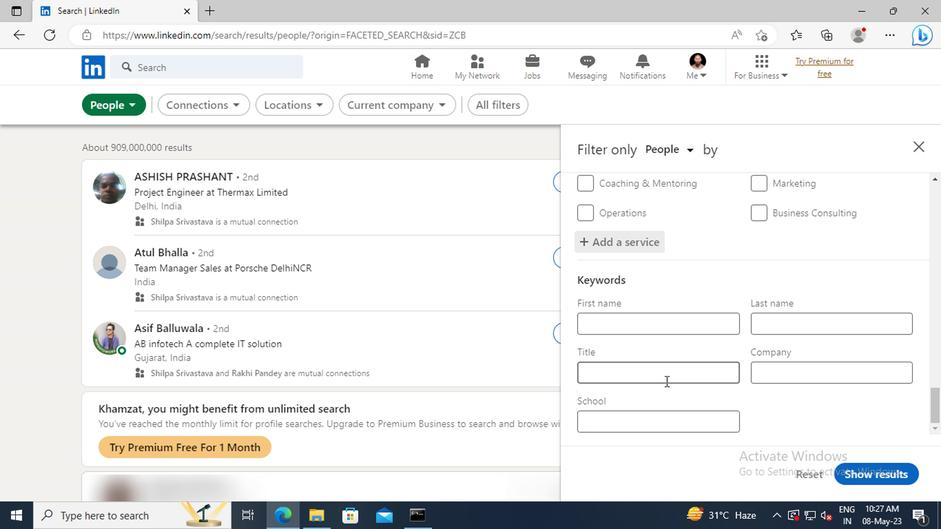 
Action: Mouse pressed left at (651, 375)
Screenshot: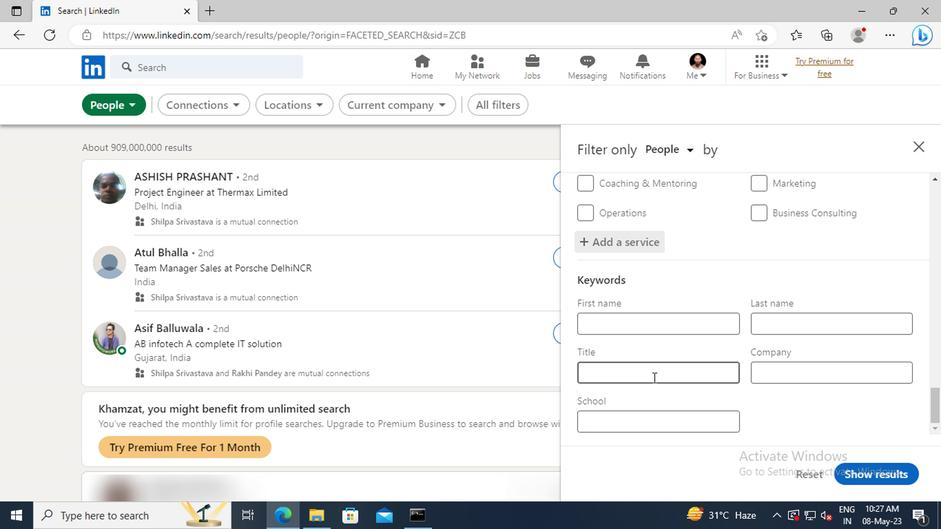 
Action: Mouse moved to (651, 374)
Screenshot: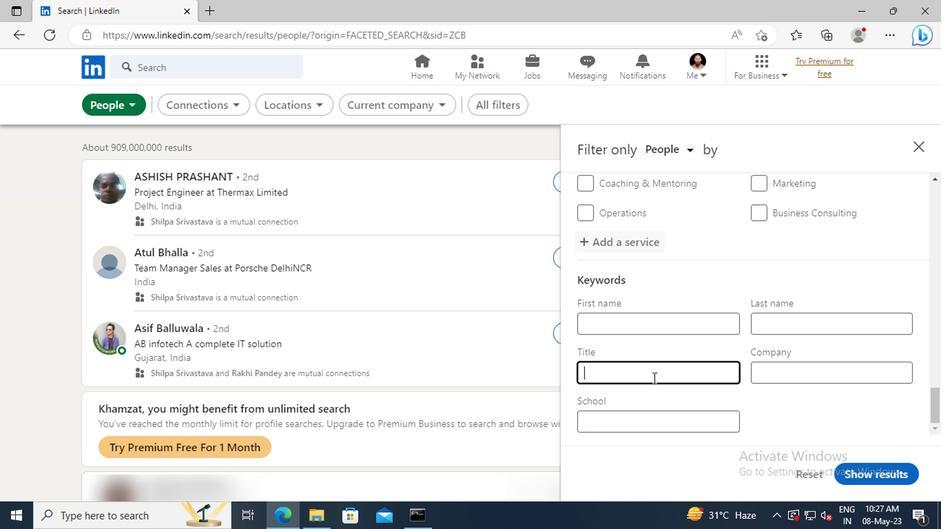 
Action: Key pressed <Key.shift>
Screenshot: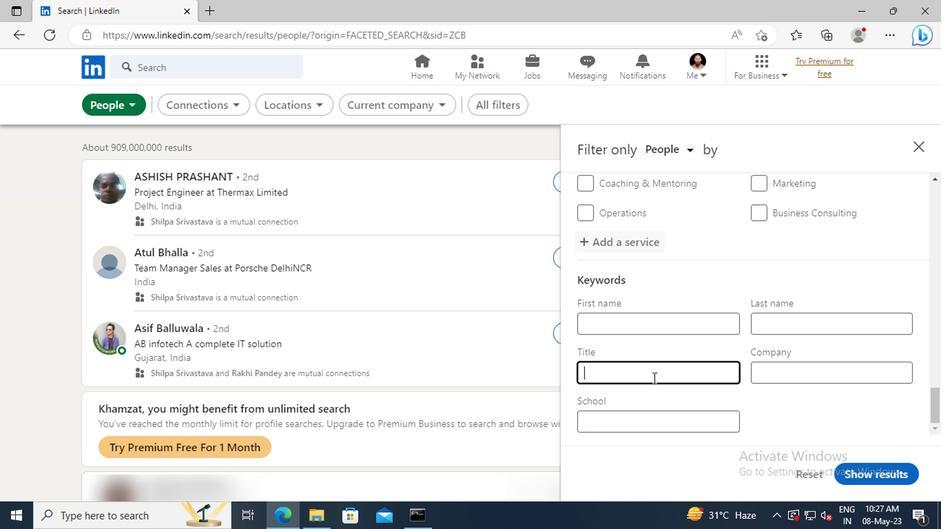 
Action: Mouse moved to (651, 373)
Screenshot: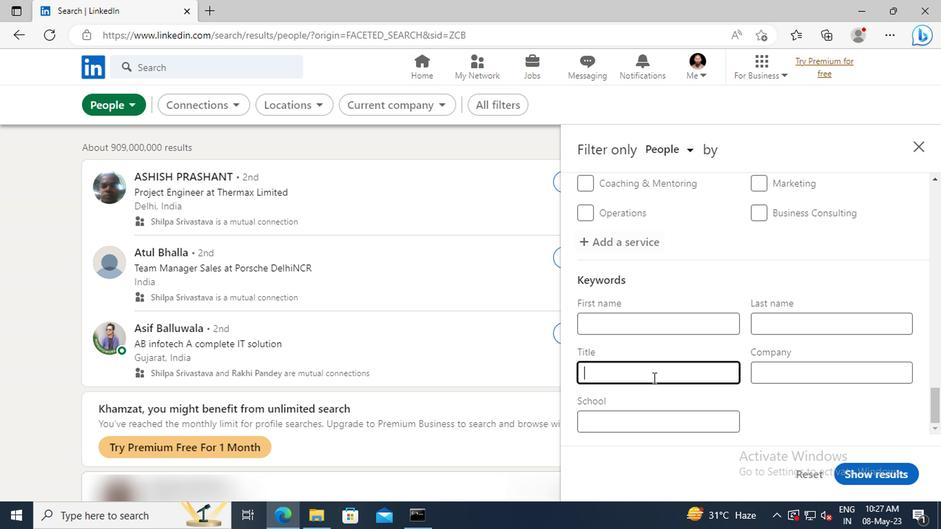 
Action: Key pressed RECEPTIONIST<Key.enter>
Screenshot: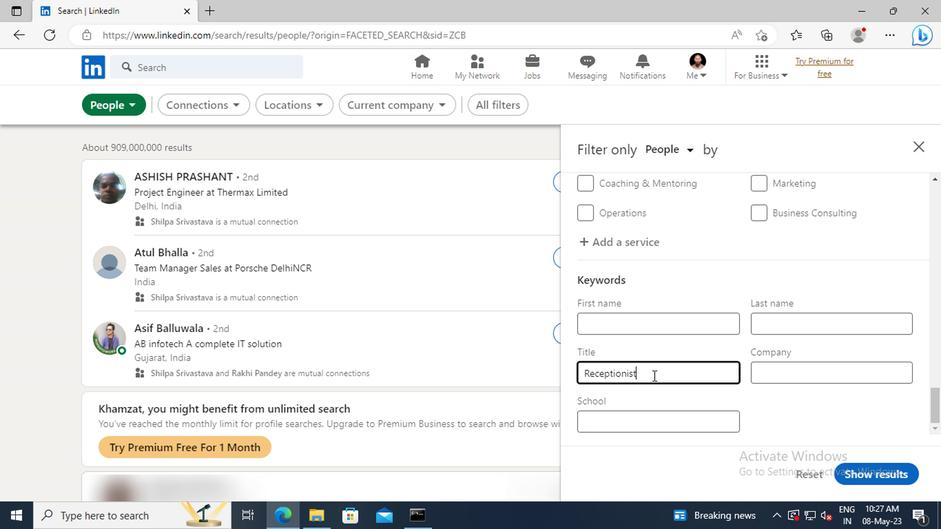 
Action: Mouse moved to (842, 467)
Screenshot: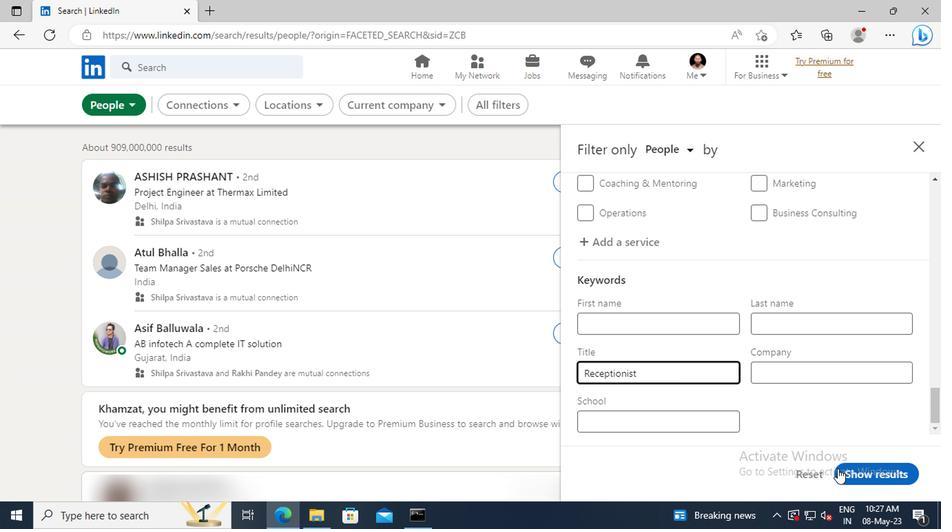 
Action: Mouse pressed left at (842, 467)
Screenshot: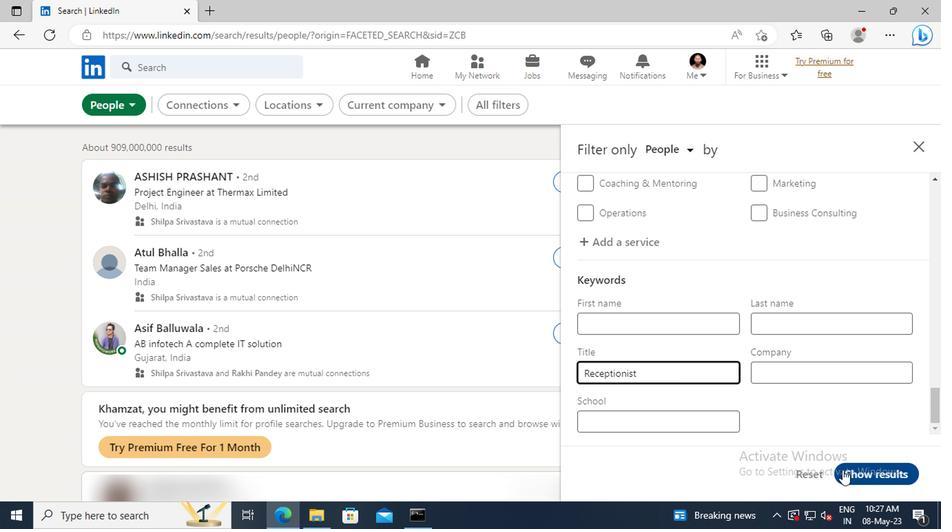 
Action: Mouse moved to (842, 467)
Screenshot: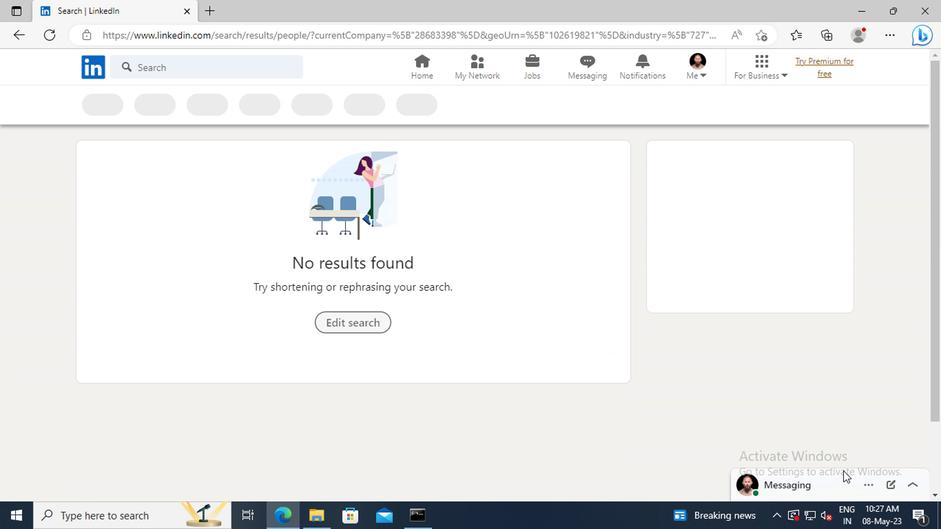 
